 Task: Find connections with filter location Kisvárda with filter topic #socialentrepreneurshipwith filter profile language French with filter current company Expedia Group with filter school Nalanda Open University, Patna with filter industry Personal and Laundry Services with filter service category Search Engine Optimization (SEO) with filter keywords title Area Sales Manager
Action: Mouse moved to (588, 89)
Screenshot: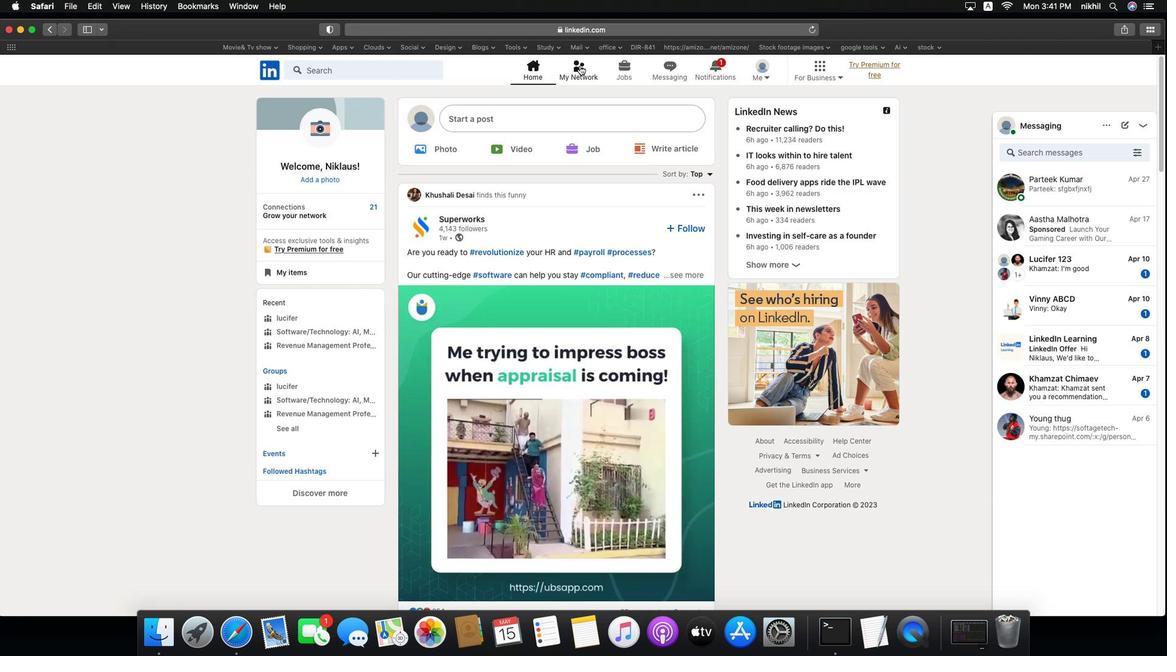 
Action: Mouse pressed left at (588, 89)
Screenshot: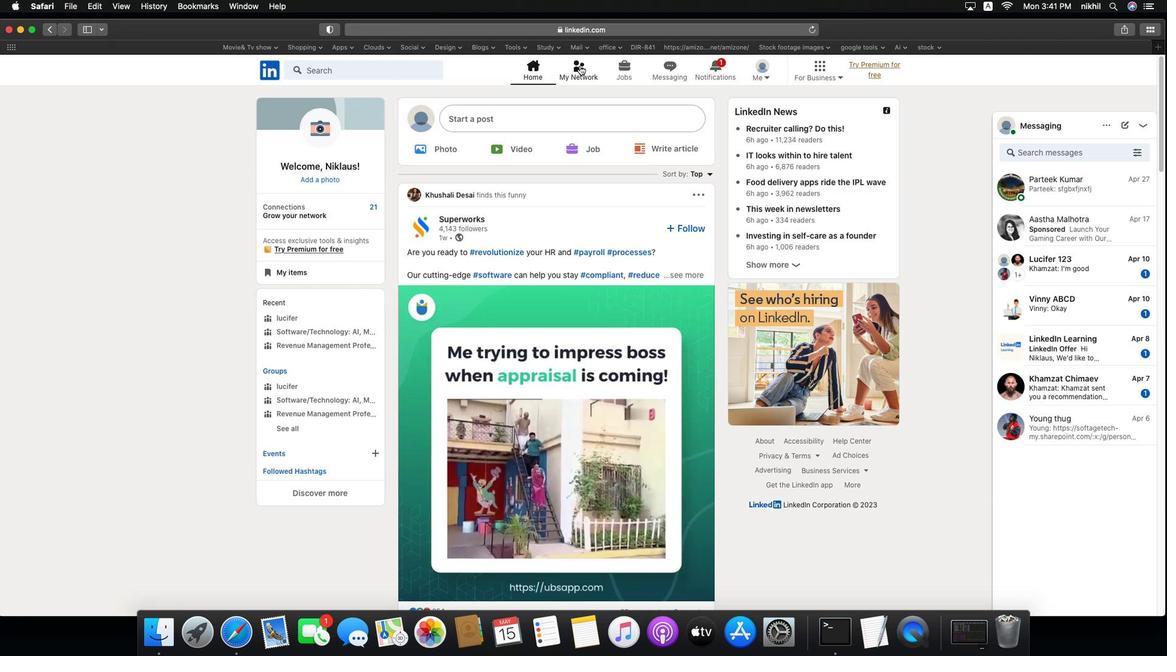 
Action: Mouse moved to (609, 62)
Screenshot: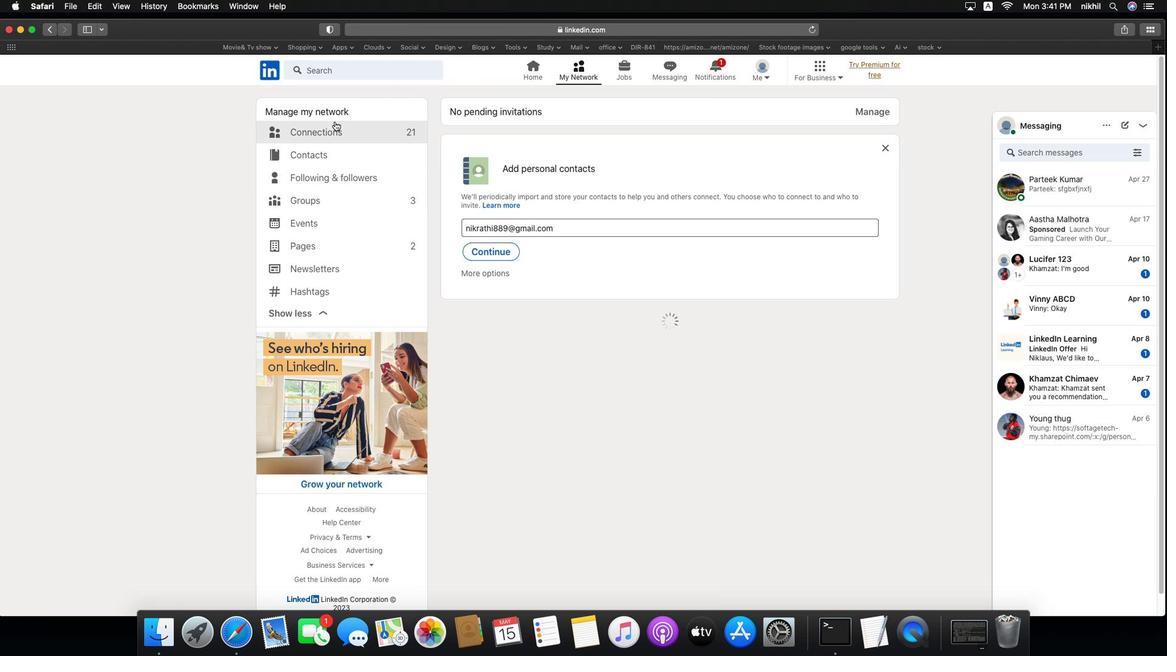 
Action: Mouse pressed left at (609, 62)
Screenshot: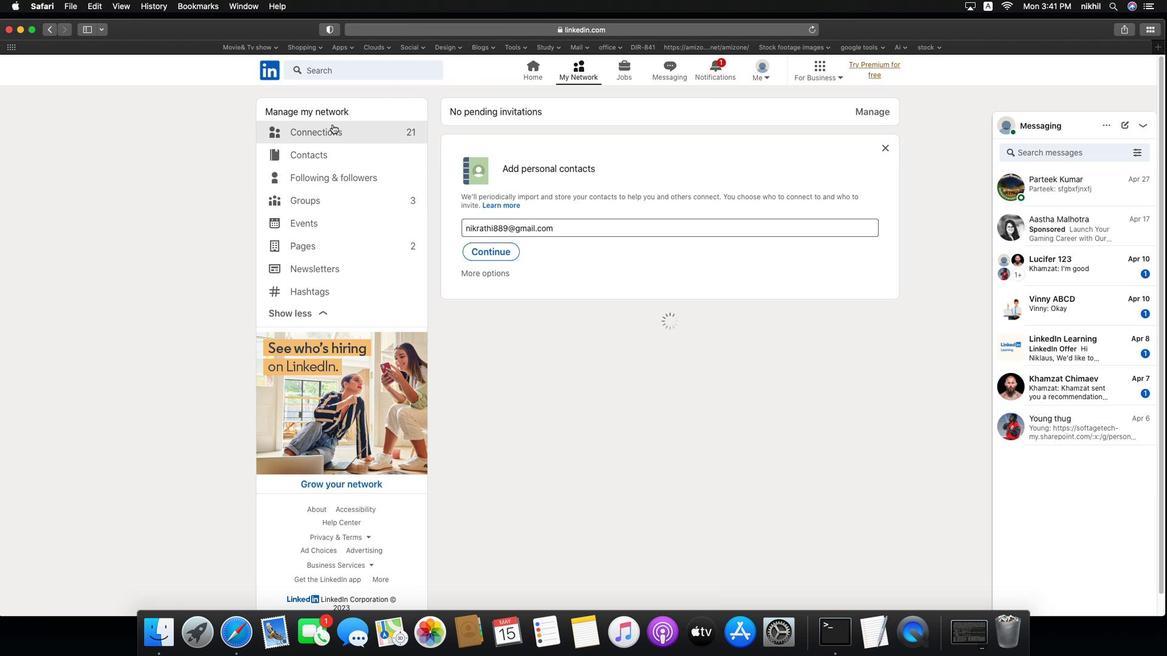 
Action: Mouse moved to (346, 124)
Screenshot: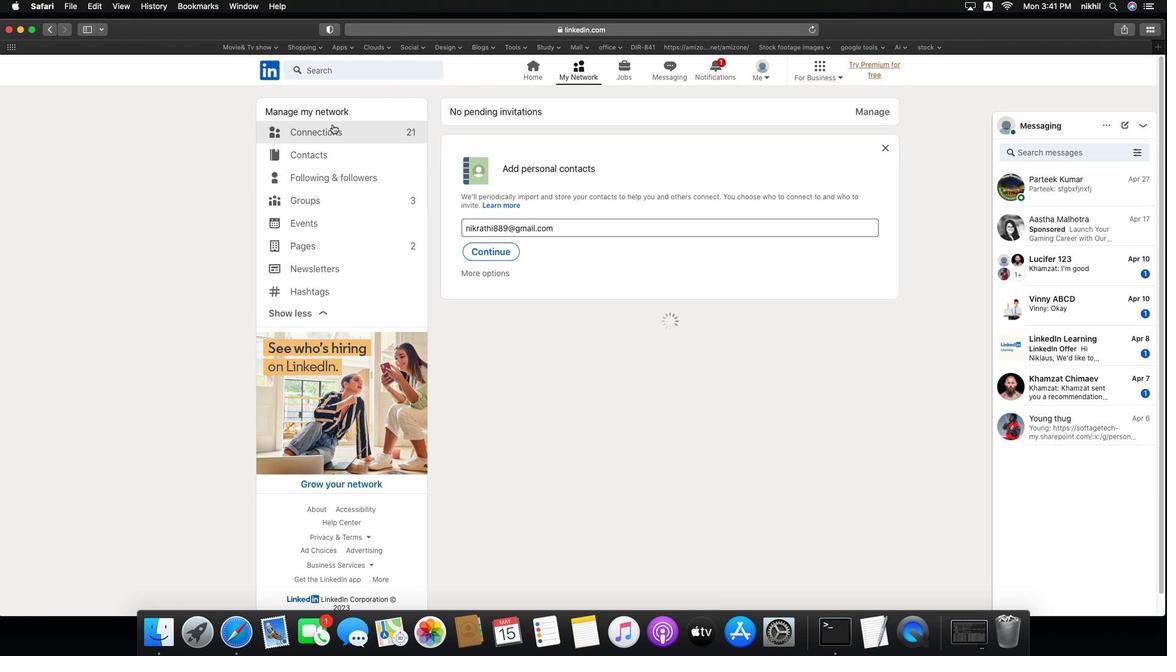 
Action: Mouse pressed left at (346, 124)
Screenshot: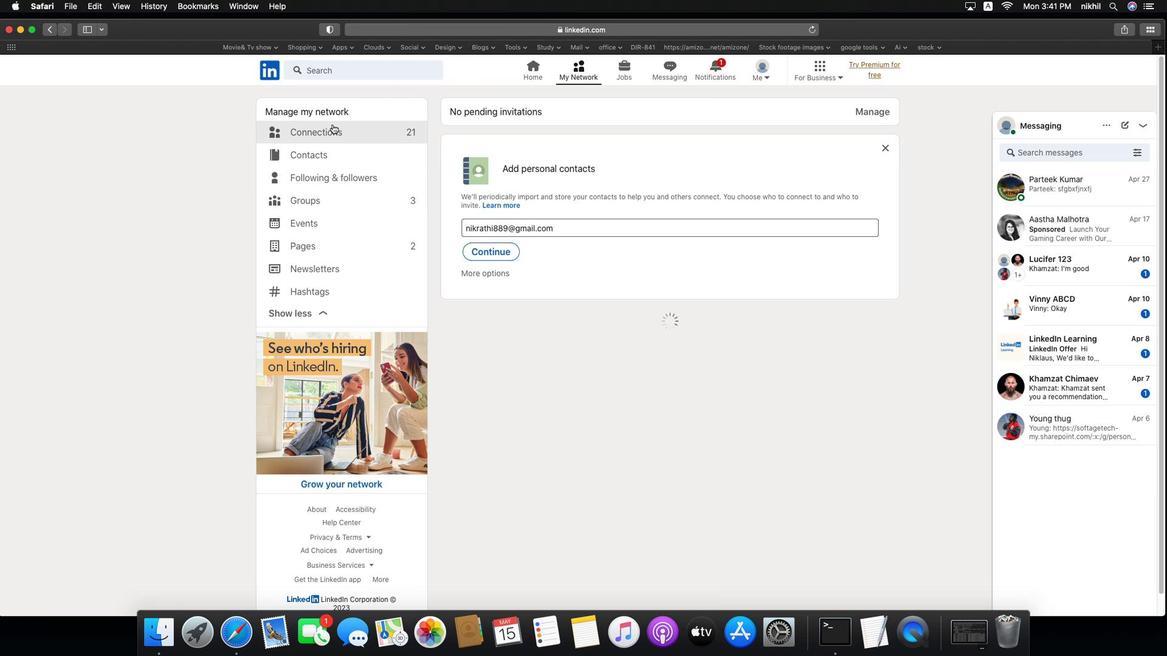 
Action: Mouse pressed left at (346, 124)
Screenshot: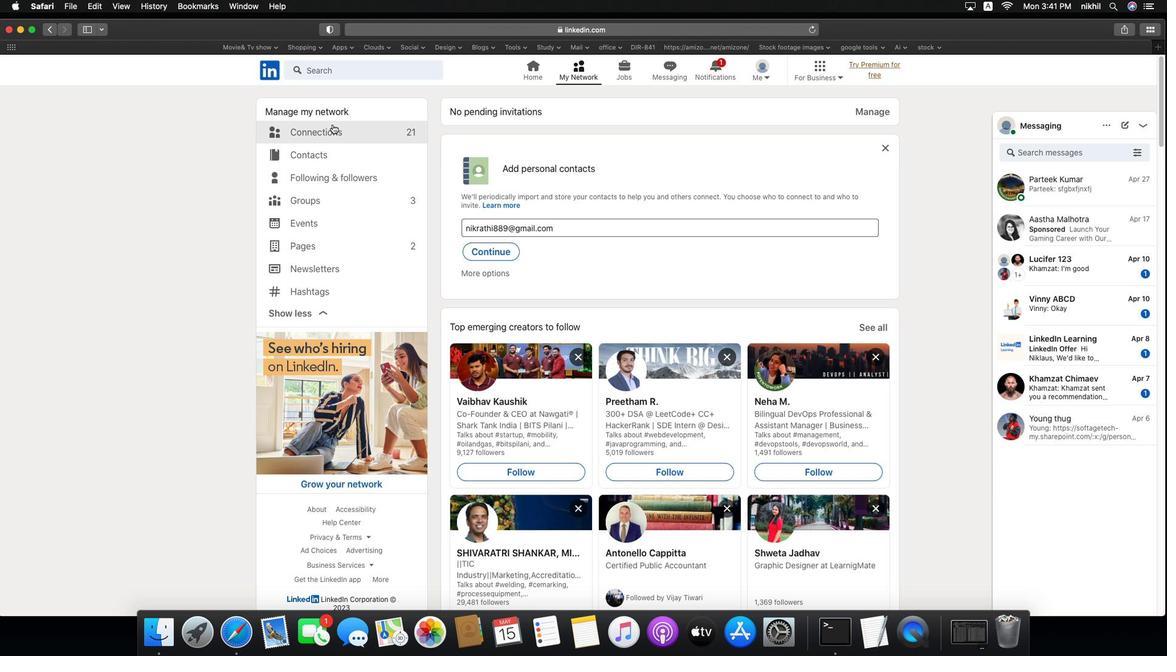
Action: Mouse moved to (336, 128)
Screenshot: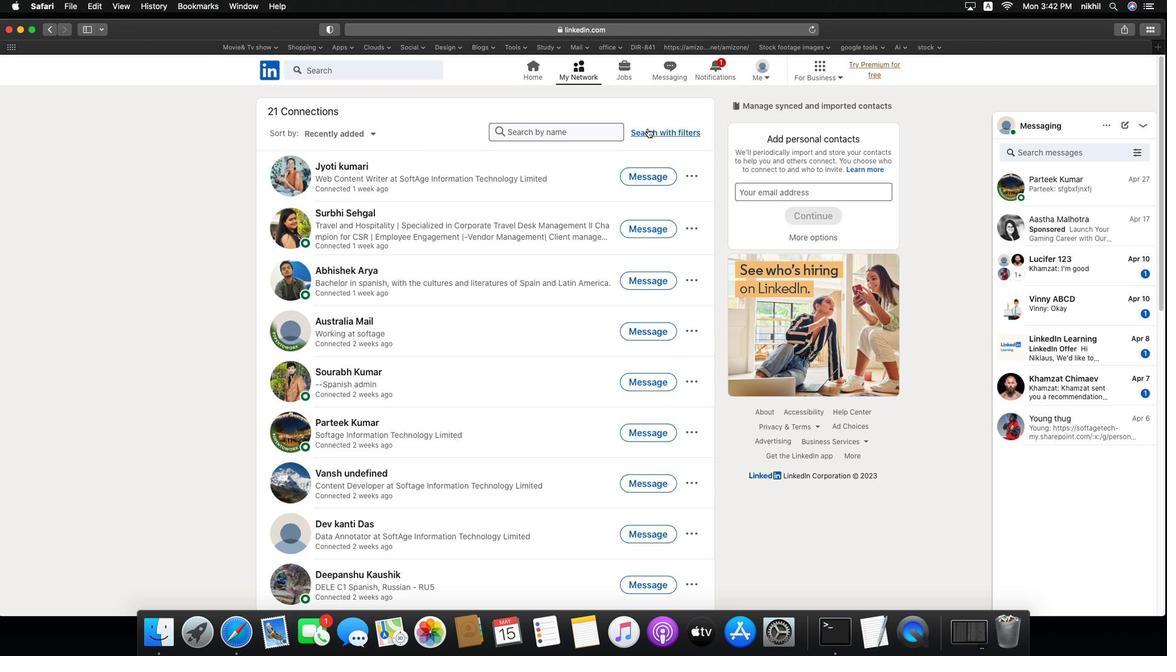 
Action: Mouse pressed left at (336, 128)
Screenshot: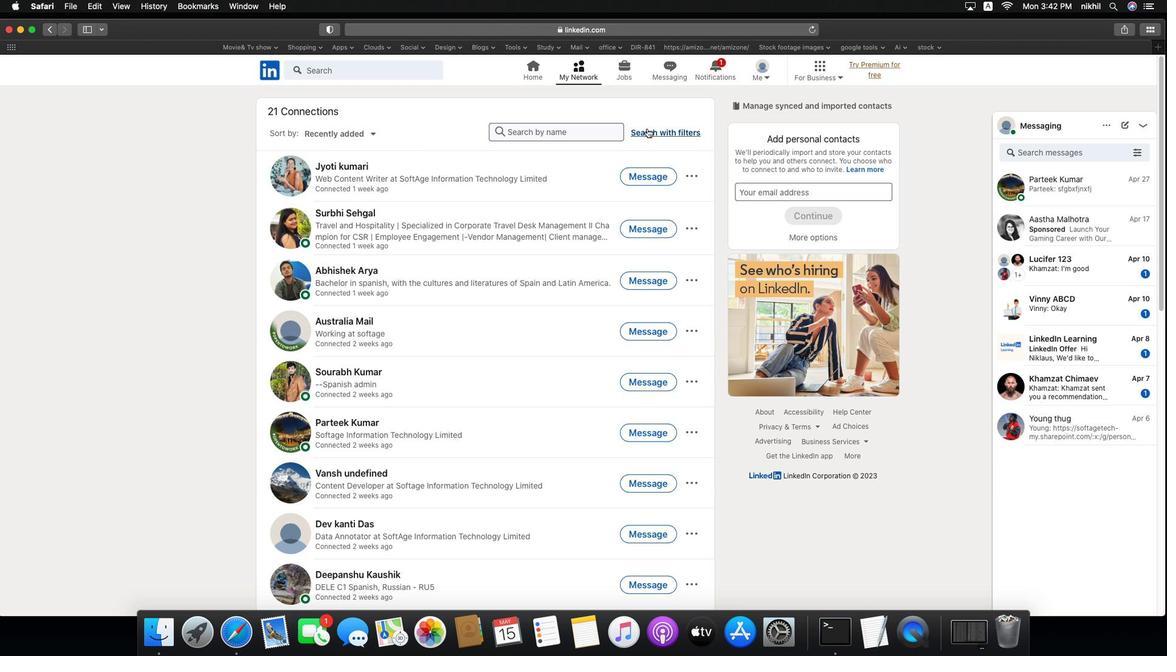 
Action: Mouse moved to (341, 131)
Screenshot: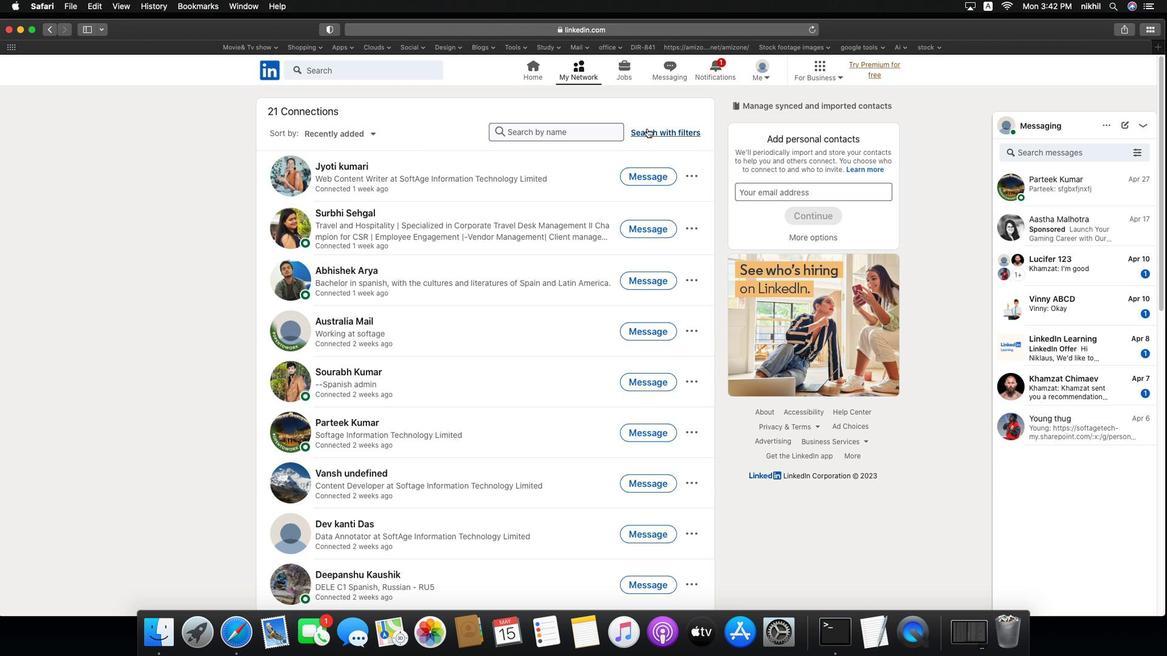 
Action: Mouse scrolled (341, 131) with delta (-7, -7)
Screenshot: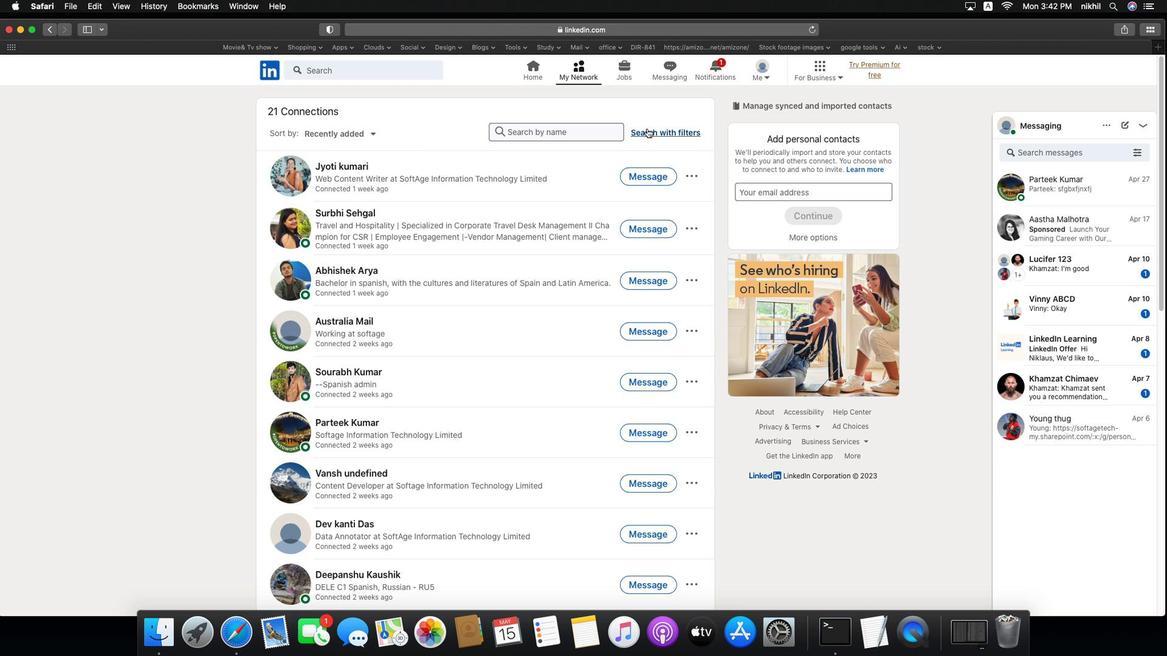 
Action: Mouse moved to (341, 132)
Screenshot: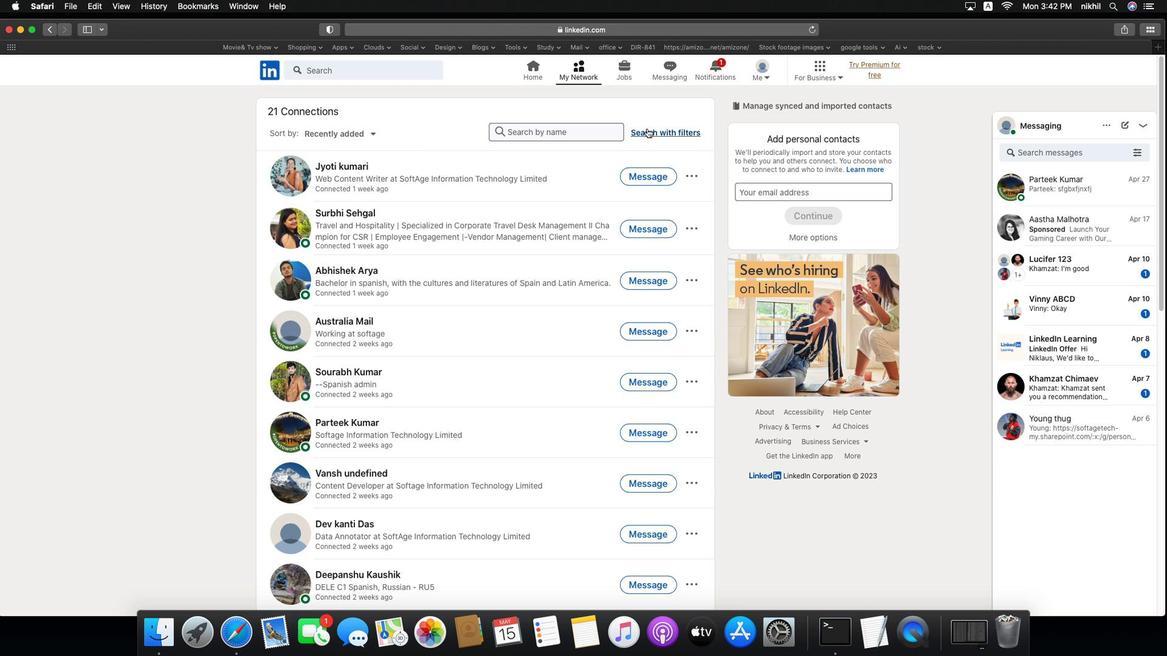 
Action: Mouse scrolled (341, 132) with delta (-7, -7)
Screenshot: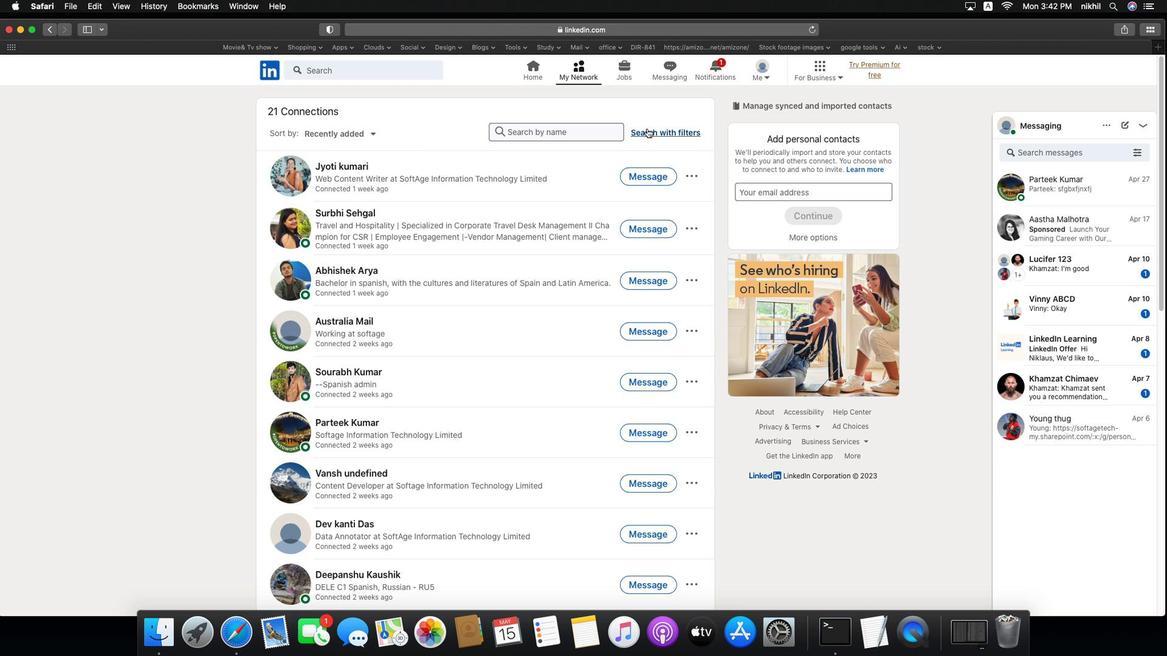 
Action: Mouse scrolled (341, 132) with delta (-7, -6)
Screenshot: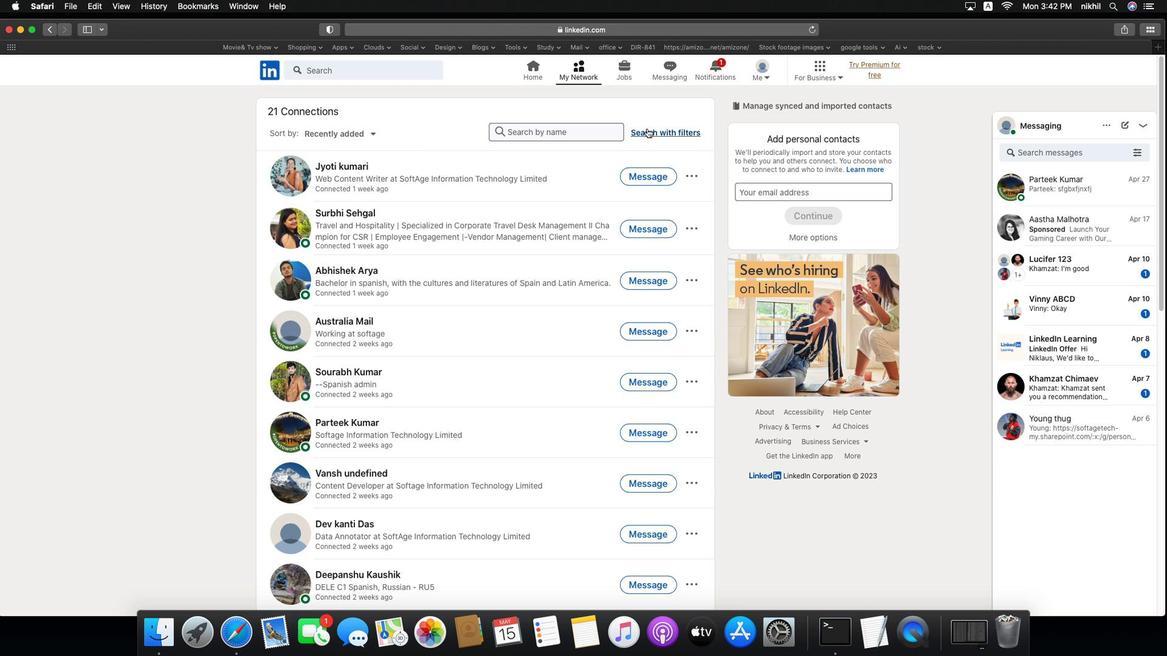 
Action: Mouse moved to (342, 132)
Screenshot: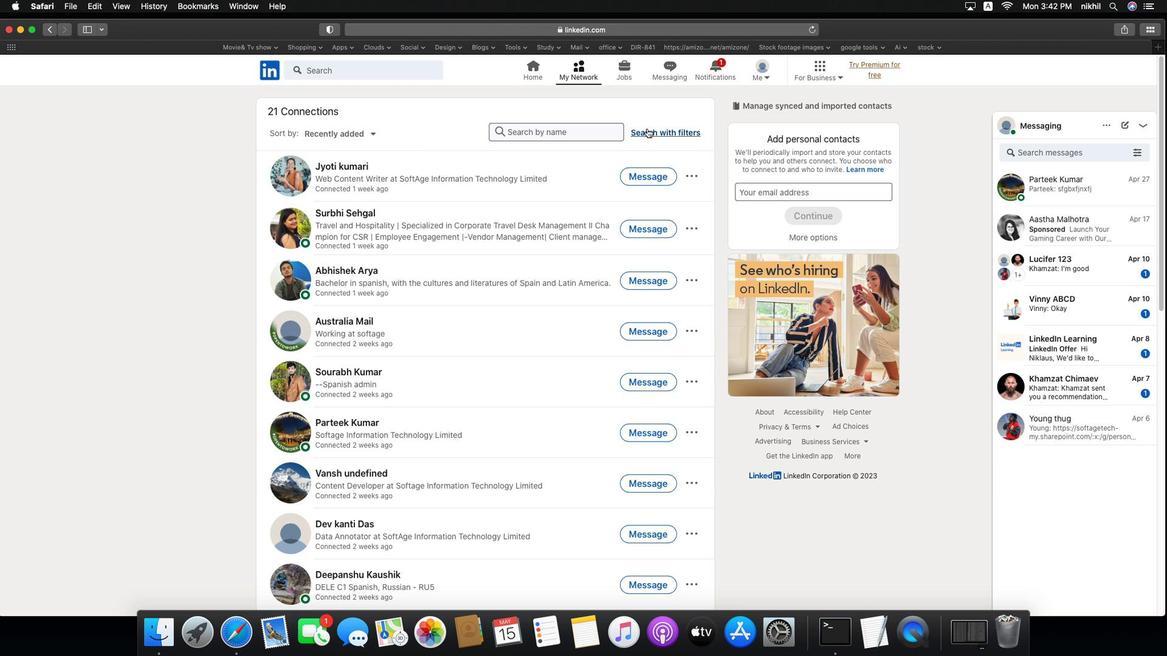 
Action: Mouse scrolled (342, 132) with delta (-7, -5)
Screenshot: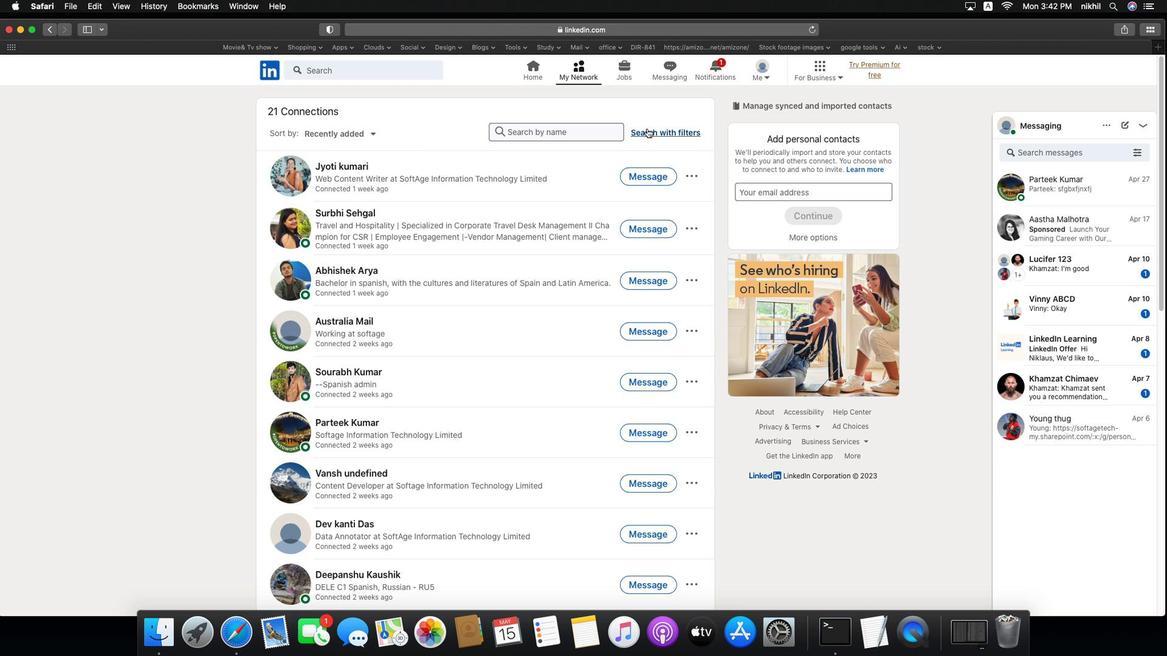 
Action: Mouse moved to (682, 128)
Screenshot: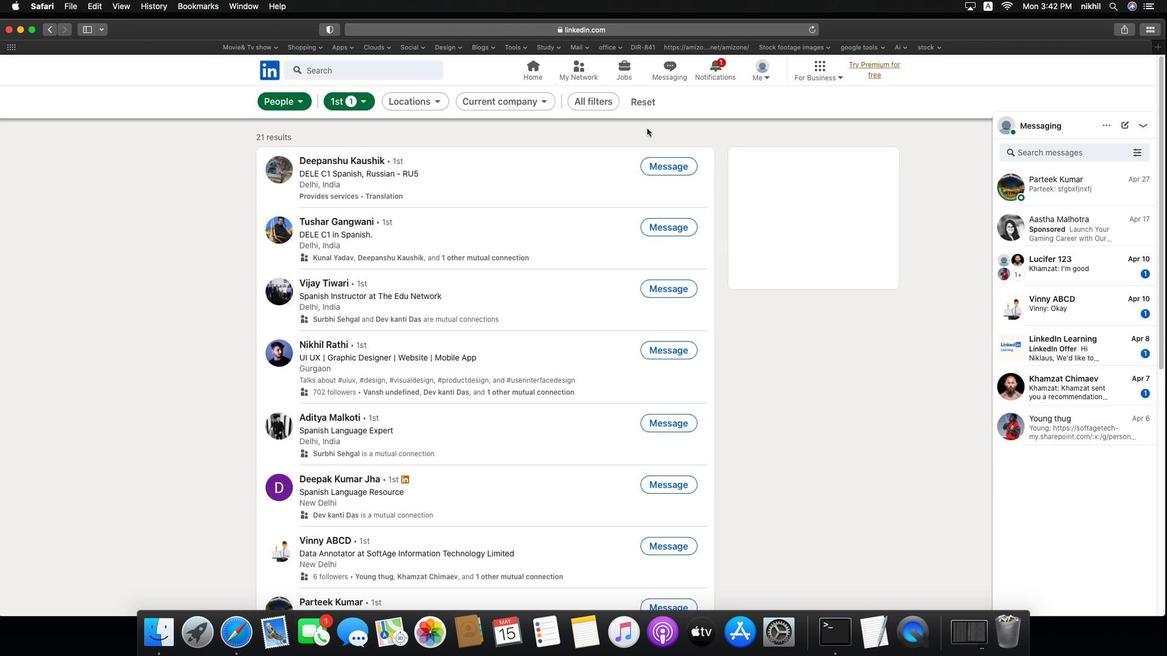 
Action: Mouse pressed left at (682, 128)
Screenshot: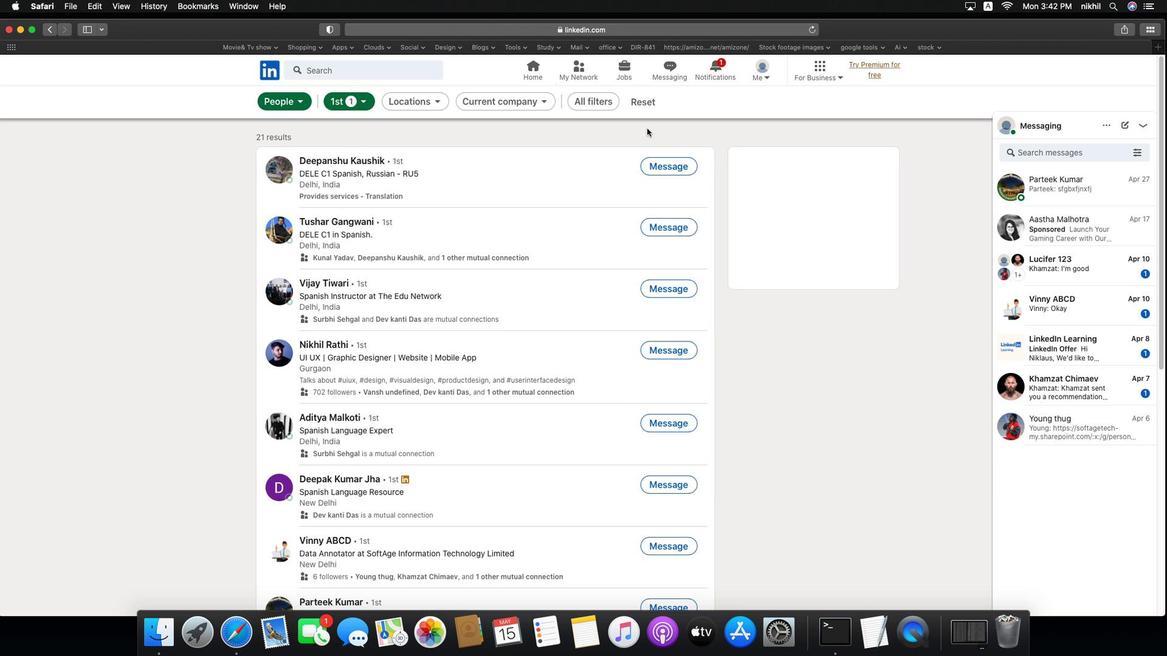 
Action: Mouse moved to (674, 94)
Screenshot: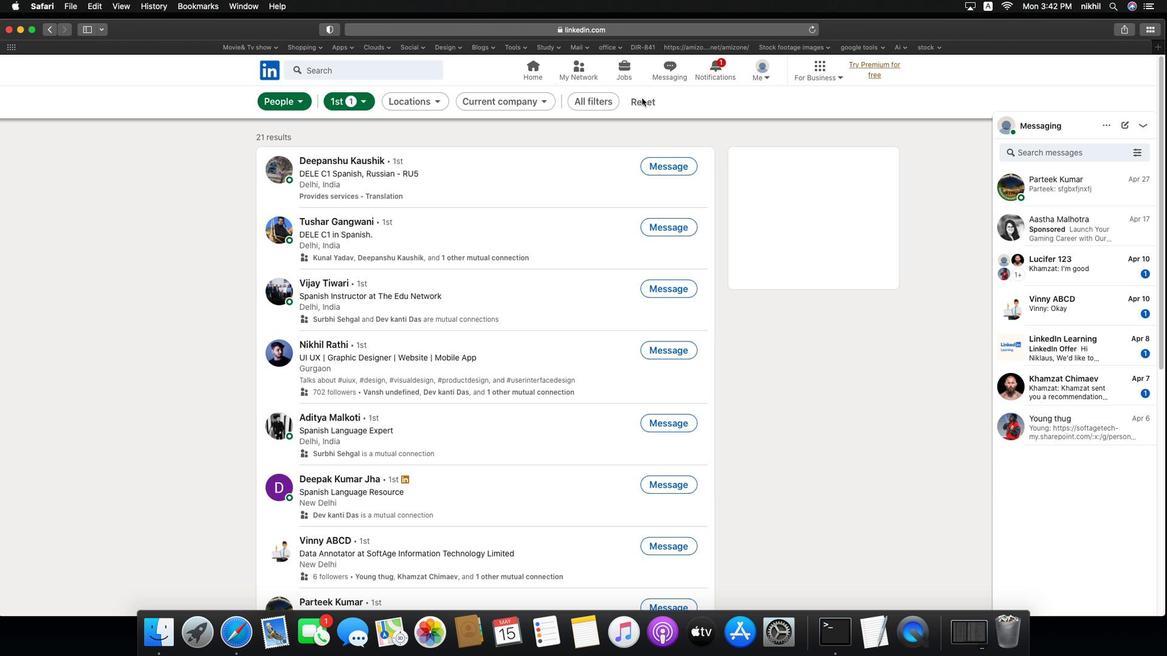 
Action: Mouse pressed left at (674, 94)
Screenshot: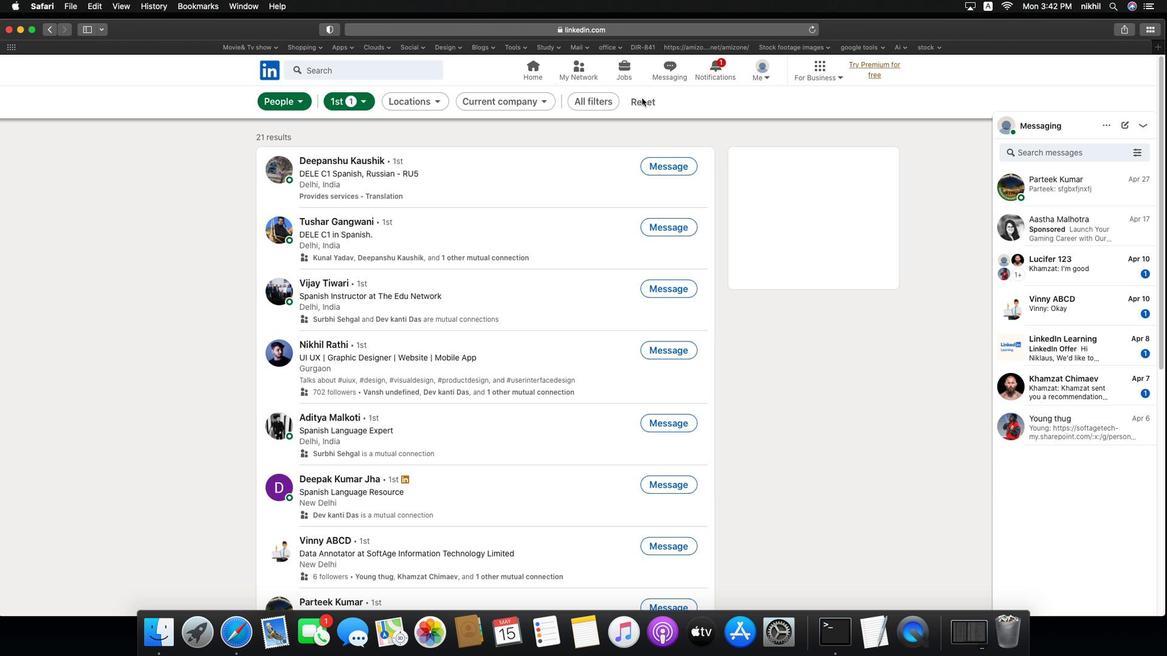 
Action: Mouse moved to (660, 95)
Screenshot: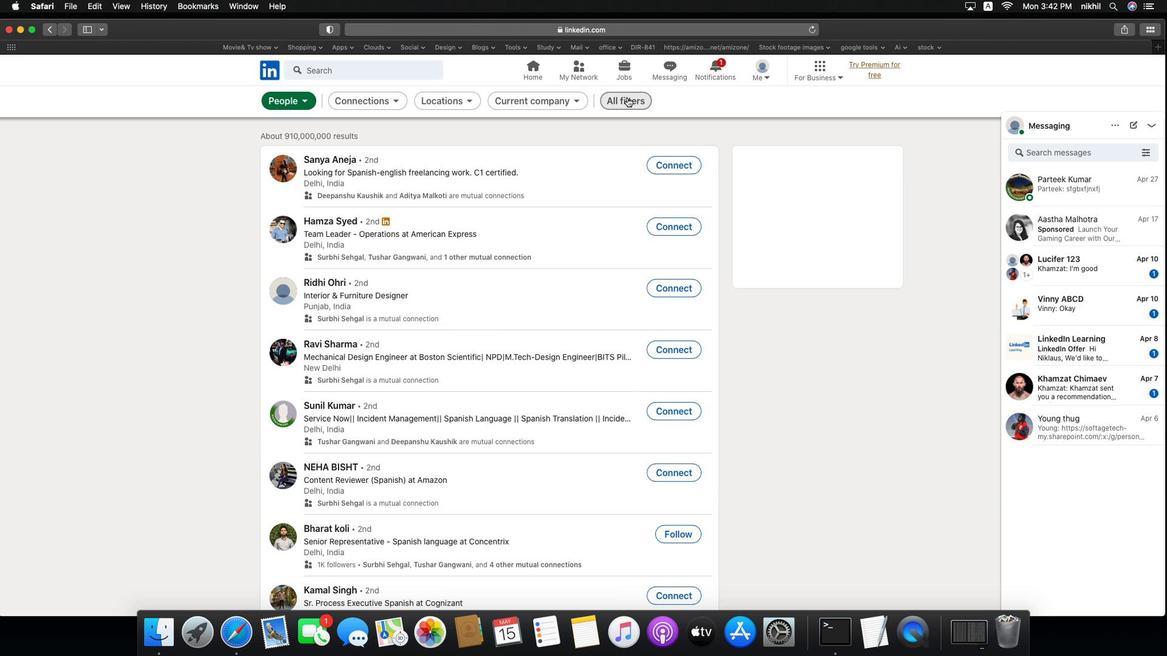 
Action: Mouse pressed left at (660, 95)
Screenshot: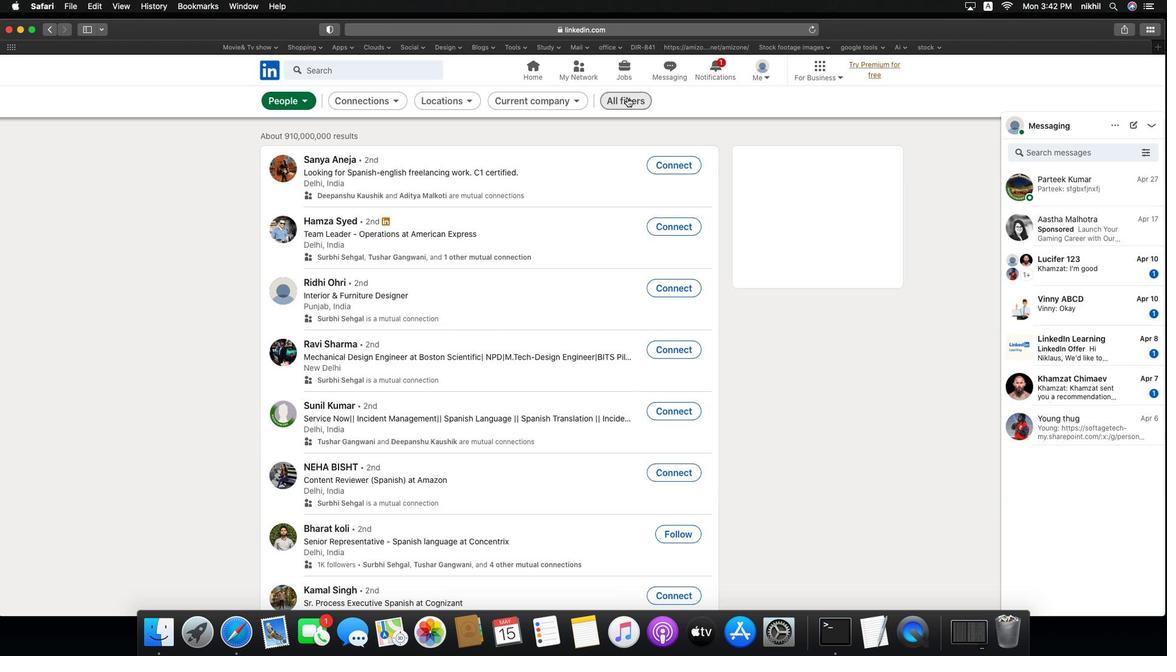 
Action: Mouse moved to (1049, 310)
Screenshot: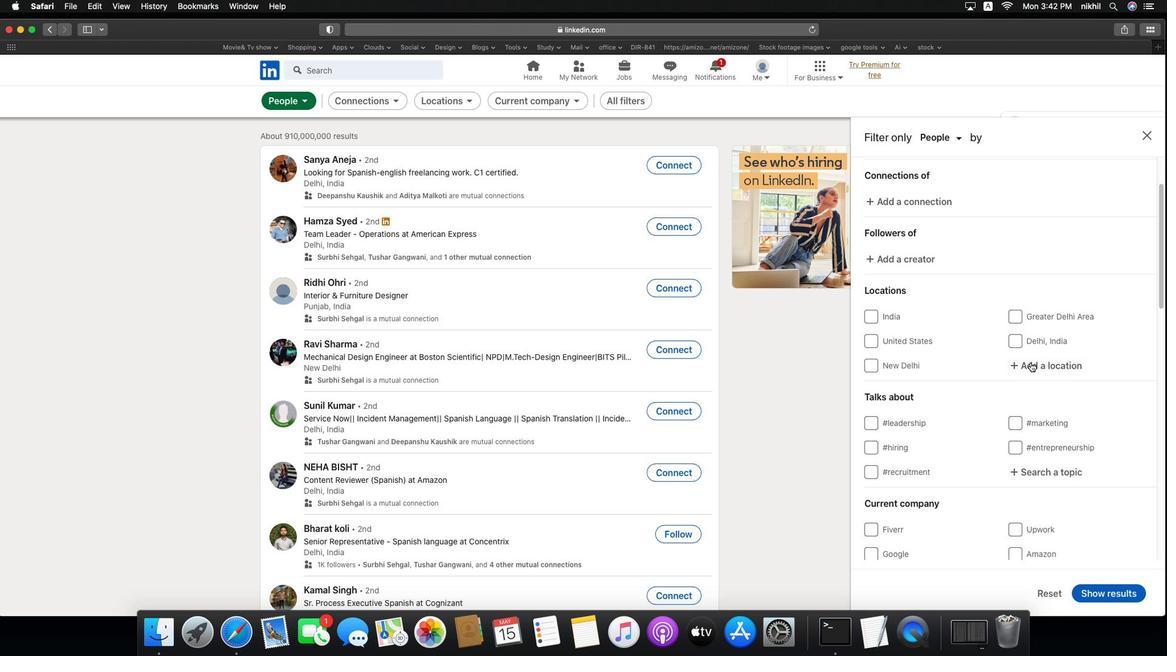 
Action: Mouse scrolled (1049, 310) with delta (-7, -8)
Screenshot: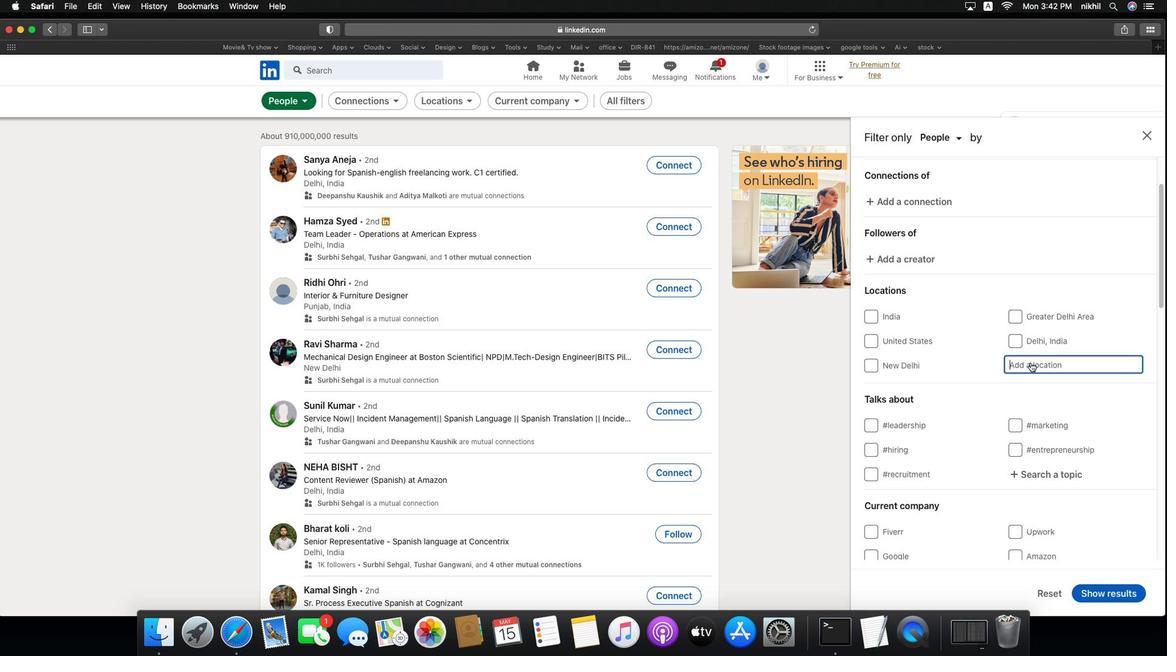 
Action: Mouse scrolled (1049, 310) with delta (-7, -8)
Screenshot: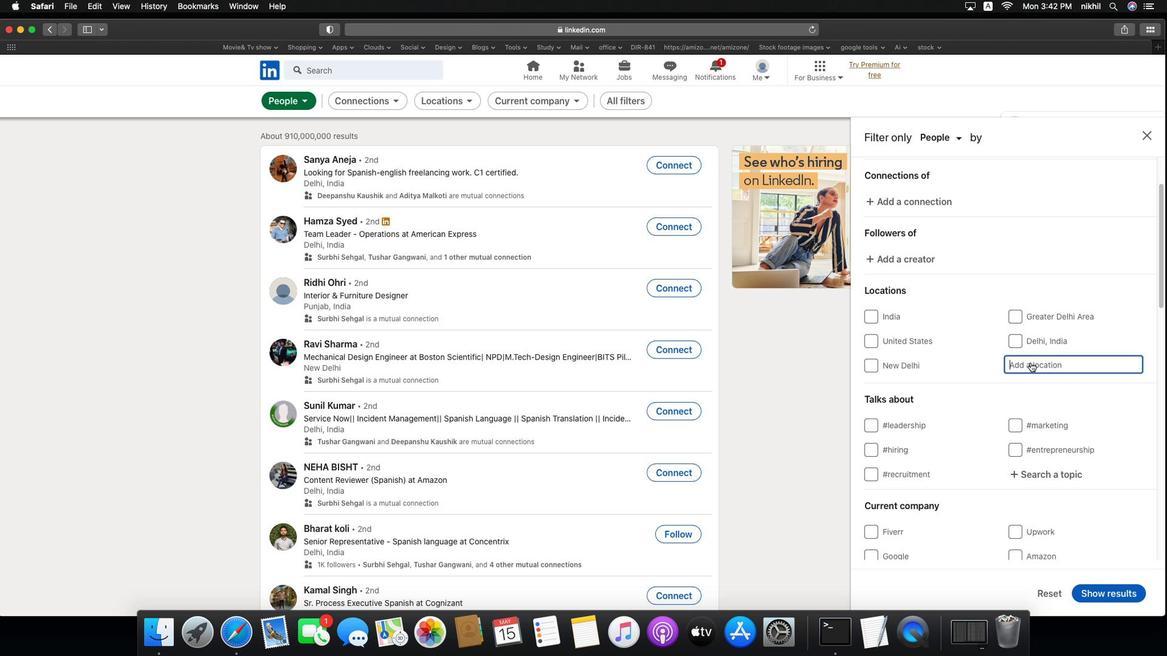 
Action: Mouse scrolled (1049, 310) with delta (-7, -9)
Screenshot: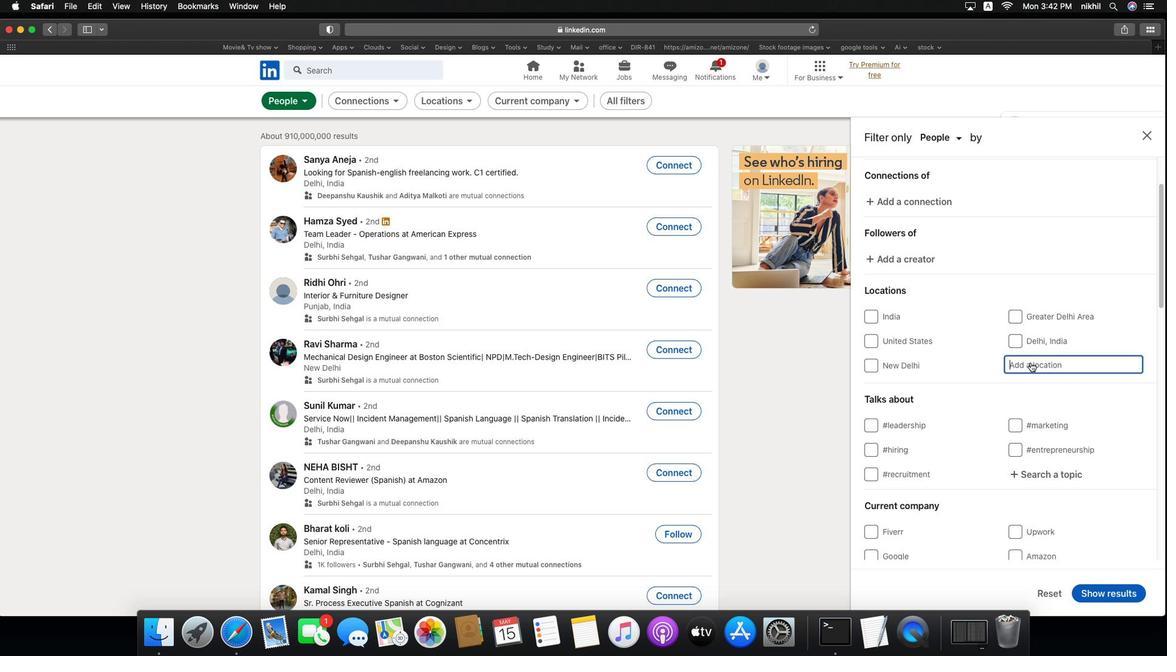 
Action: Mouse moved to (1091, 378)
Screenshot: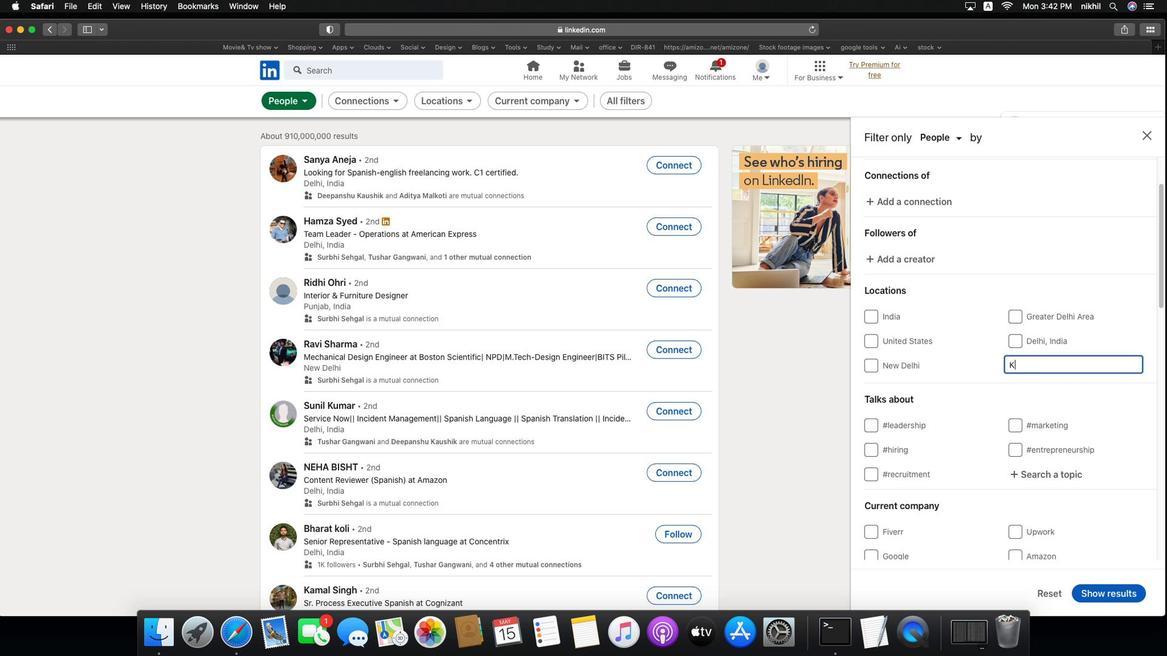 
Action: Mouse pressed left at (1091, 378)
Screenshot: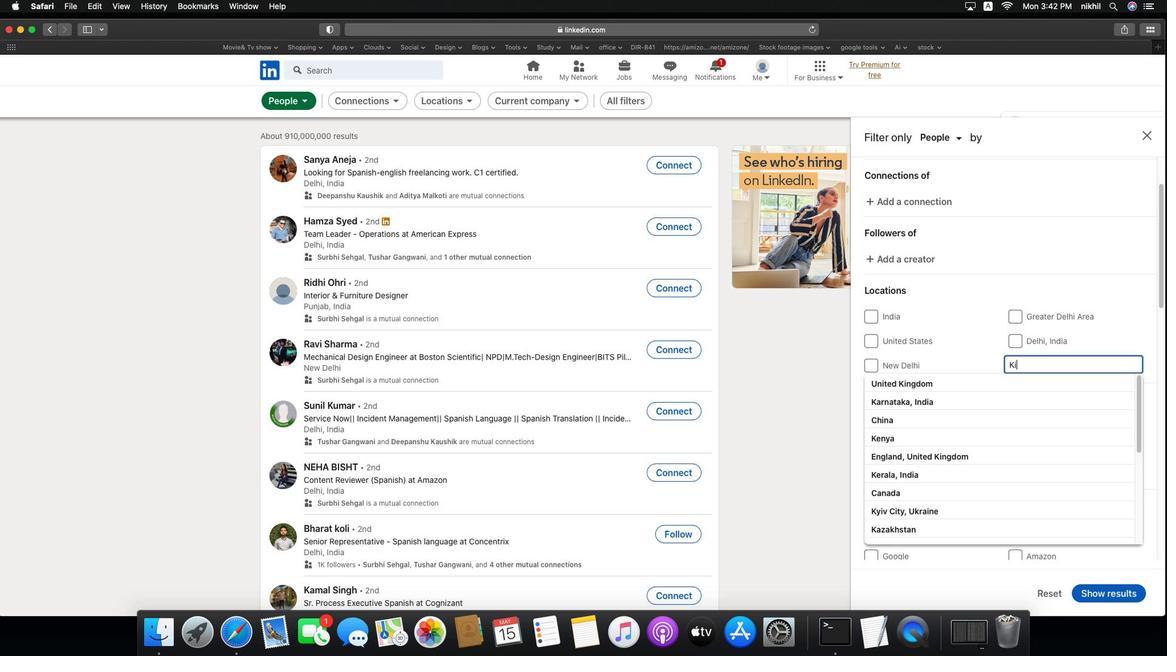 
Action: Key pressed Key.caps_lock'K'Key.caps_lock'i''v''a''r''d''a'Key.enter
Screenshot: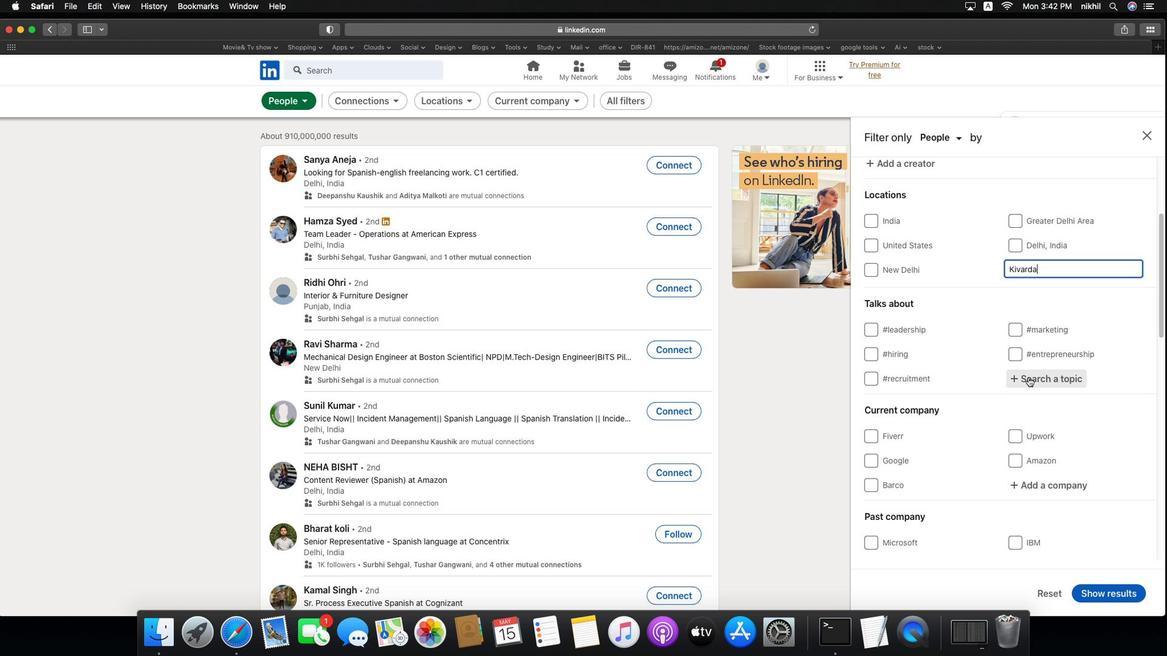 
Action: Mouse scrolled (1091, 378) with delta (-7, -8)
Screenshot: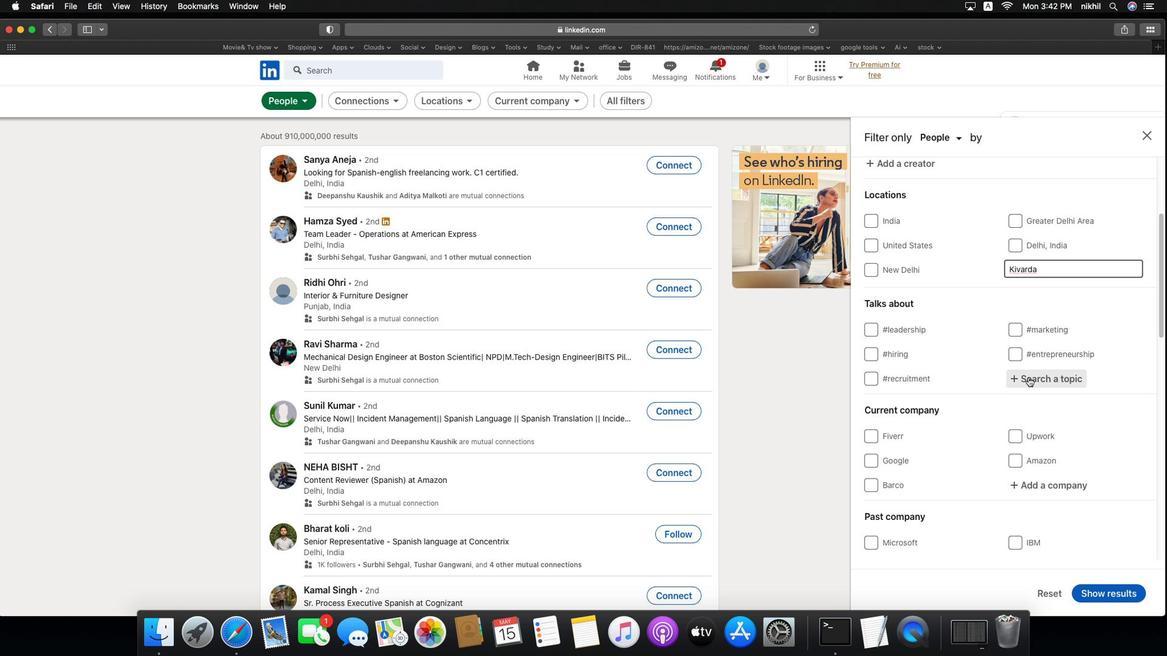 
Action: Mouse scrolled (1091, 378) with delta (-7, -8)
Screenshot: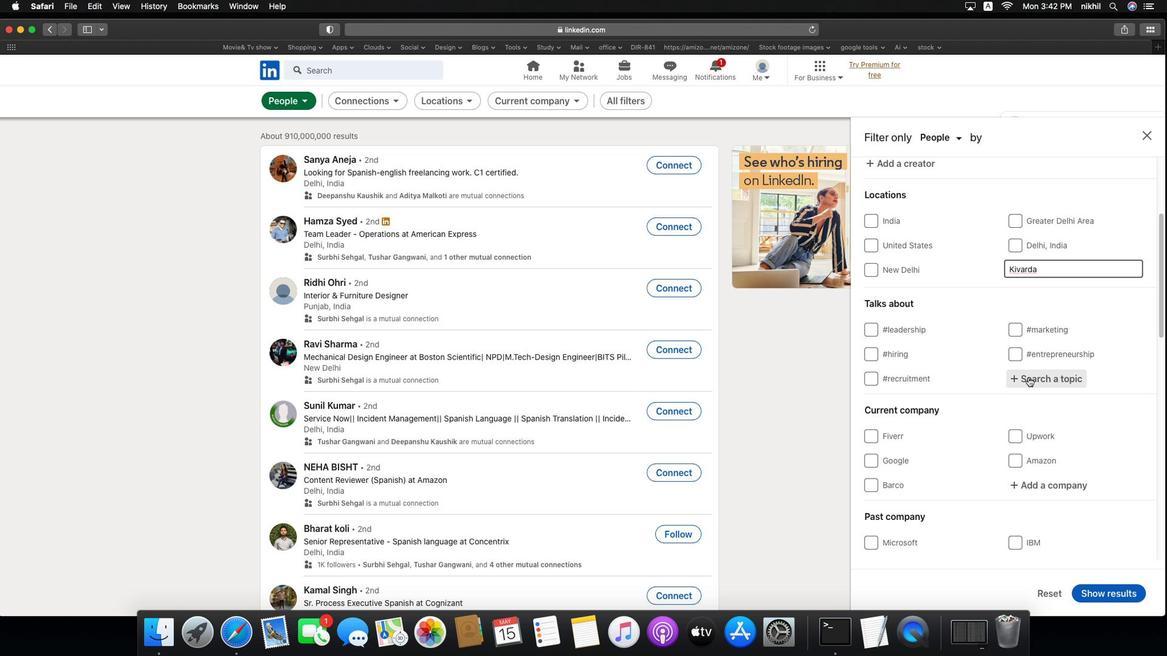 
Action: Mouse scrolled (1091, 378) with delta (-7, -8)
Screenshot: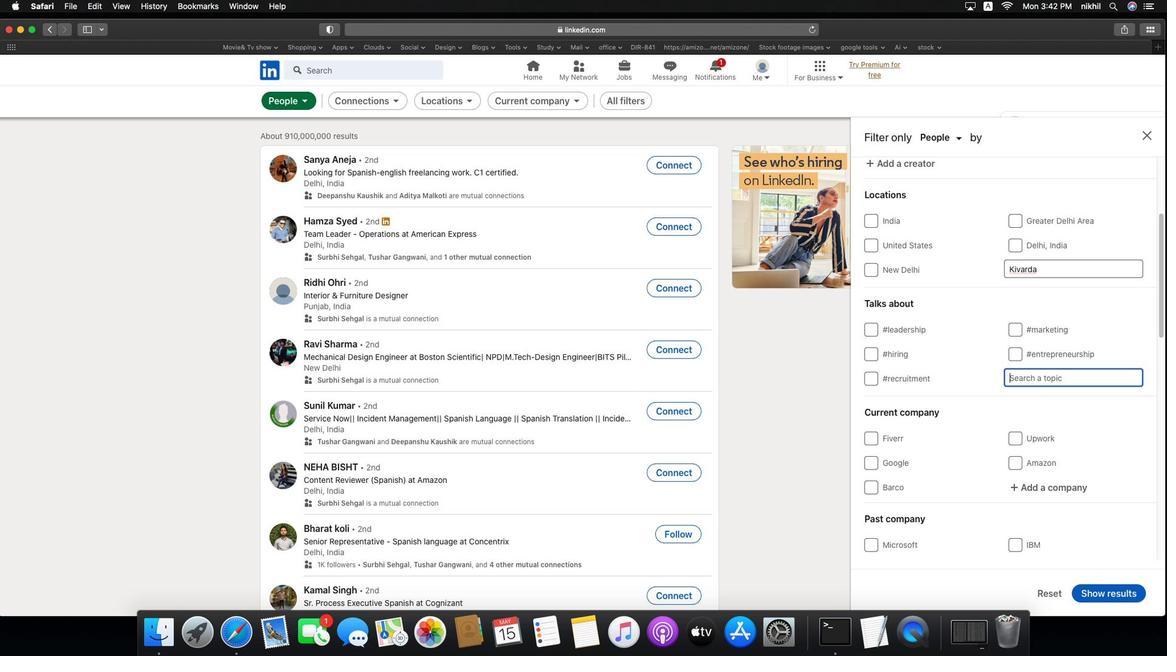 
Action: Mouse scrolled (1091, 378) with delta (-7, -8)
Screenshot: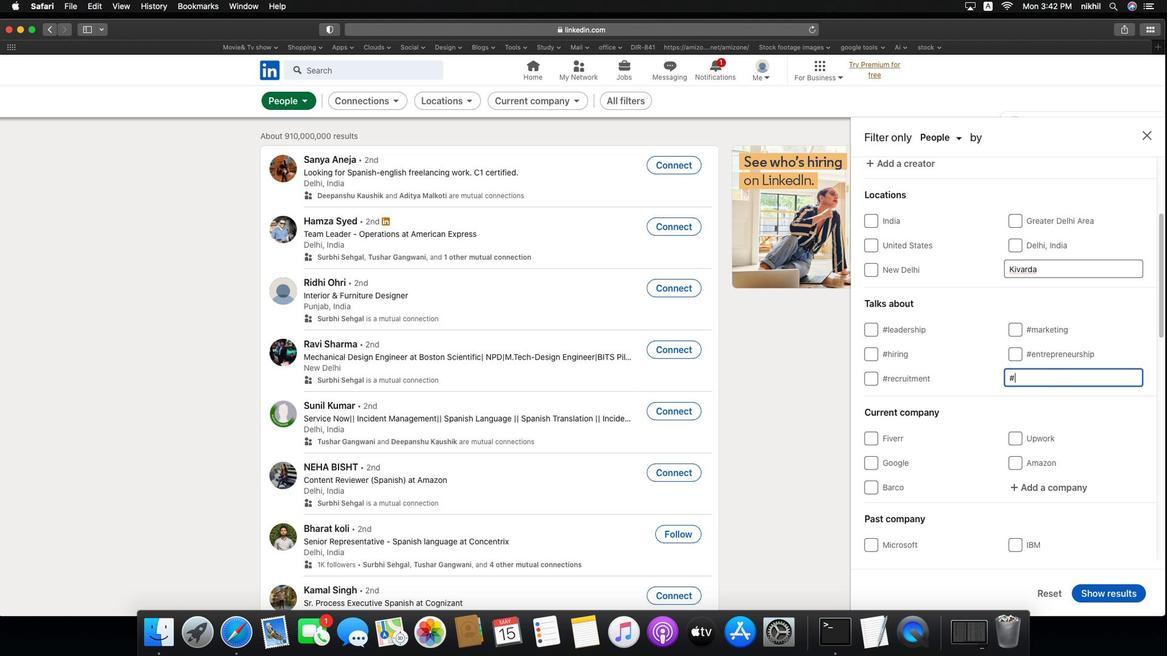 
Action: Mouse scrolled (1091, 378) with delta (-7, -9)
Screenshot: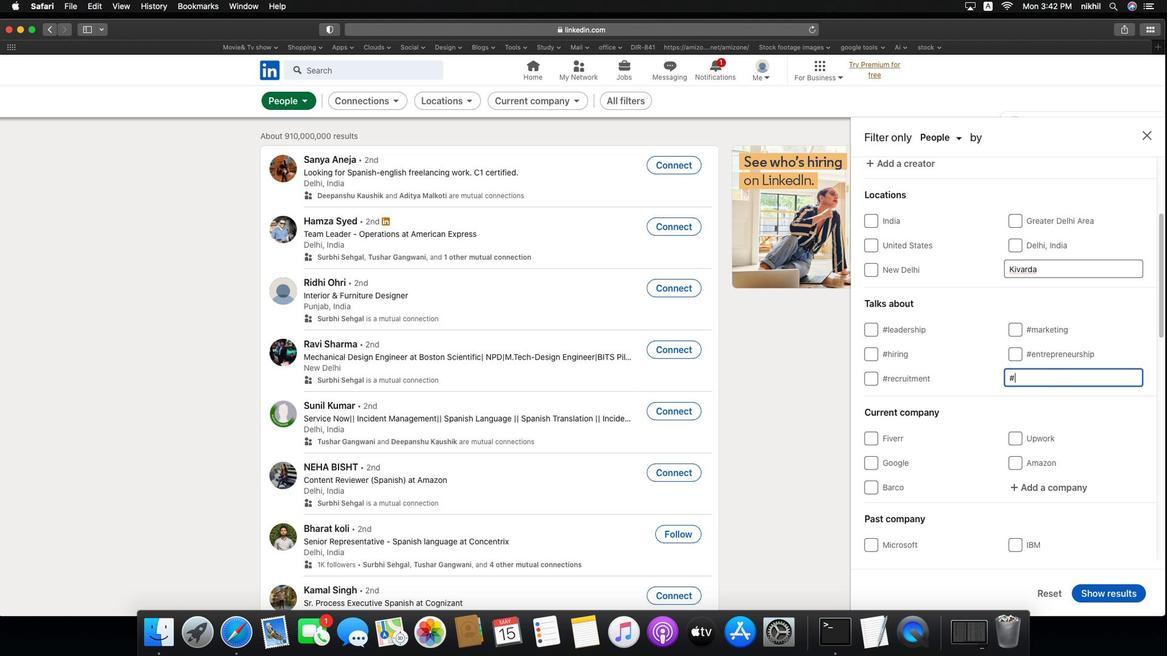 
Action: Mouse moved to (1088, 394)
Screenshot: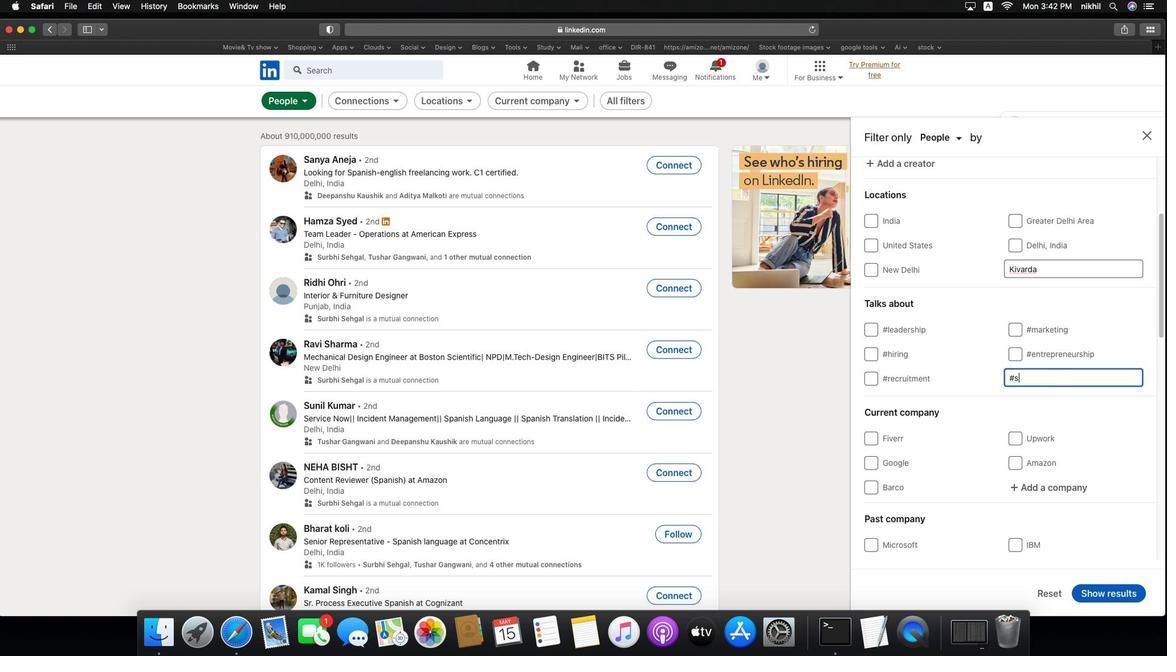 
Action: Mouse pressed left at (1088, 394)
Screenshot: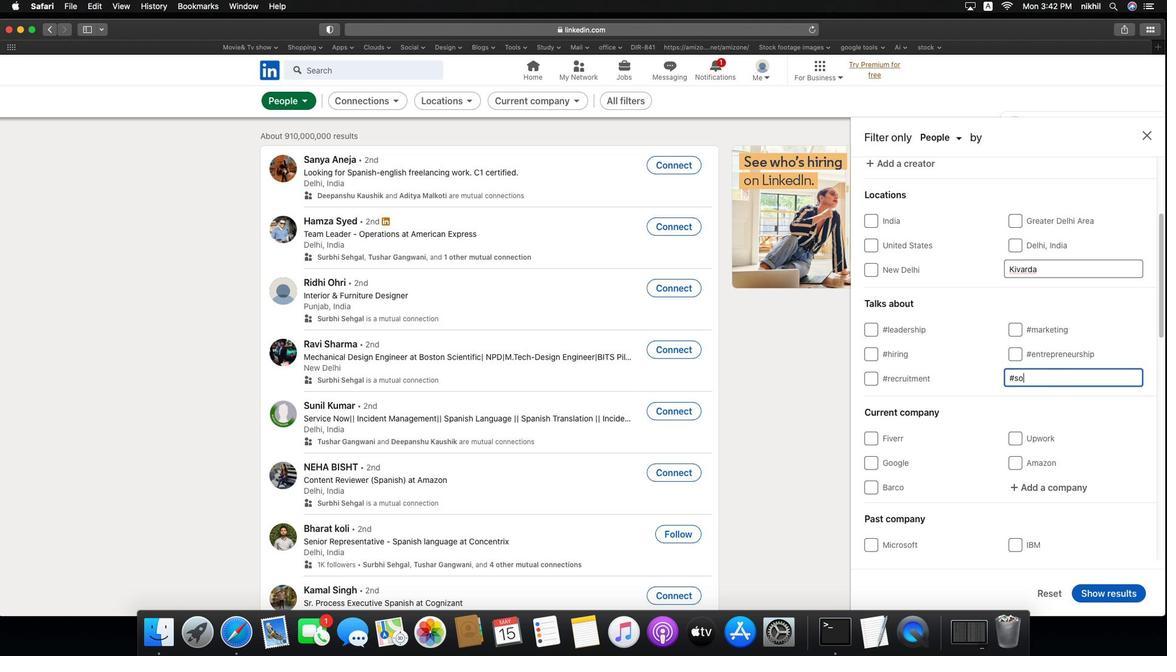 
Action: Key pressed Key.shift'#''s''o''c''i''a''l''e''n''t''e''r''p''e''r''u''r''e''s''h''i''p'Key.enter
Screenshot: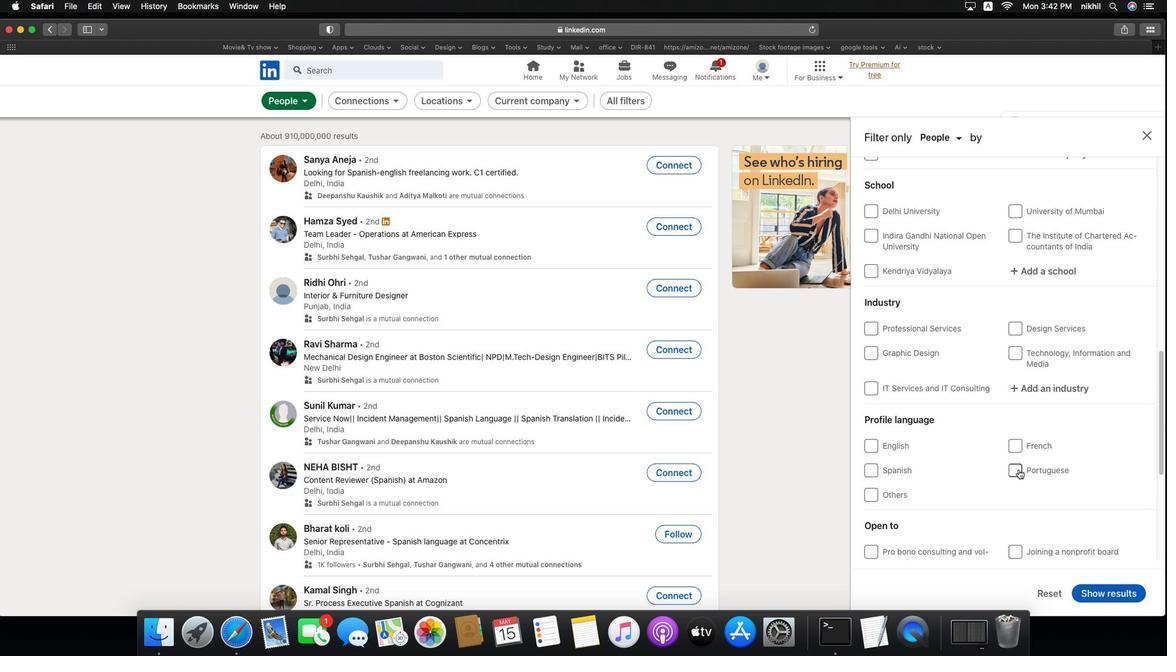 
Action: Mouse scrolled (1088, 394) with delta (-7, -8)
Screenshot: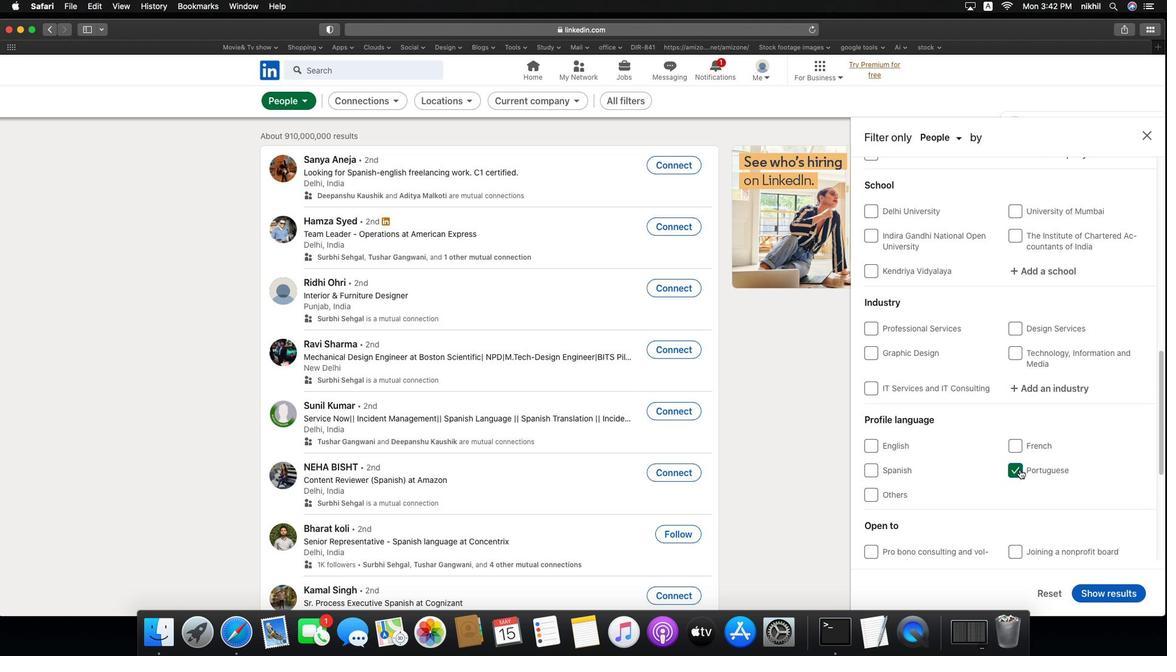 
Action: Mouse scrolled (1088, 394) with delta (-7, -8)
Screenshot: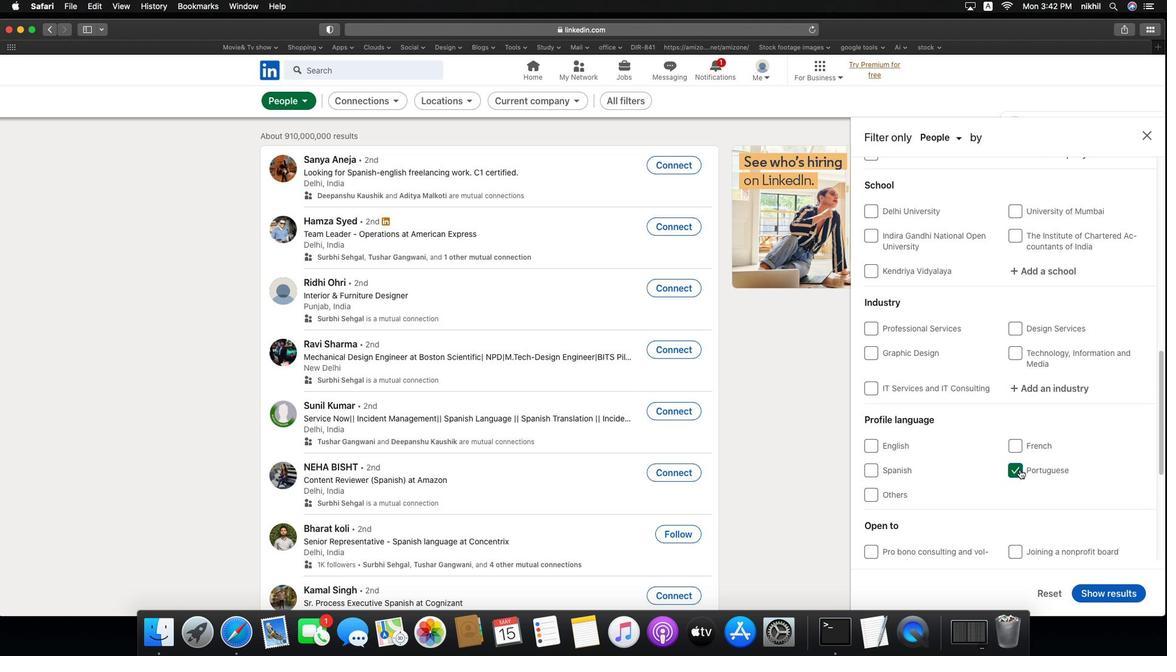 
Action: Mouse scrolled (1088, 394) with delta (-7, -8)
Screenshot: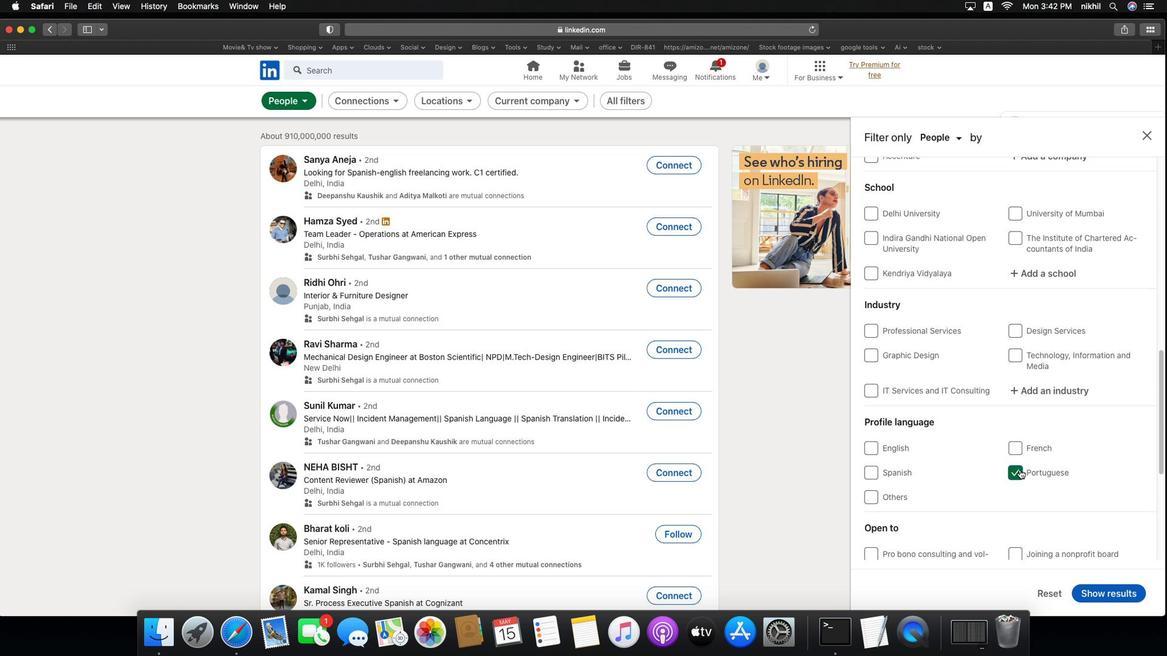 
Action: Mouse scrolled (1088, 394) with delta (-7, -8)
Screenshot: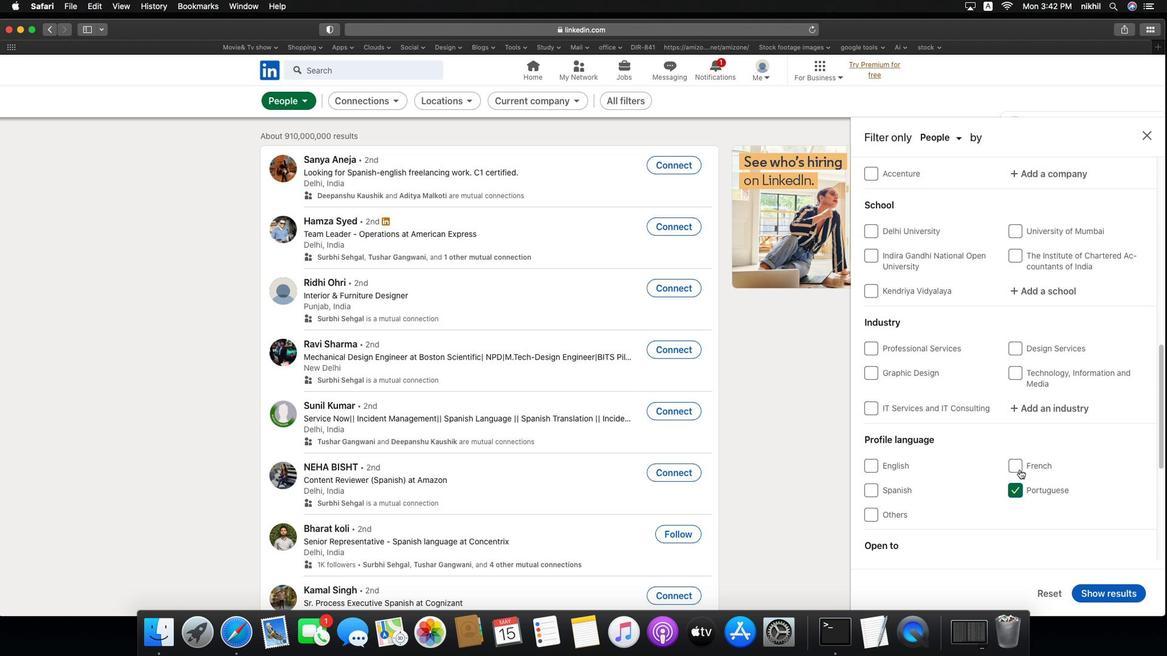 
Action: Mouse scrolled (1088, 394) with delta (-7, -9)
Screenshot: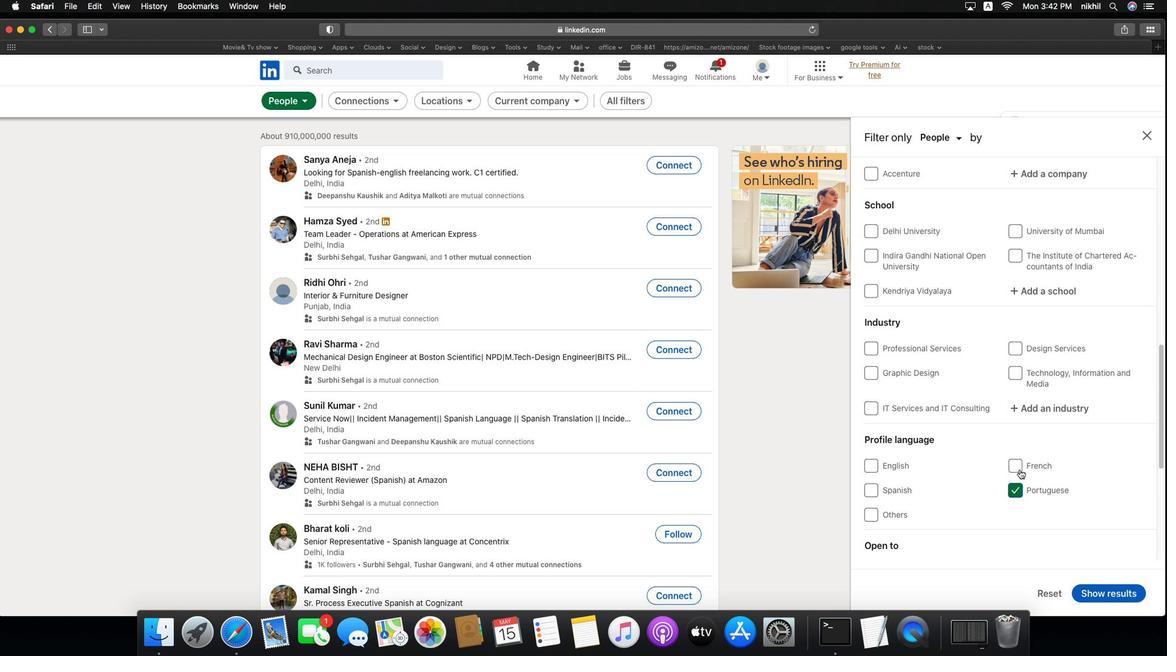 
Action: Mouse scrolled (1088, 394) with delta (-7, -10)
Screenshot: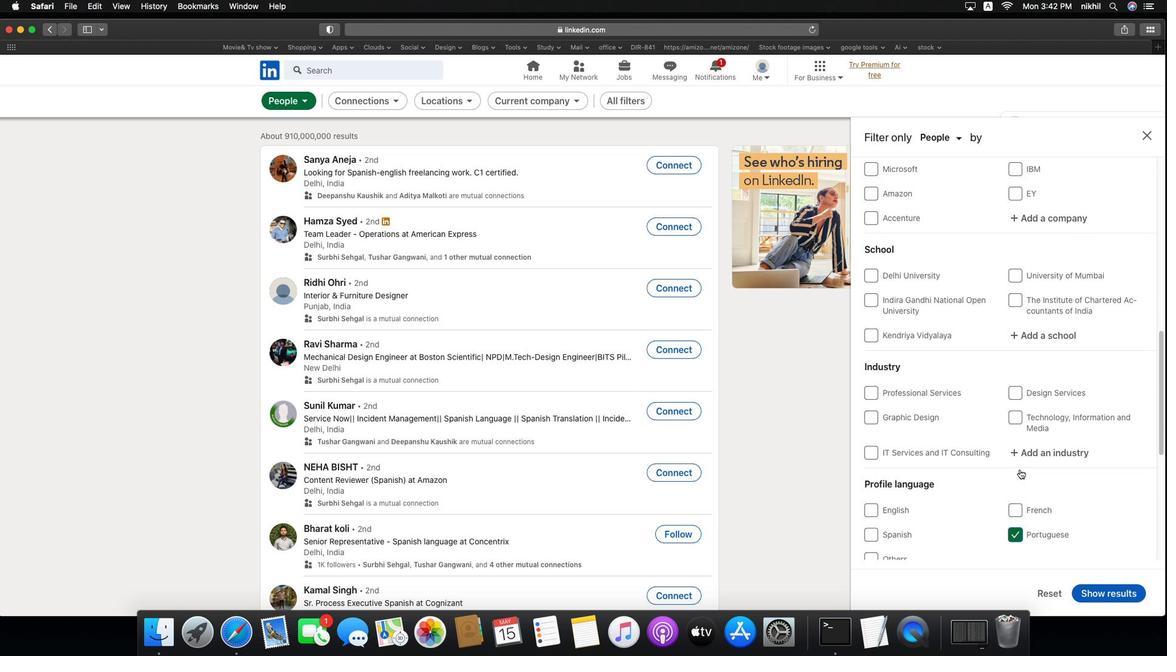 
Action: Mouse scrolled (1088, 394) with delta (-7, -8)
Screenshot: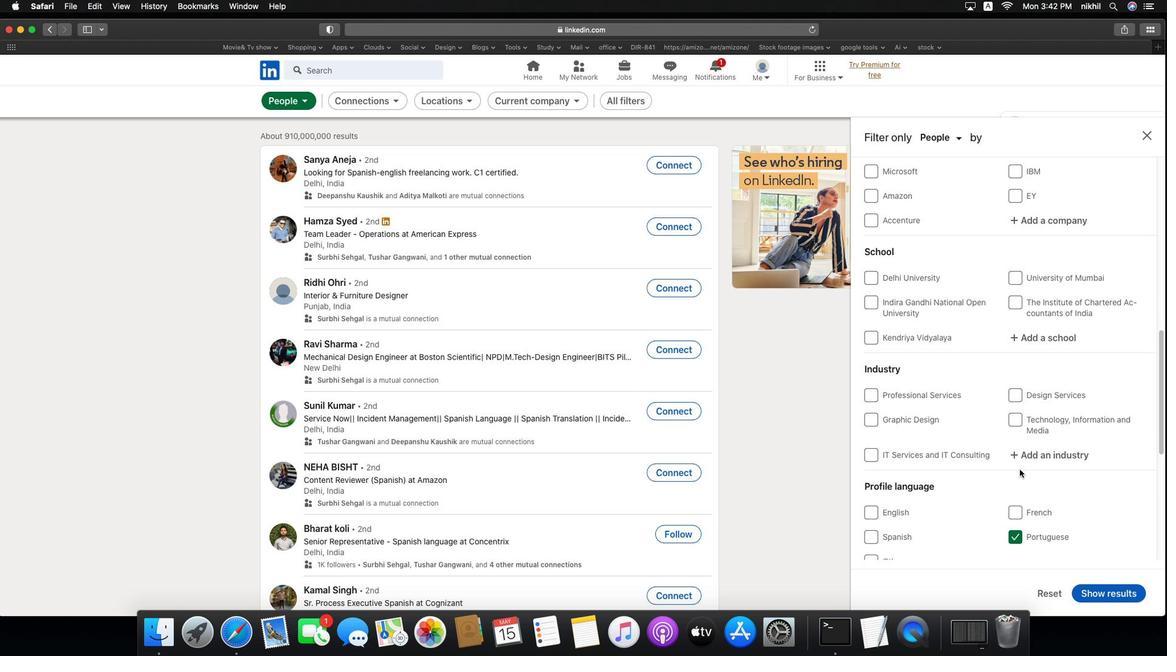 
Action: Mouse scrolled (1088, 394) with delta (-7, -8)
Screenshot: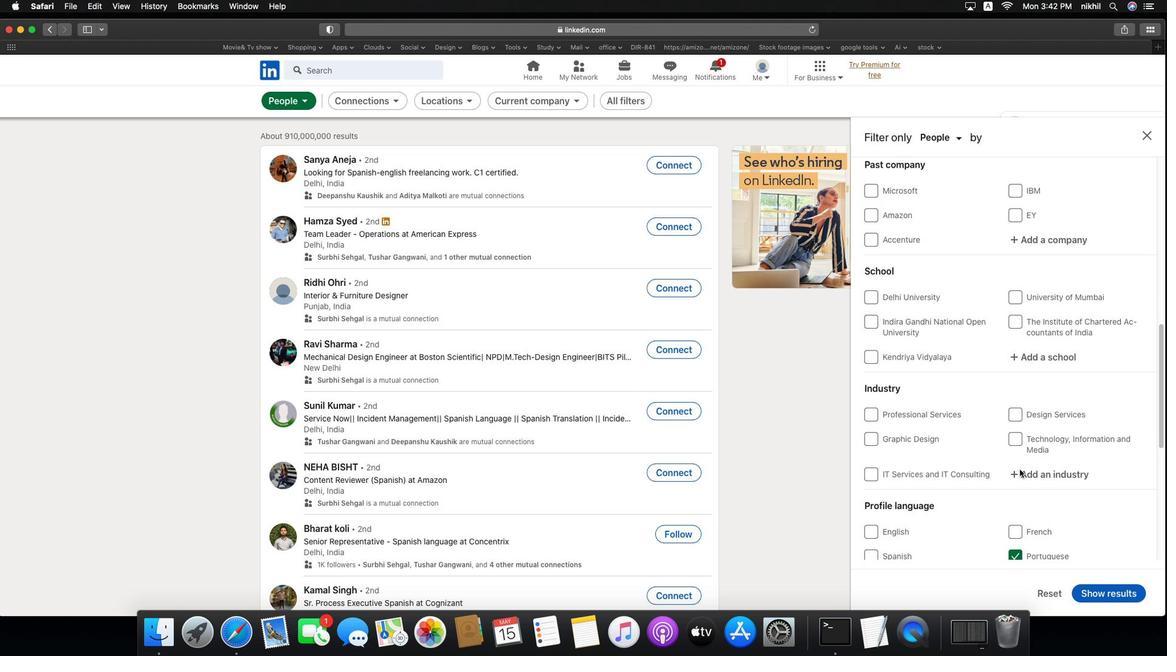 
Action: Mouse scrolled (1088, 394) with delta (-7, -8)
Screenshot: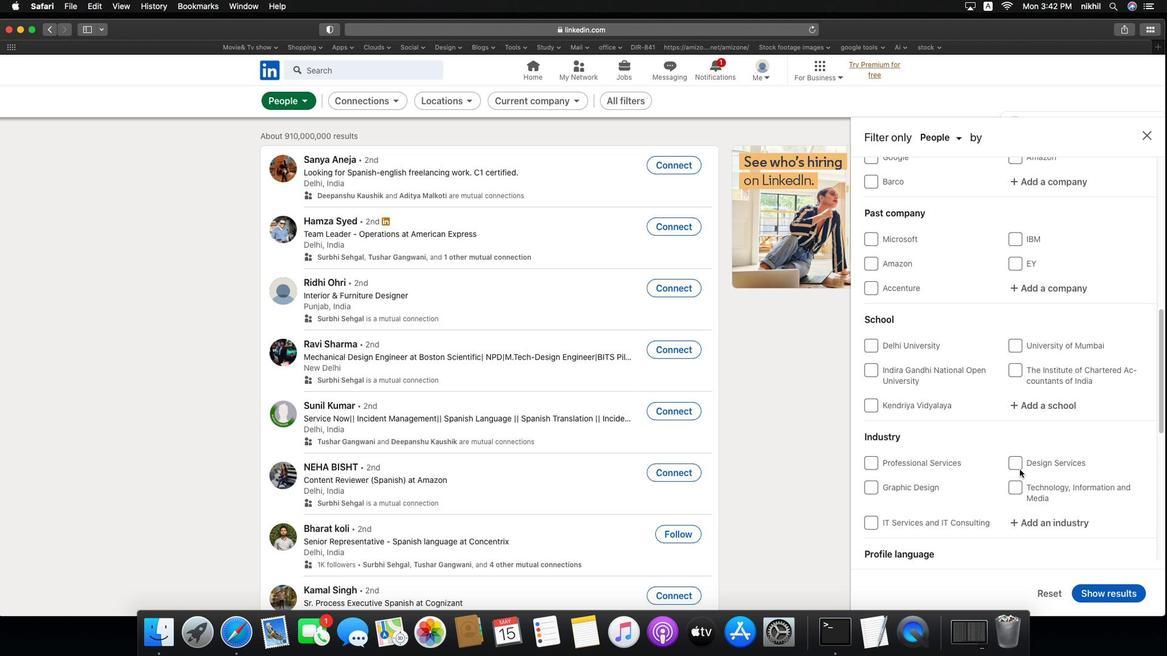 
Action: Mouse moved to (1088, 394)
Screenshot: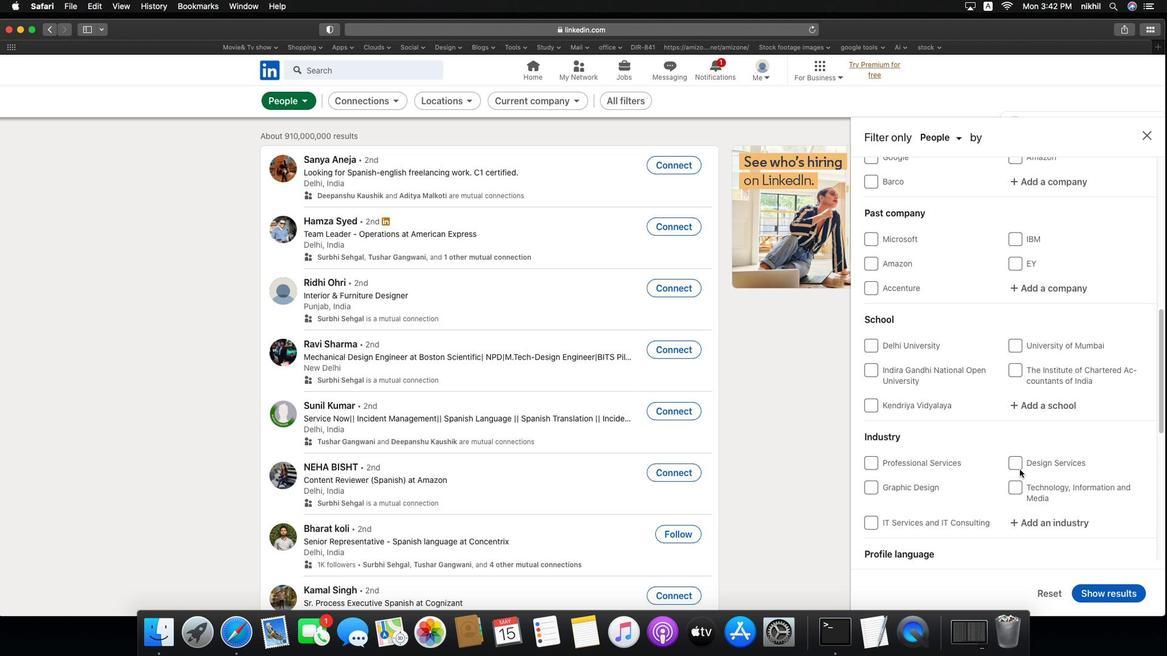 
Action: Mouse scrolled (1088, 394) with delta (-7, -8)
Screenshot: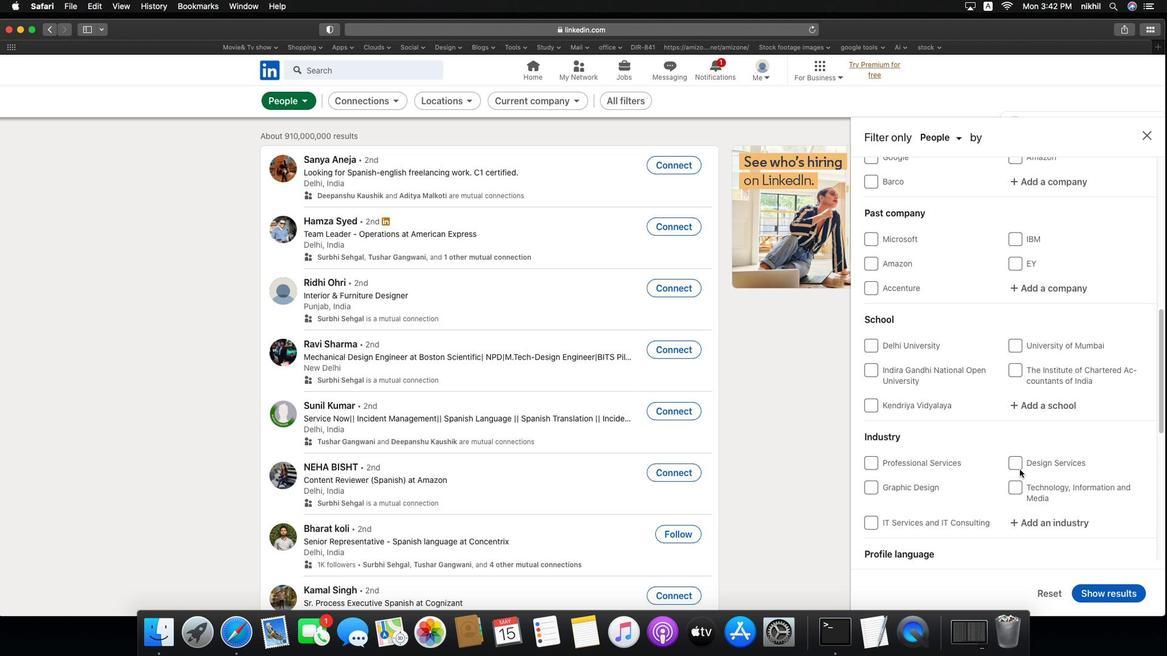 
Action: Mouse scrolled (1088, 394) with delta (-7, -9)
Screenshot: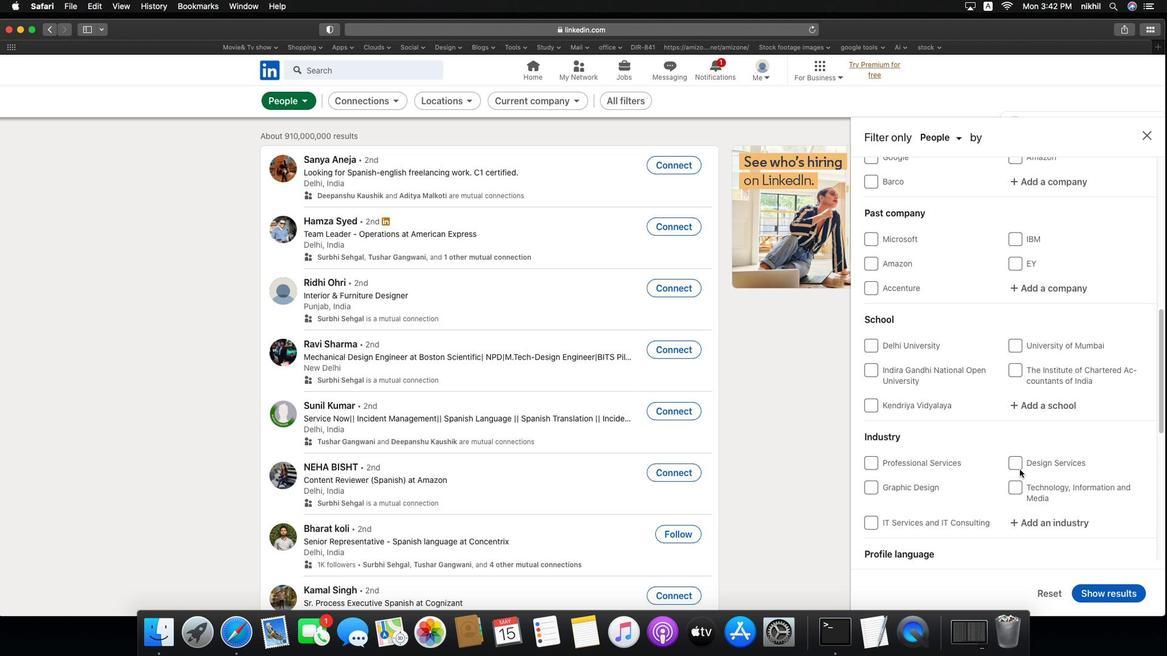 
Action: Mouse scrolled (1088, 394) with delta (-7, -10)
Screenshot: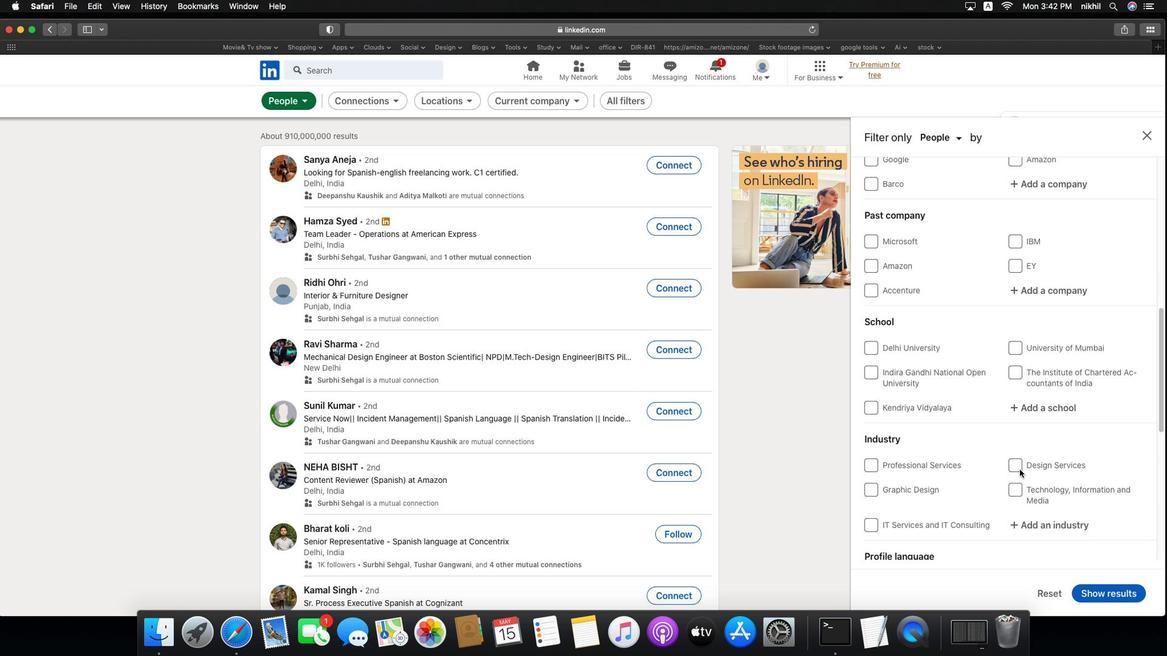 
Action: Mouse moved to (1078, 493)
Screenshot: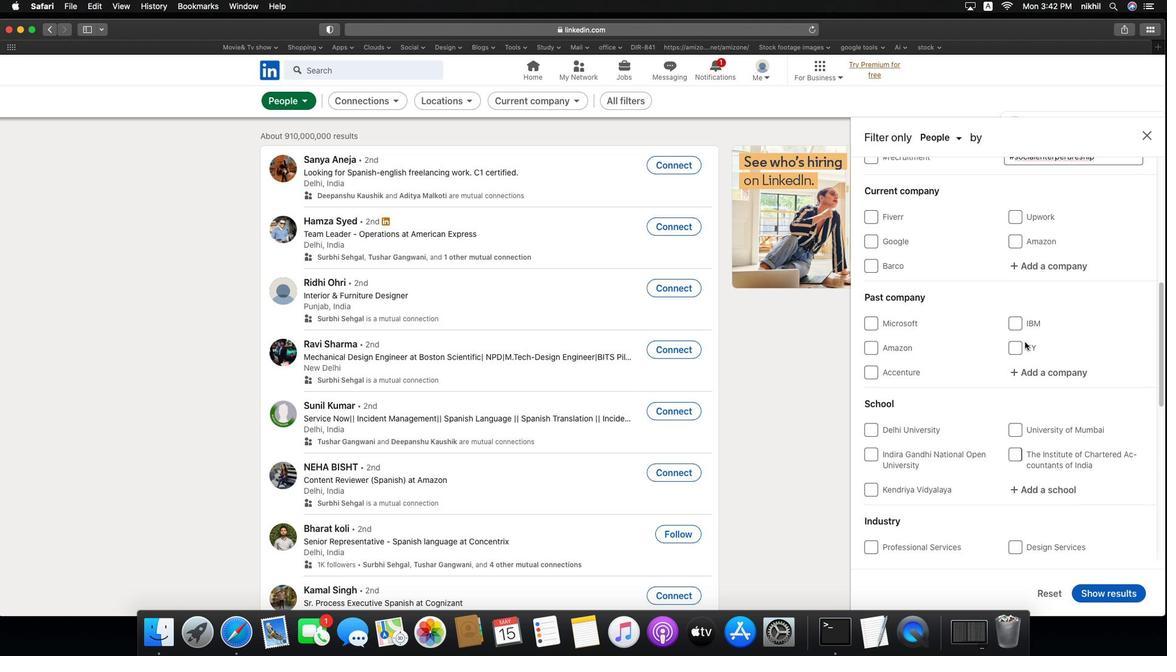 
Action: Mouse pressed left at (1078, 493)
Screenshot: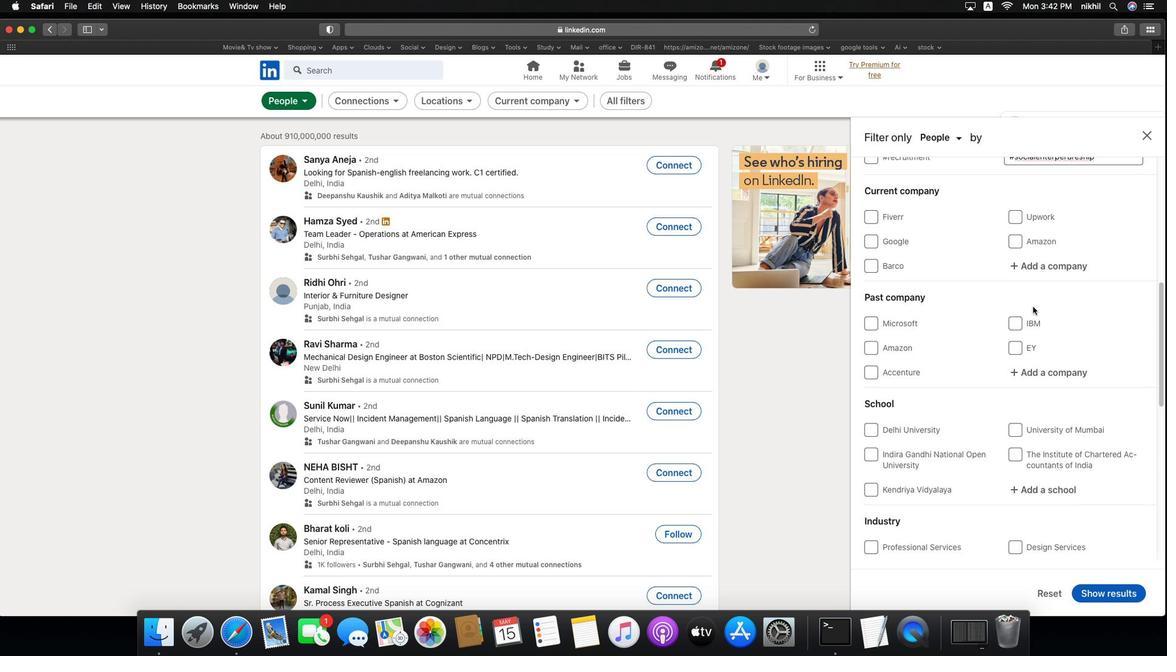 
Action: Mouse moved to (1079, 493)
Screenshot: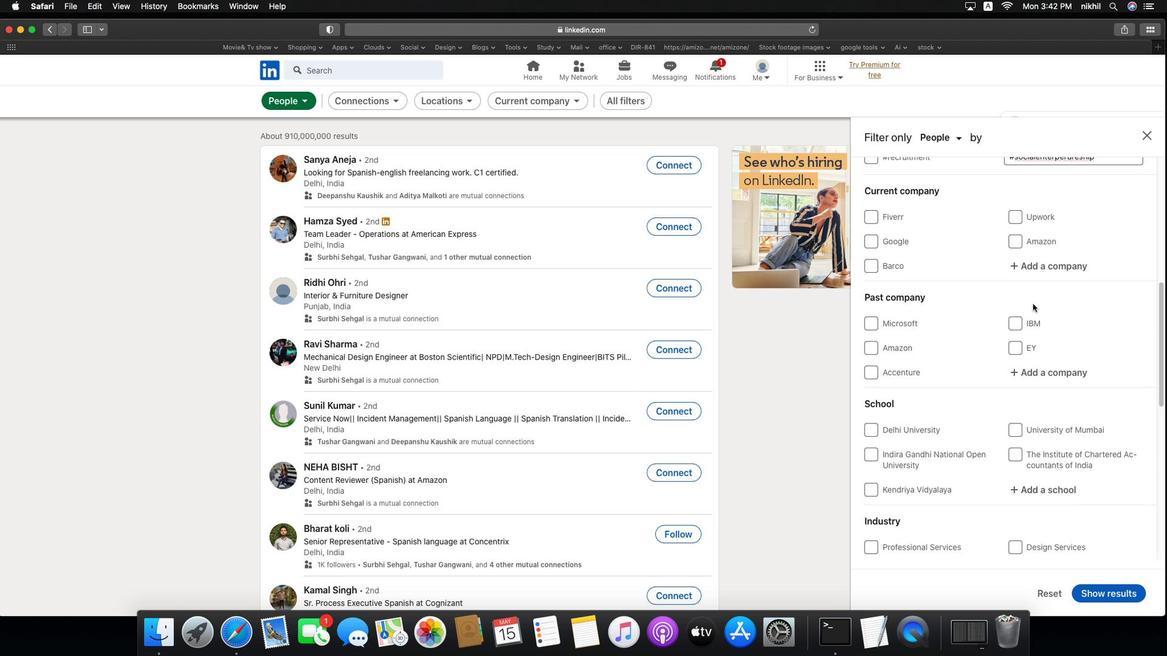 
Action: Mouse scrolled (1079, 493) with delta (-7, -7)
Screenshot: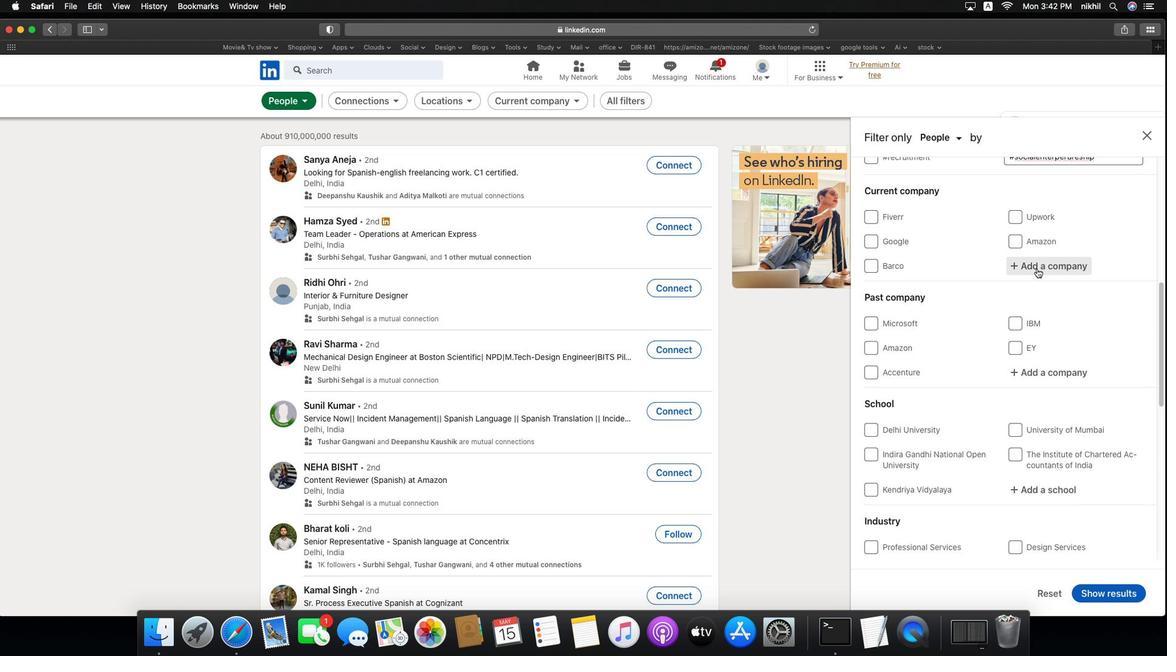 
Action: Mouse scrolled (1079, 493) with delta (-7, -7)
Screenshot: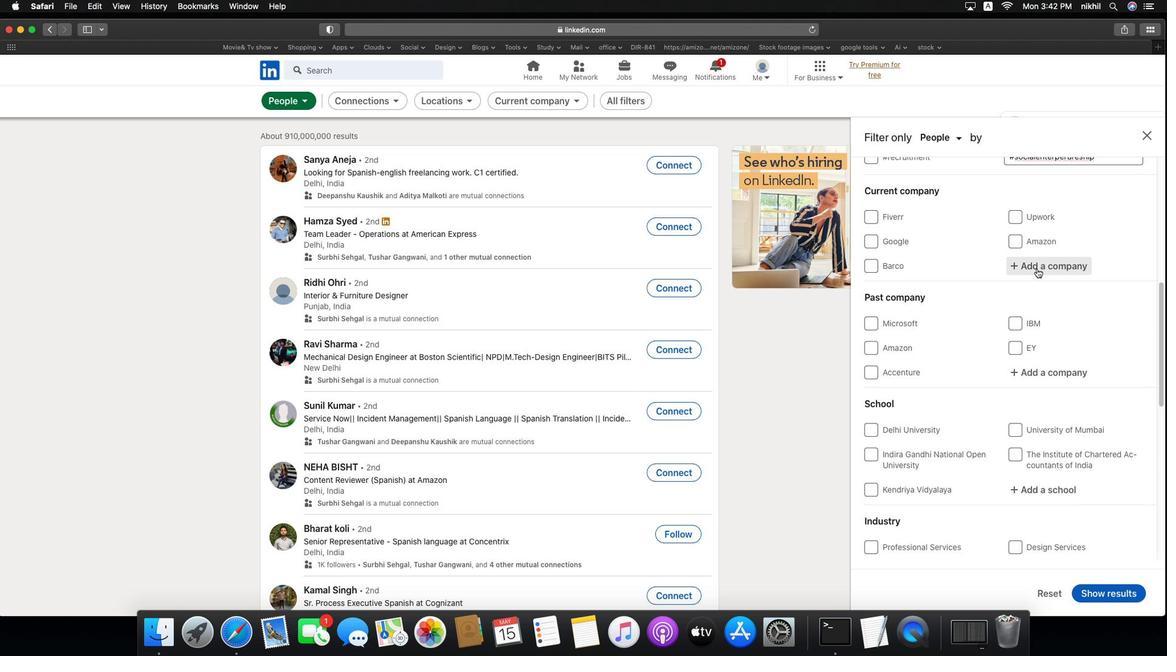 
Action: Mouse scrolled (1079, 493) with delta (-7, -7)
Screenshot: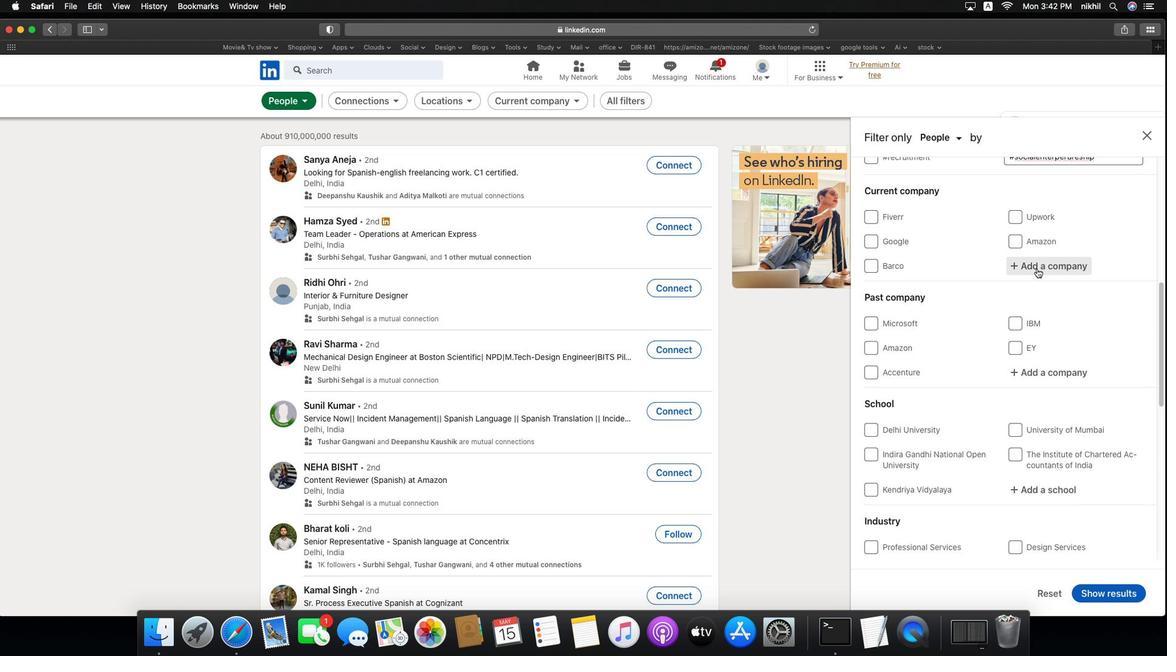 
Action: Mouse scrolled (1079, 493) with delta (-7, -7)
Screenshot: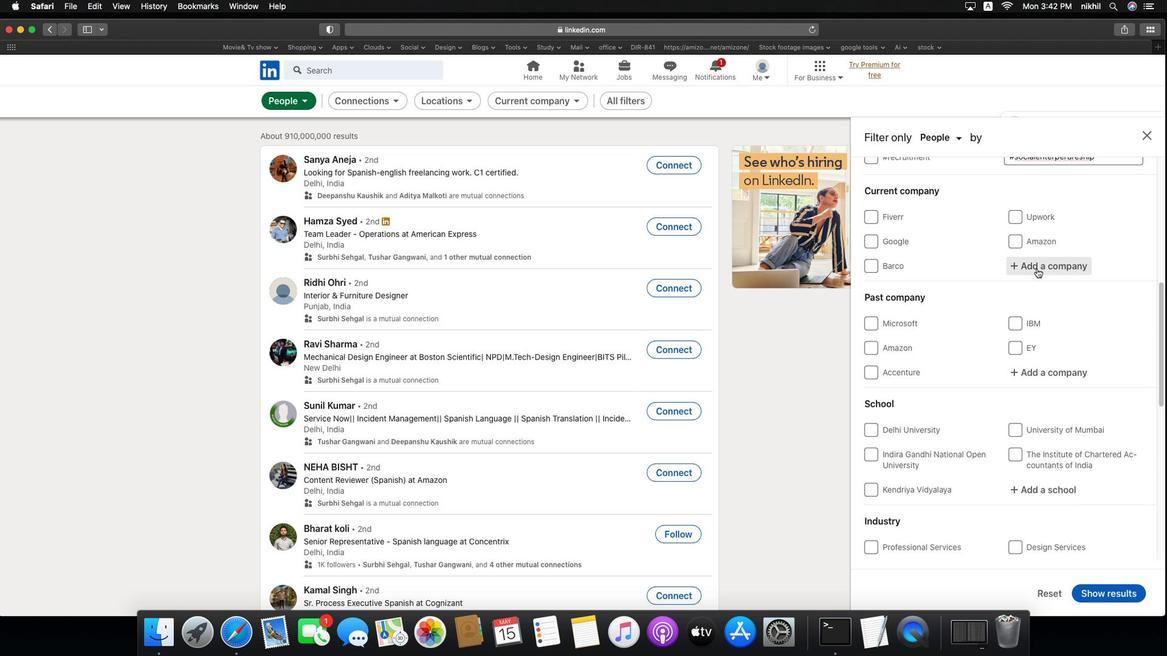 
Action: Mouse scrolled (1079, 493) with delta (-7, -7)
Screenshot: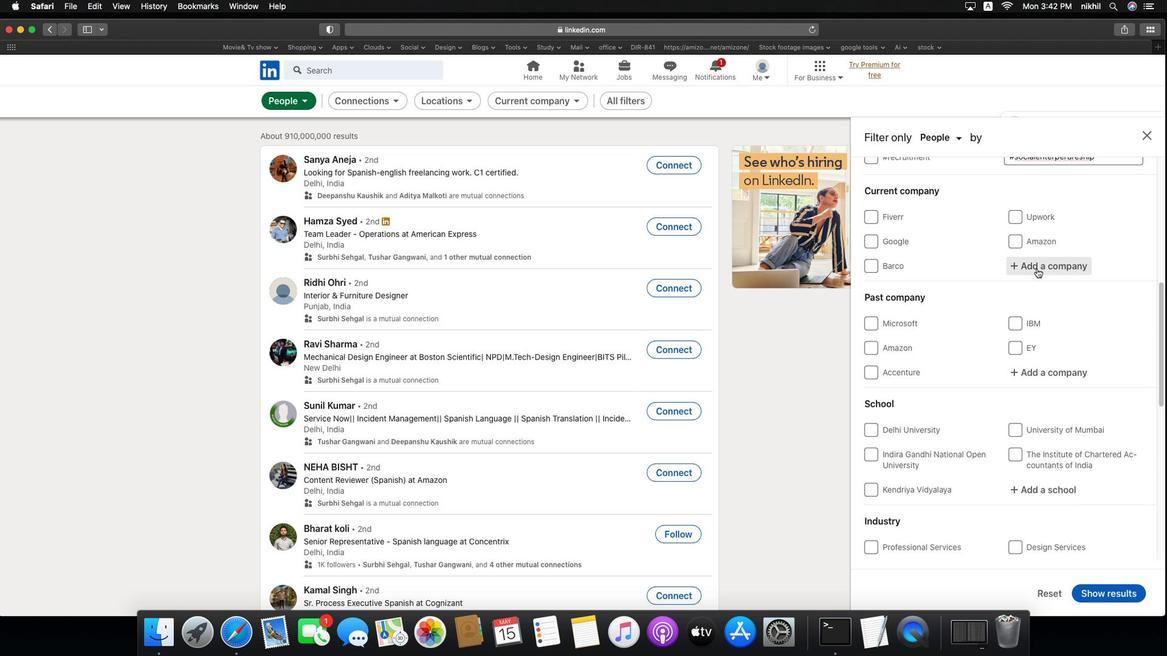
Action: Mouse scrolled (1079, 493) with delta (-7, -6)
Screenshot: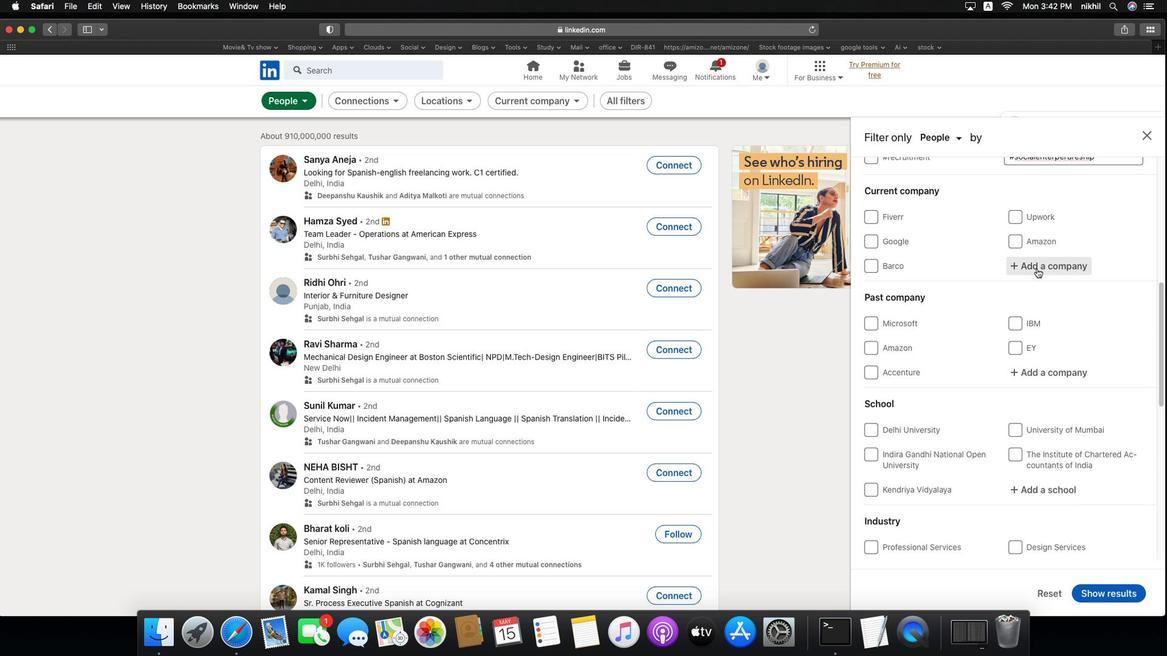
Action: Mouse scrolled (1079, 493) with delta (-7, -7)
Screenshot: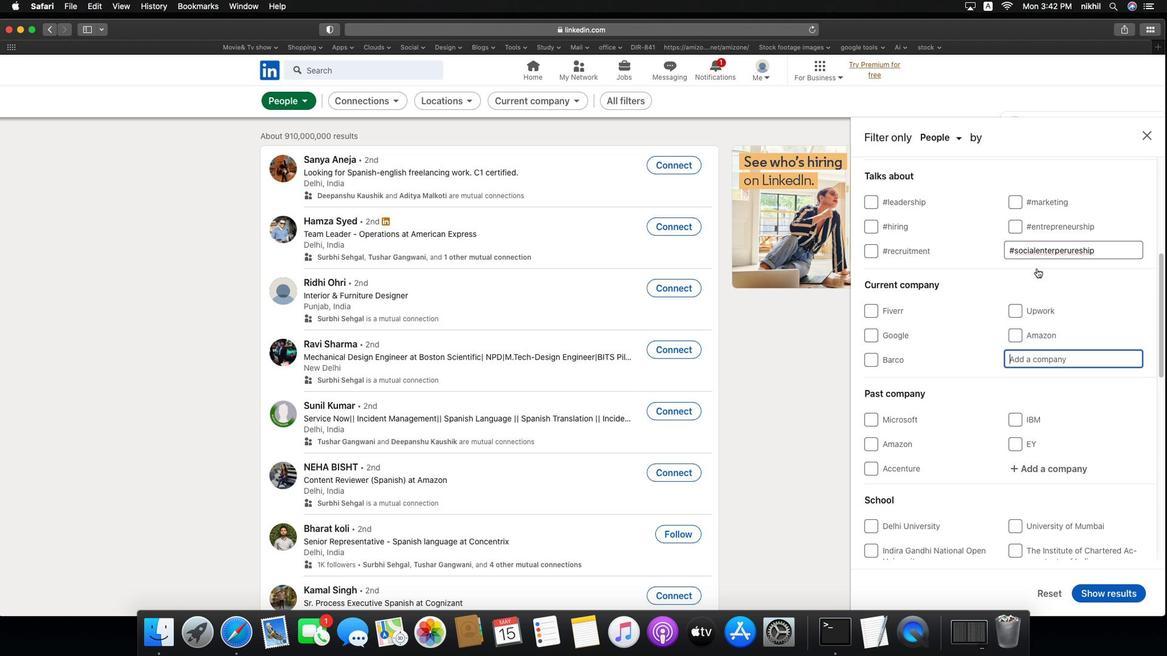 
Action: Mouse scrolled (1079, 493) with delta (-7, -7)
Screenshot: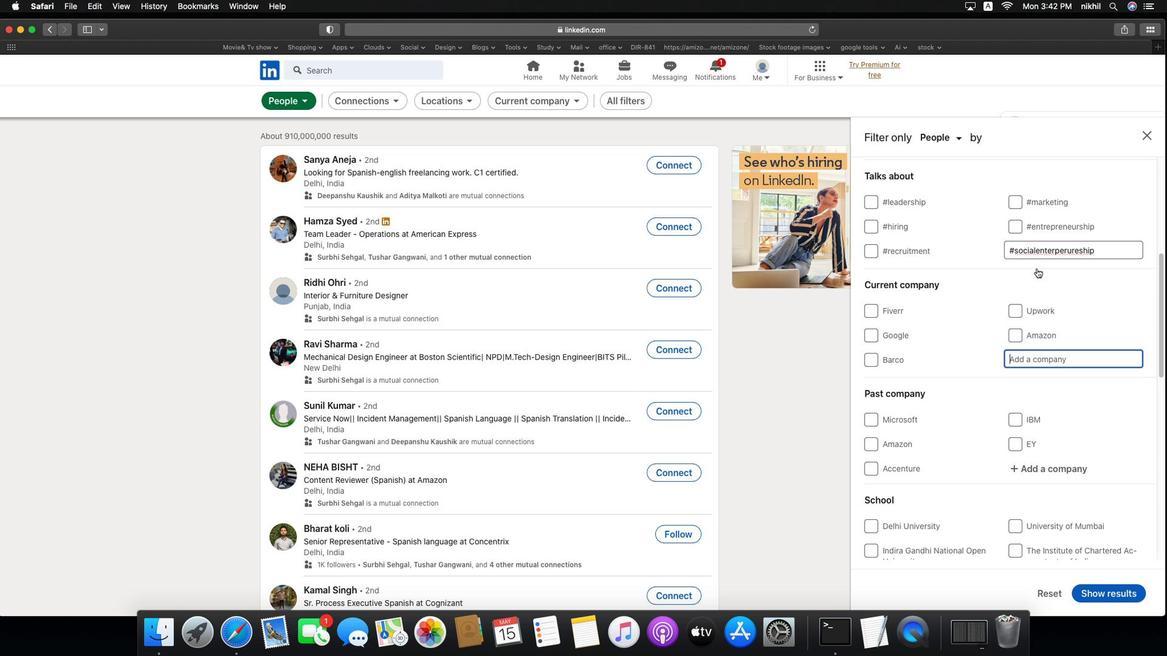 
Action: Mouse scrolled (1079, 493) with delta (-7, -7)
Screenshot: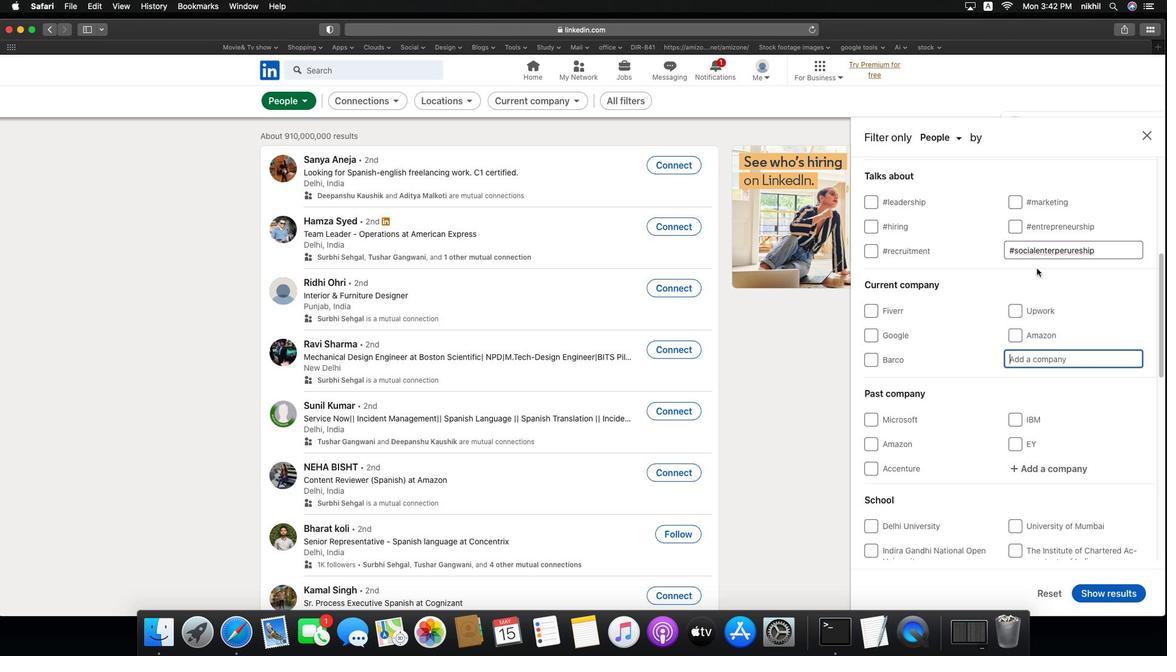 
Action: Mouse scrolled (1079, 493) with delta (-7, -7)
Screenshot: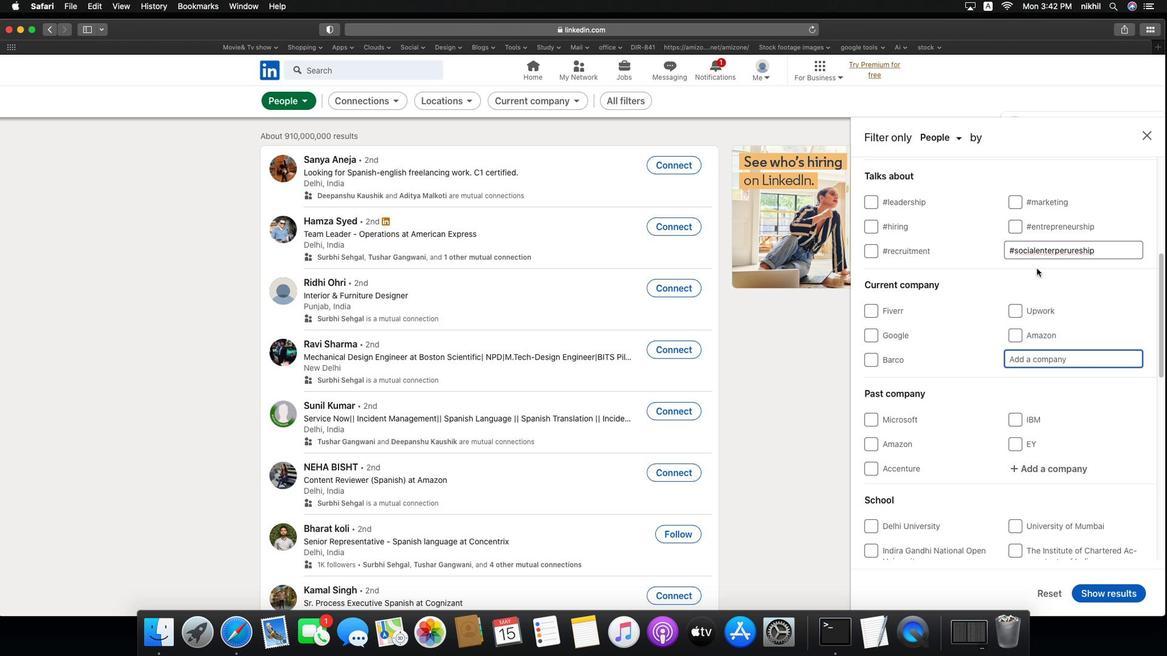 
Action: Mouse scrolled (1079, 493) with delta (-7, -7)
Screenshot: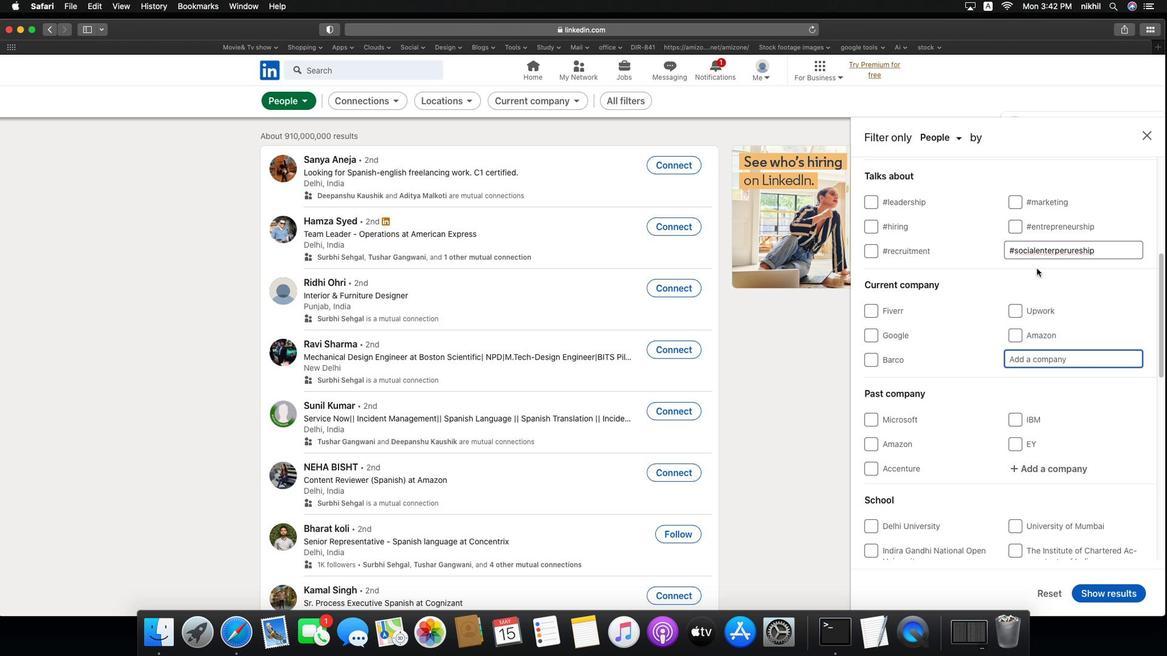 
Action: Mouse moved to (1098, 278)
Screenshot: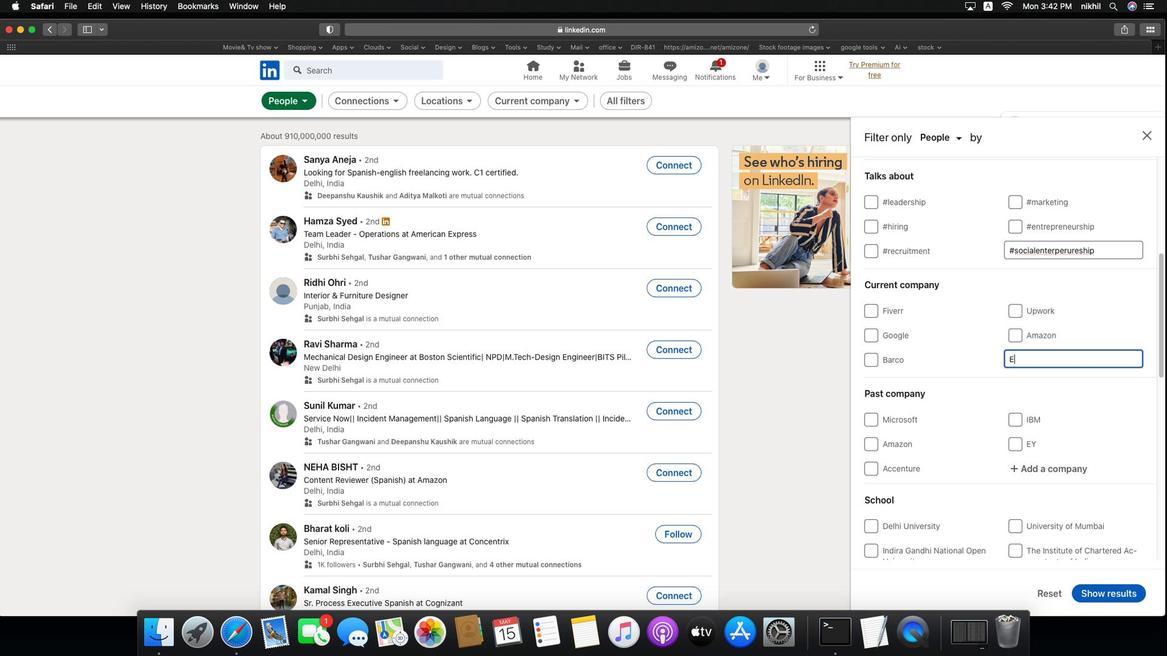 
Action: Mouse pressed left at (1098, 278)
Screenshot: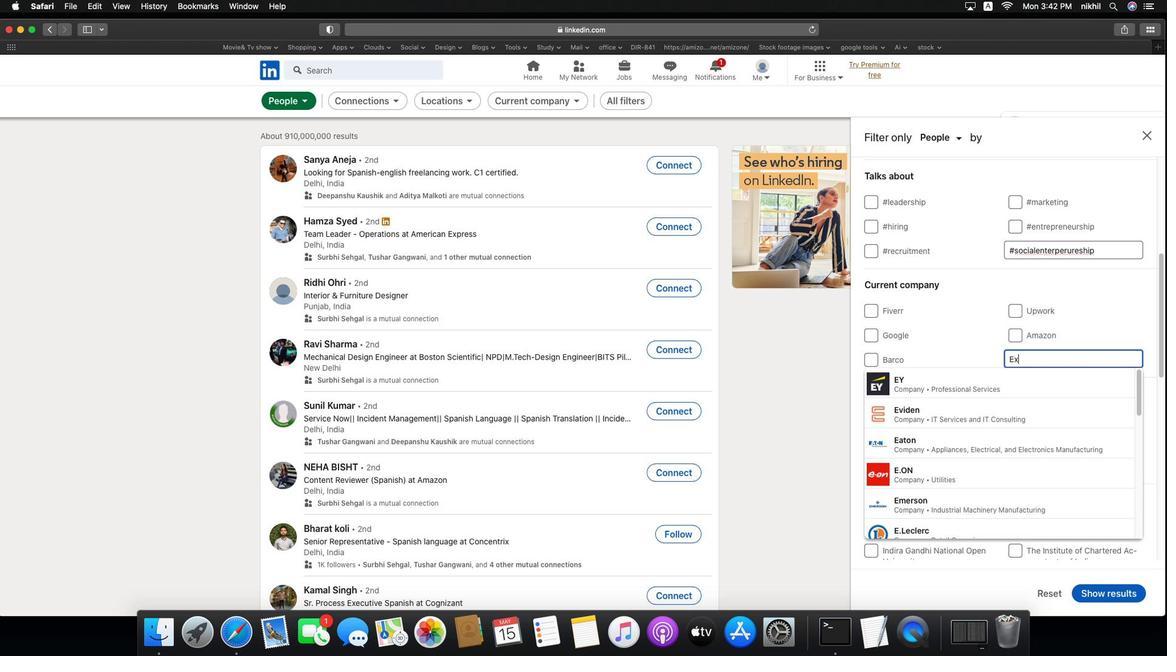 
Action: Key pressed Key.caps_lock'E'Key.caps_lock'x''p''e''d''i''a'Key.spaceKey.caps_lock'G'Key.caps_lock'r''o''u''p''s'
Screenshot: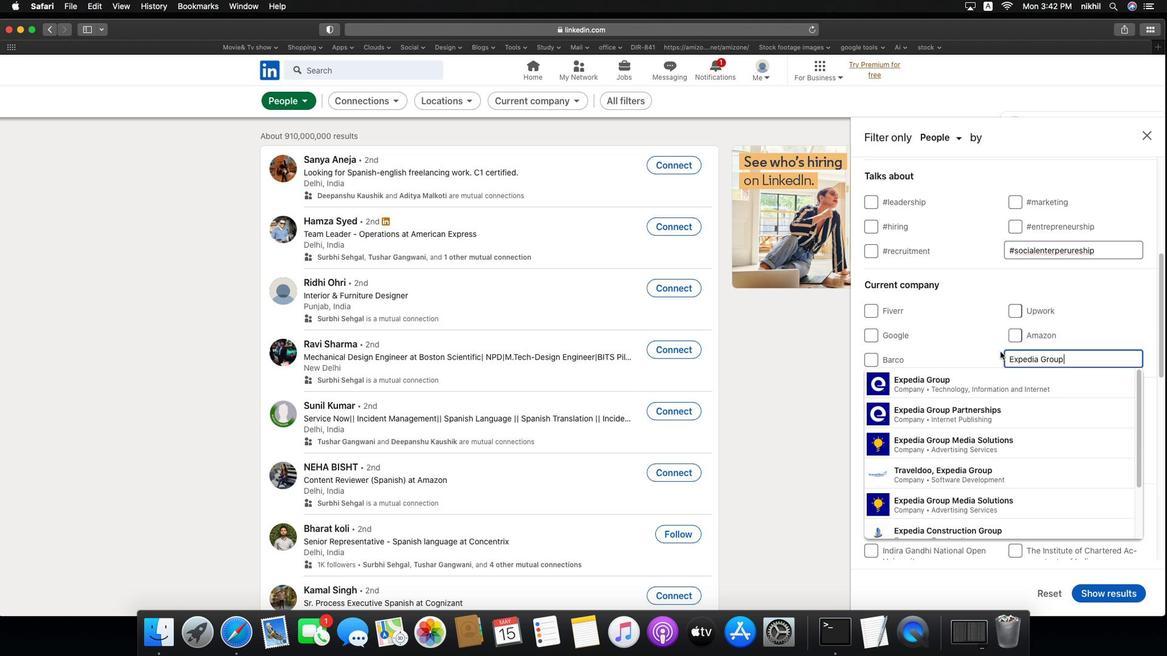
Action: Mouse moved to (1092, 281)
Screenshot: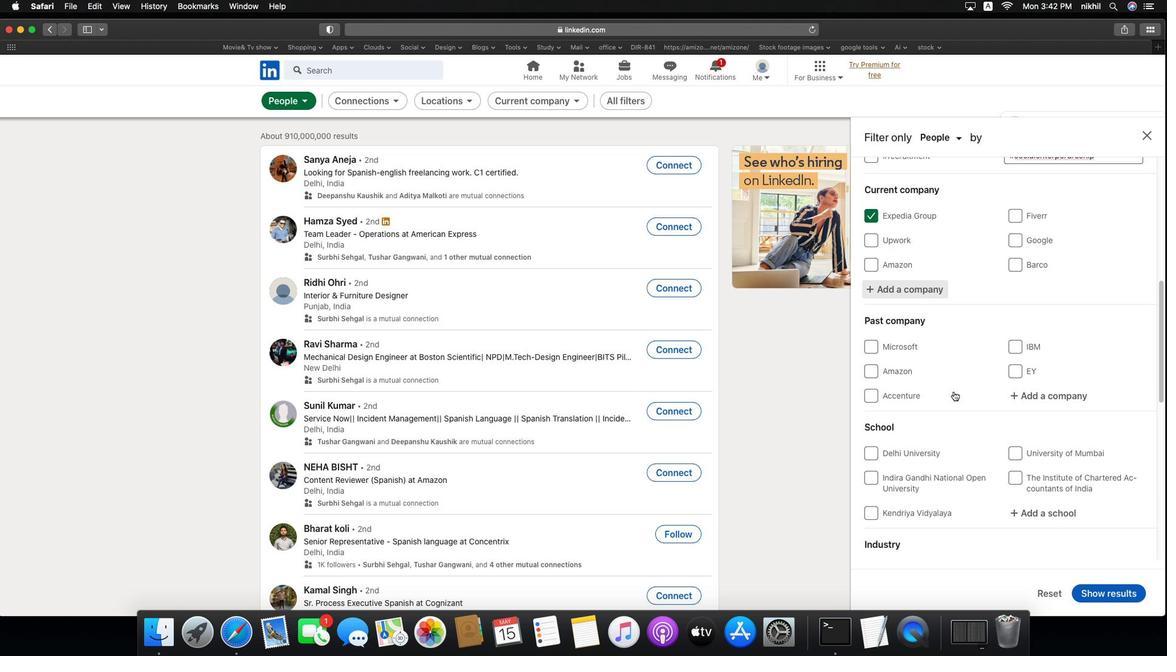 
Action: Key pressed Key.backspace
Screenshot: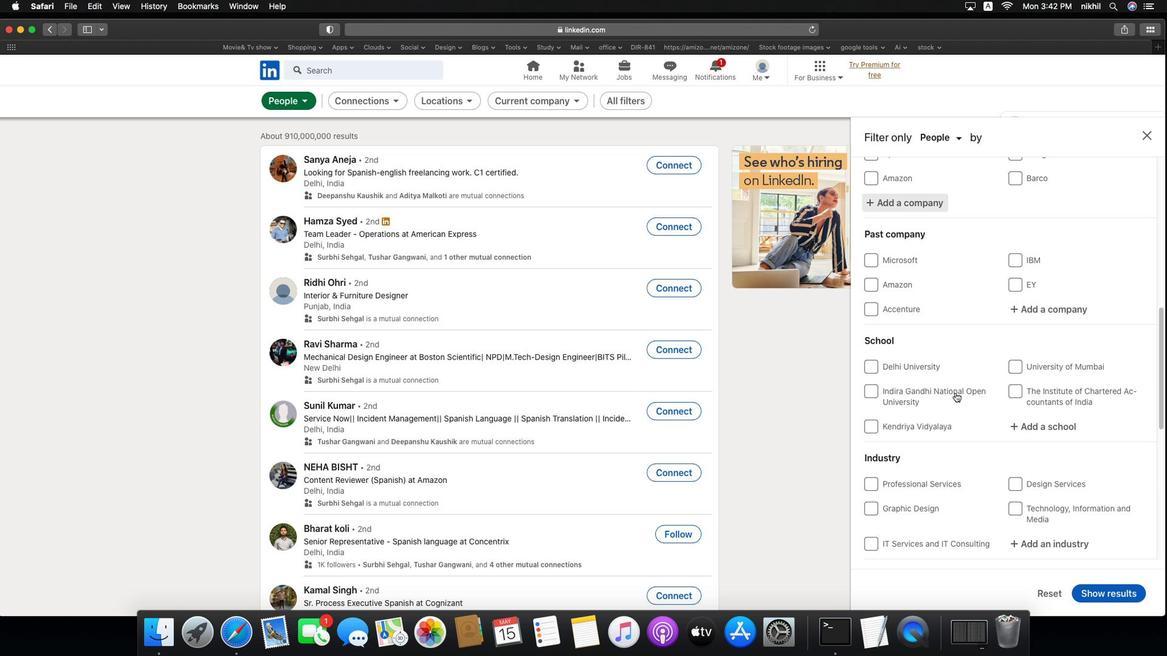 
Action: Mouse moved to (1009, 409)
Screenshot: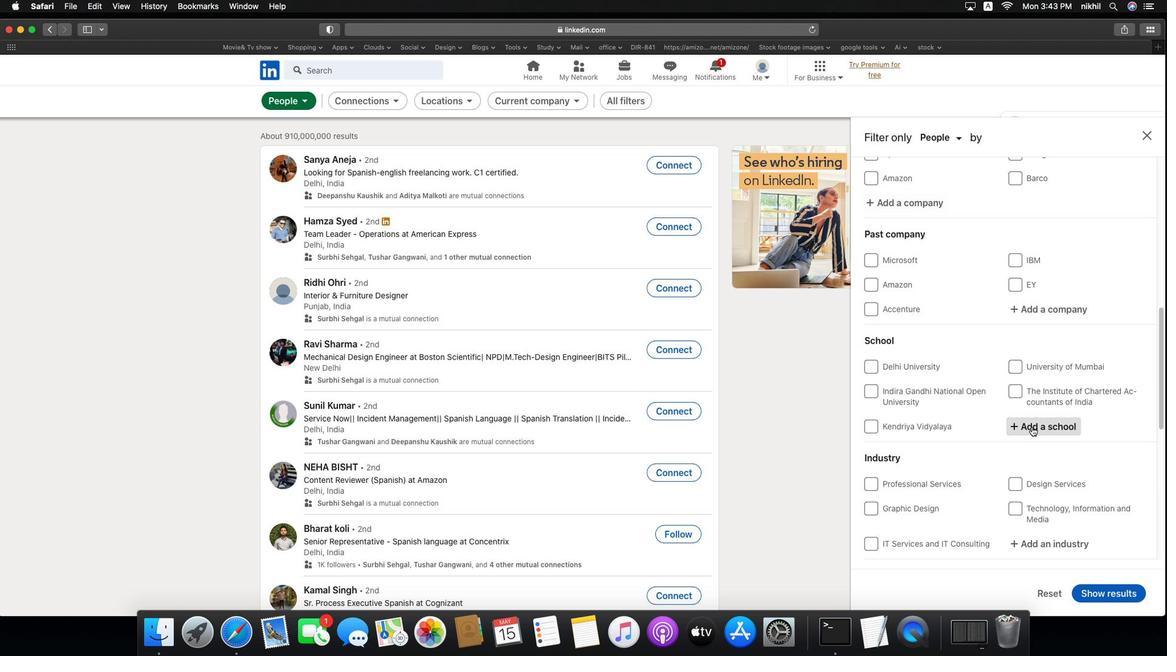 
Action: Mouse pressed left at (1009, 409)
Screenshot: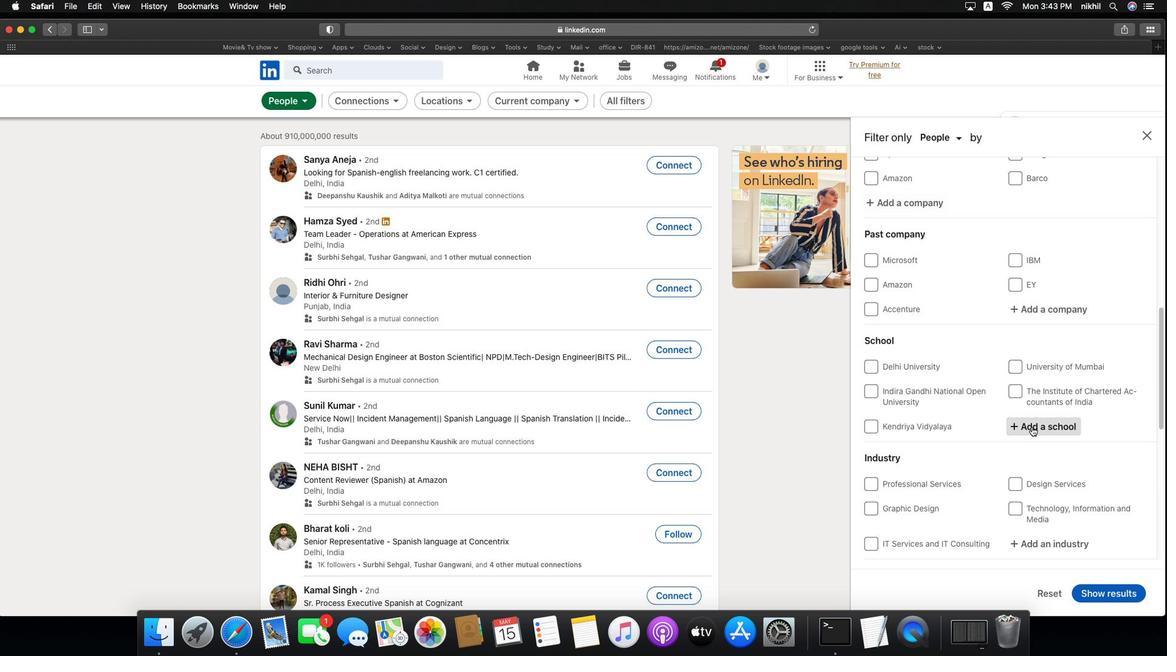 
Action: Mouse scrolled (1009, 409) with delta (-7, -8)
Screenshot: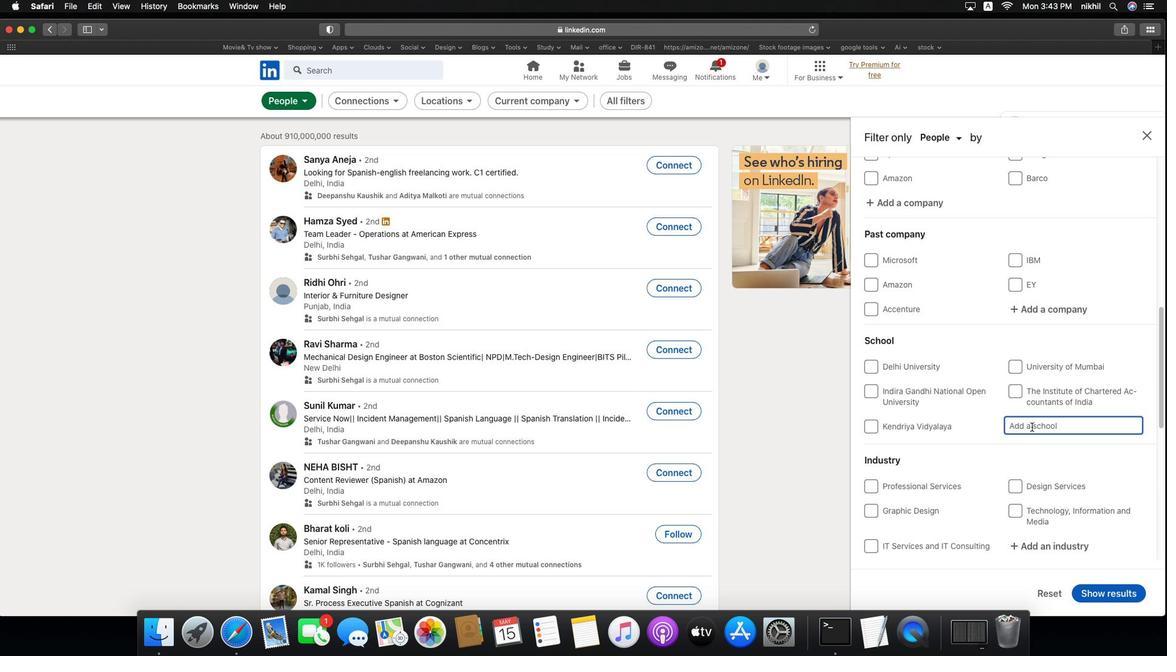 
Action: Mouse scrolled (1009, 409) with delta (-7, -8)
Screenshot: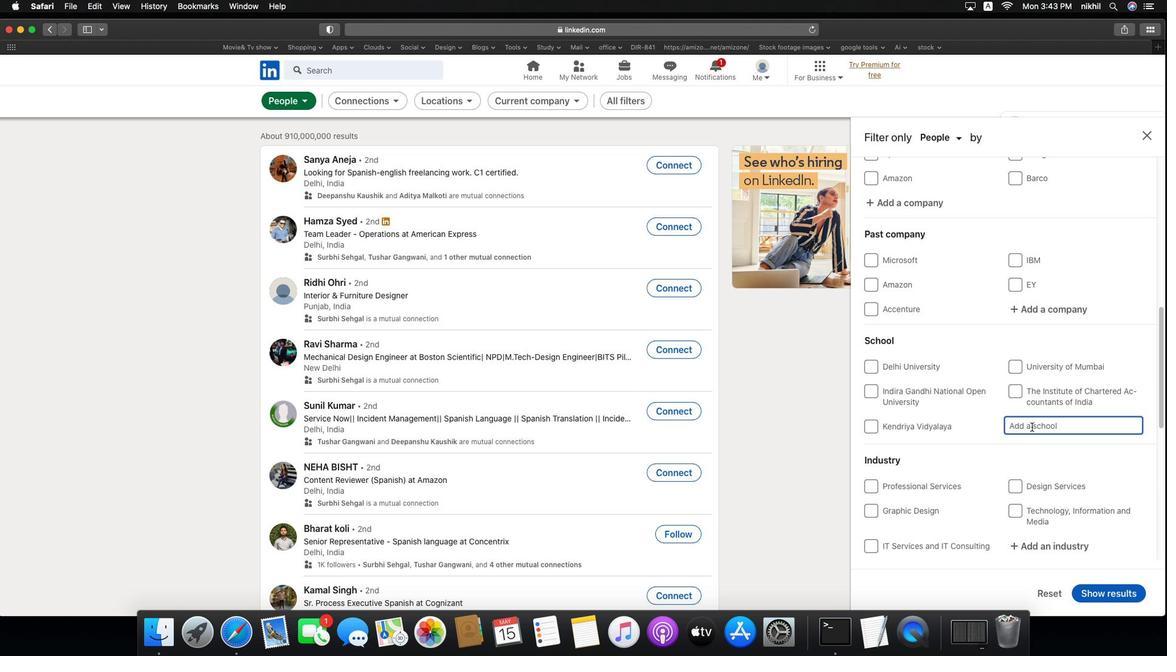 
Action: Mouse scrolled (1009, 409) with delta (-7, -9)
Screenshot: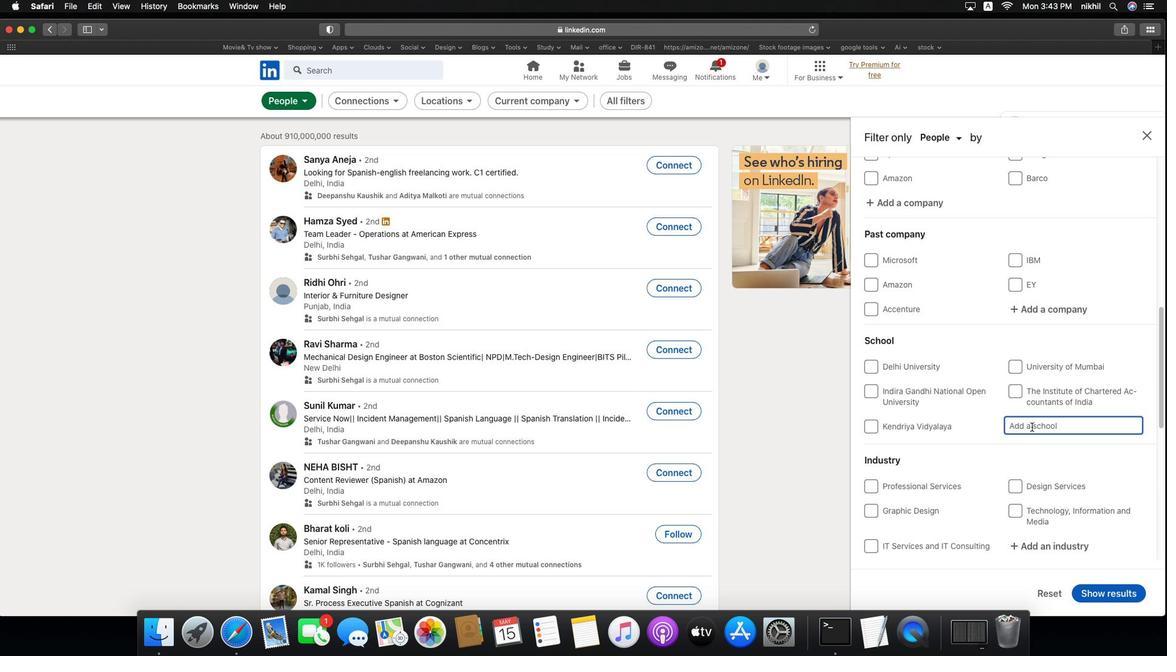 
Action: Mouse scrolled (1009, 409) with delta (-7, -8)
Screenshot: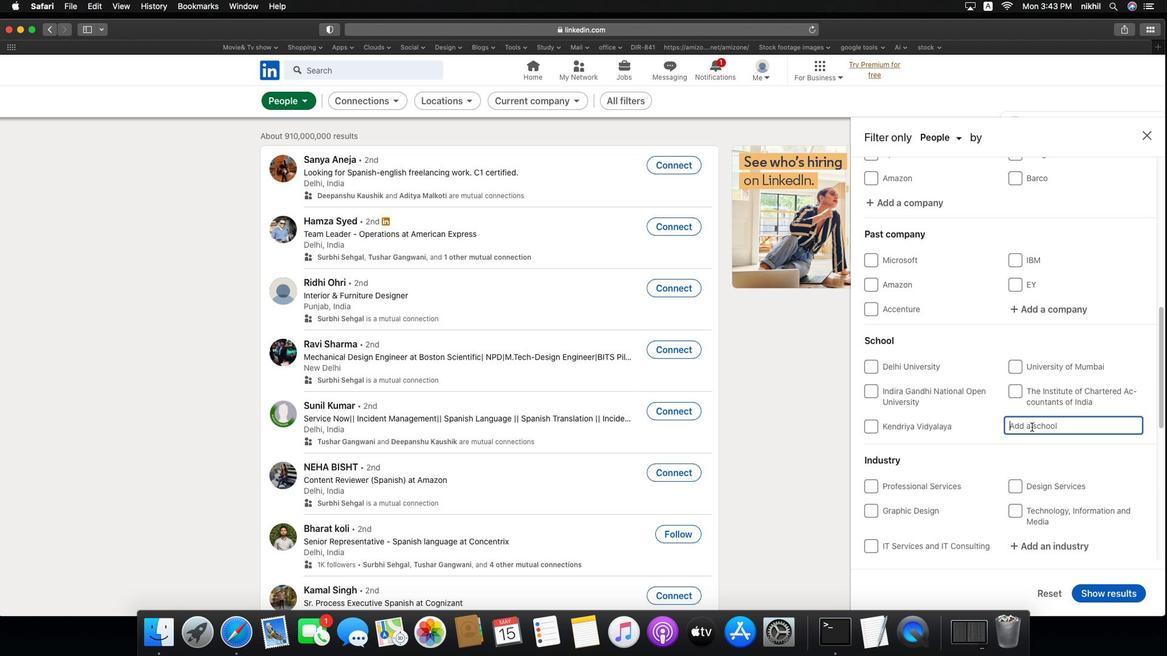 
Action: Mouse scrolled (1009, 409) with delta (-7, -8)
Screenshot: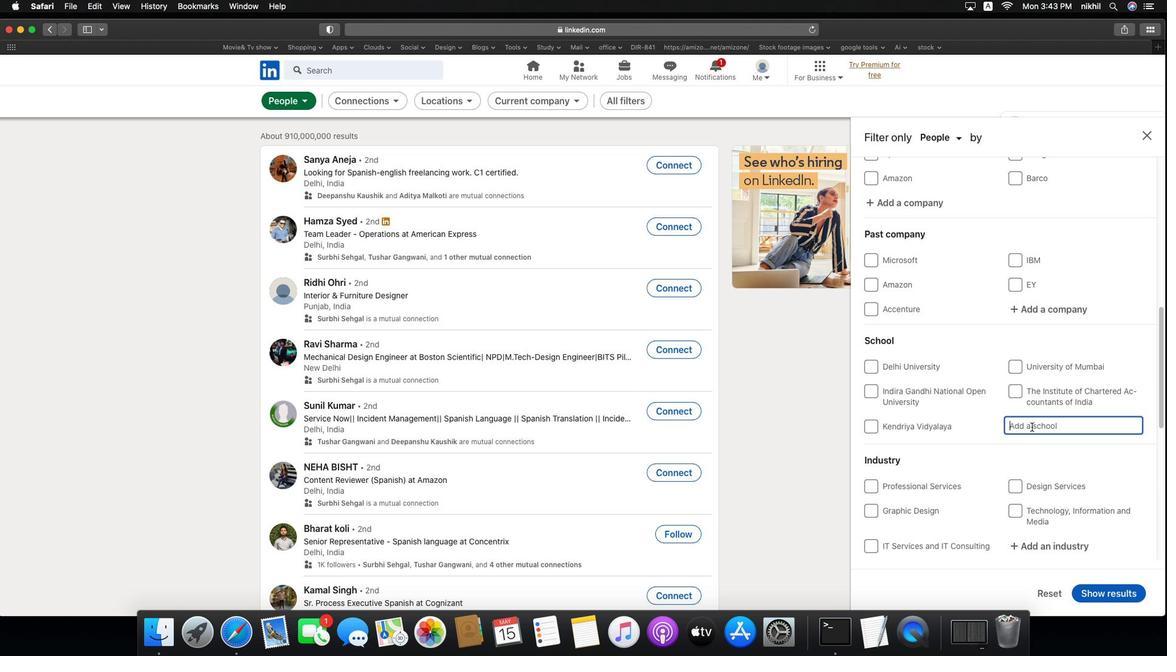
Action: Mouse scrolled (1009, 409) with delta (-7, -9)
Screenshot: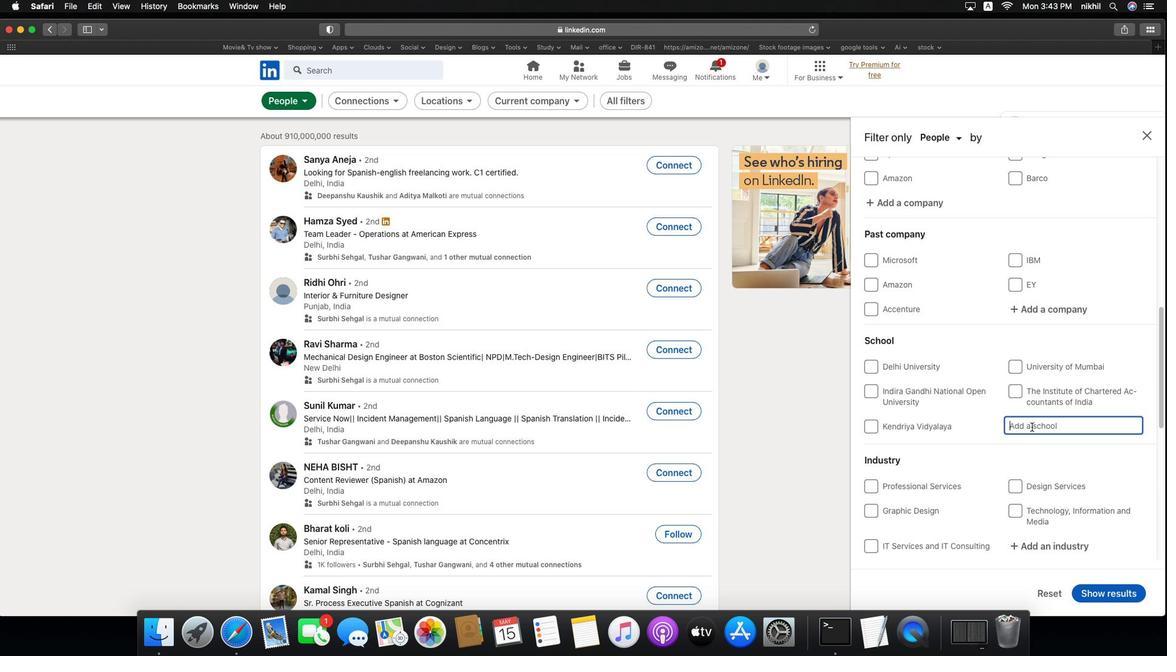 
Action: Mouse moved to (1092, 447)
Screenshot: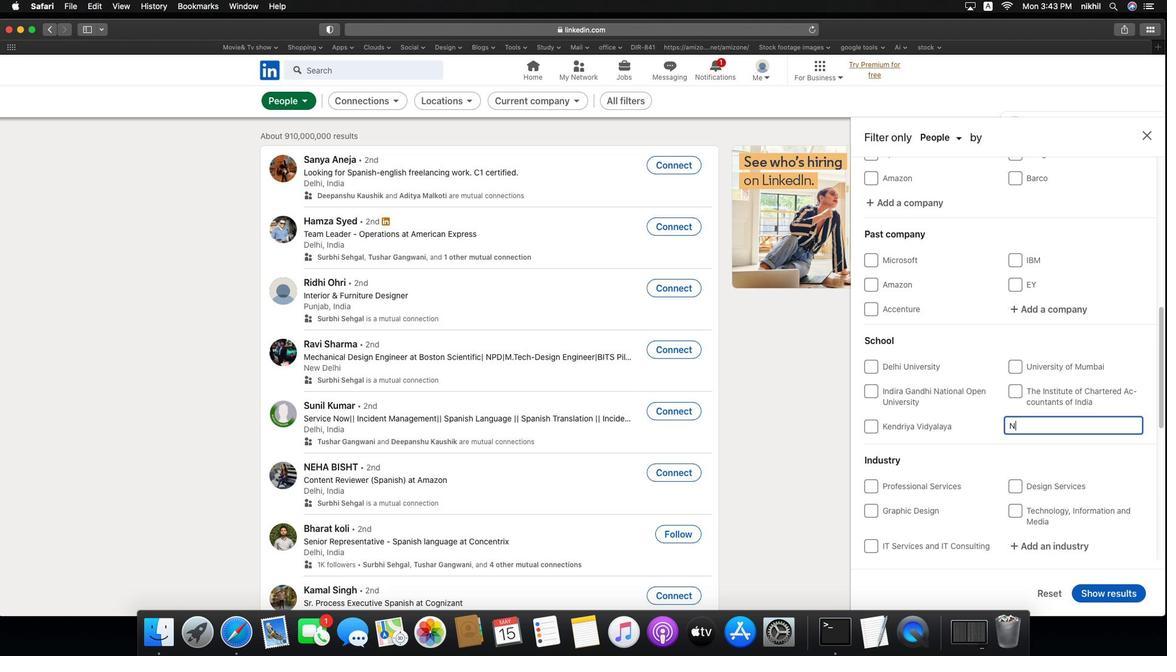 
Action: Mouse pressed left at (1092, 447)
Screenshot: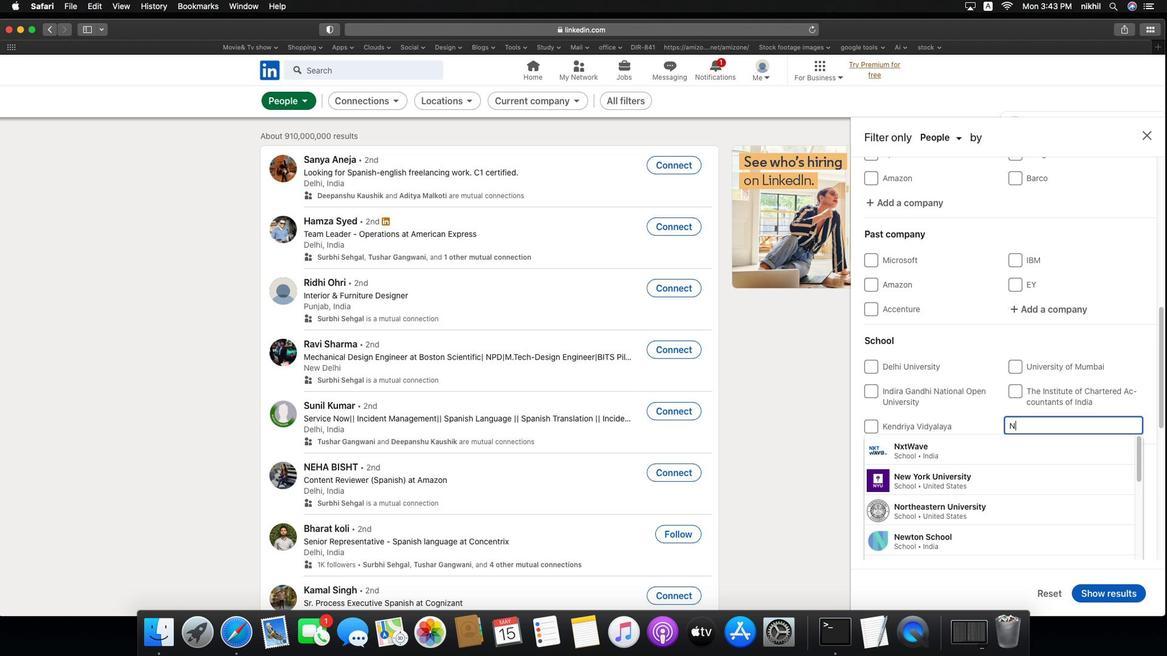 
Action: Key pressed Key.caps_lock'N'Key.caps_lock'a''l''a''n''d''a''s'Key.spaceKey.backspaceKey.backspaceKey.space
Screenshot: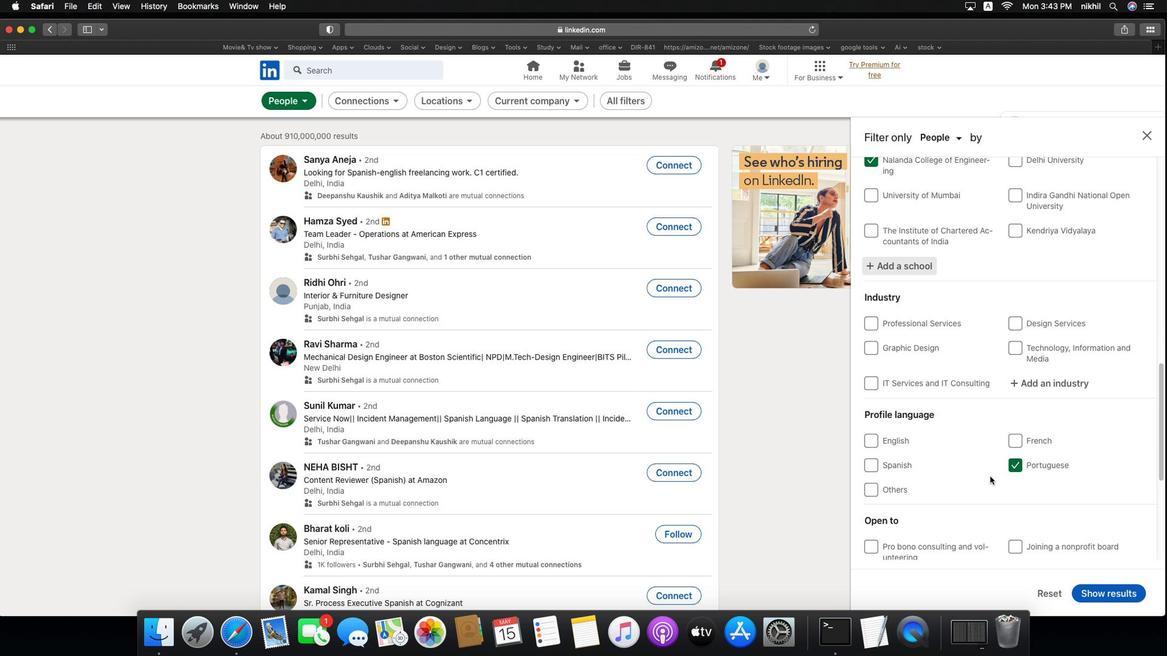 
Action: Mouse moved to (1047, 500)
Screenshot: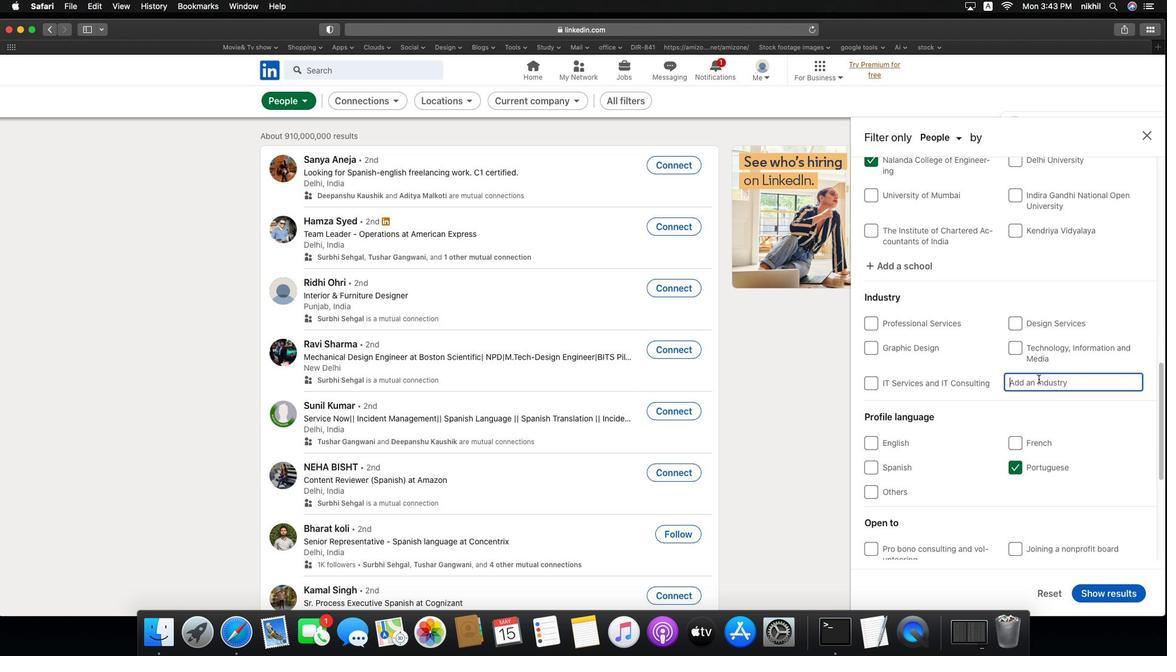 
Action: Mouse pressed left at (1047, 500)
Screenshot: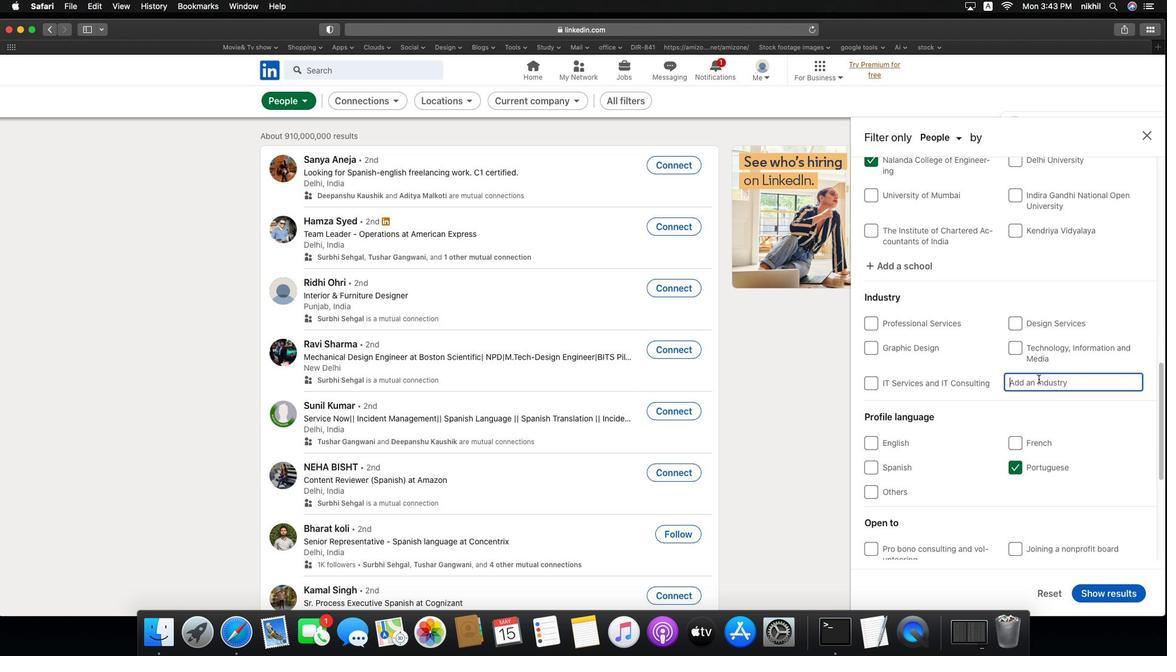 
Action: Mouse scrolled (1047, 500) with delta (-7, -8)
Screenshot: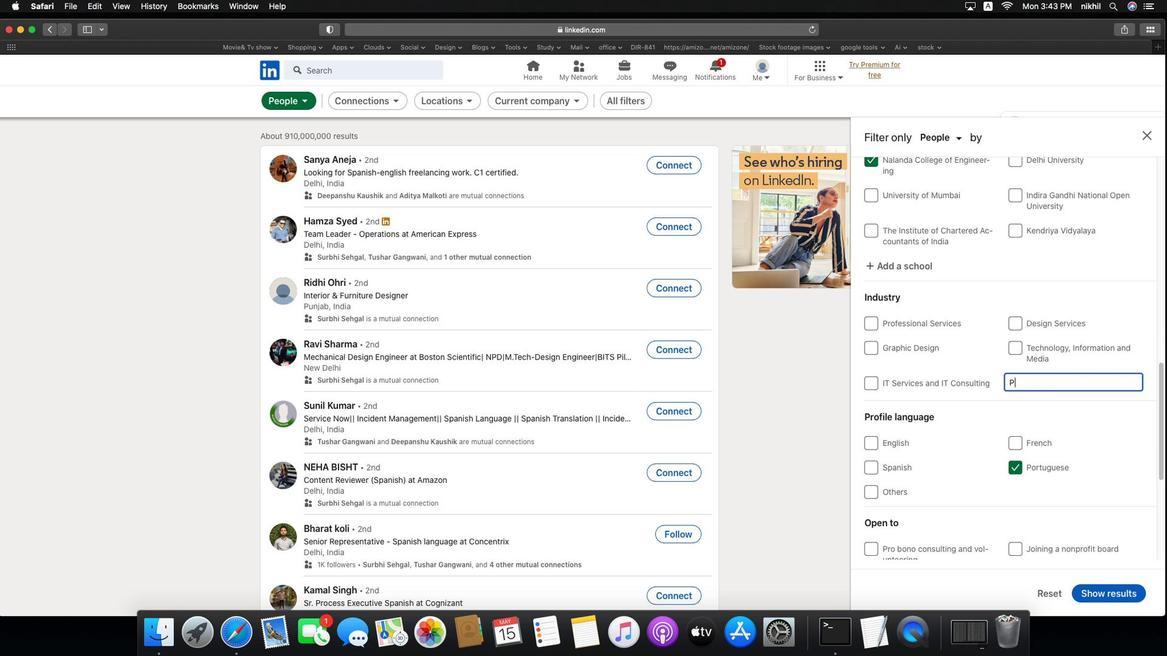 
Action: Mouse scrolled (1047, 500) with delta (-7, -8)
Screenshot: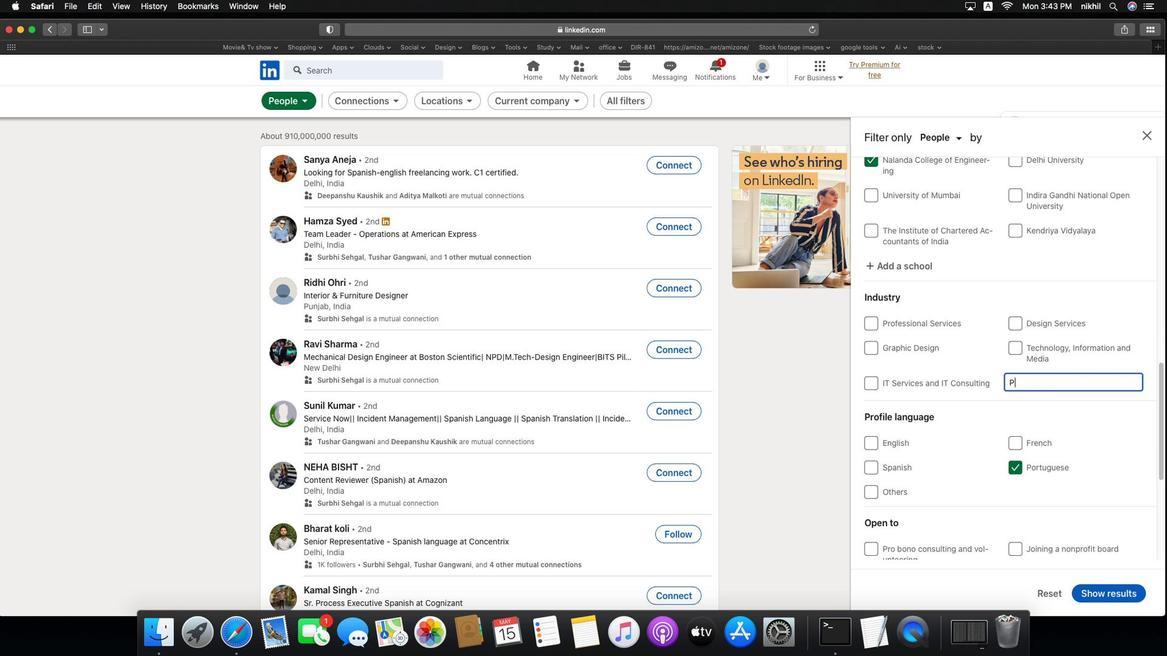 
Action: Mouse scrolled (1047, 500) with delta (-7, -9)
Screenshot: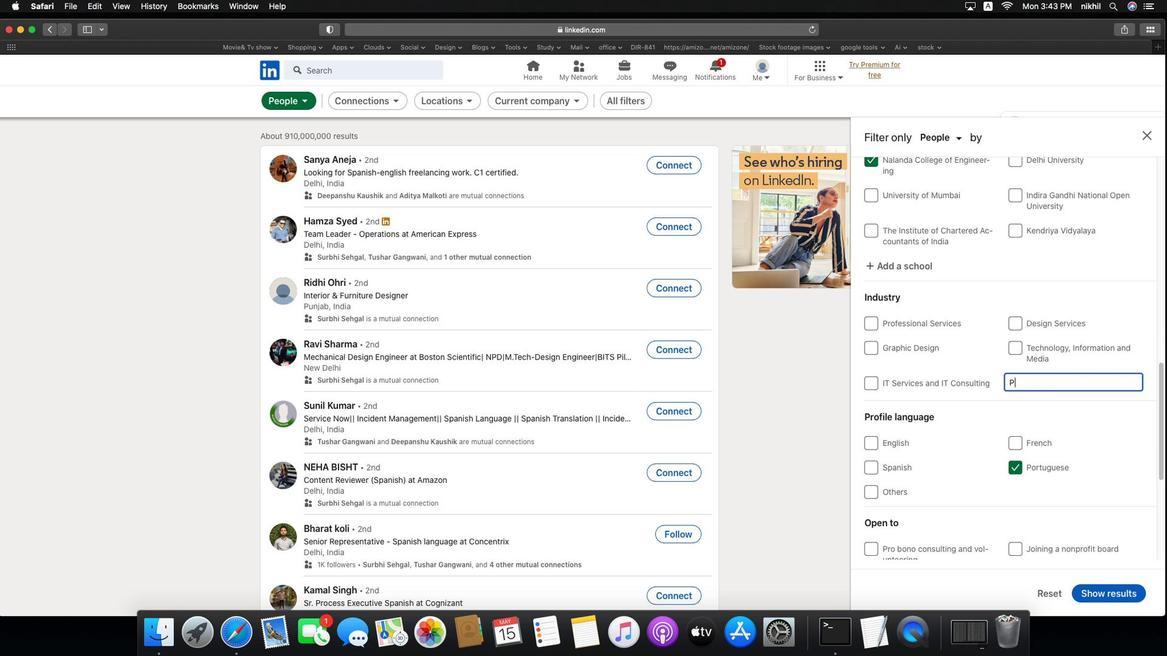 
Action: Mouse scrolled (1047, 500) with delta (-7, -10)
Screenshot: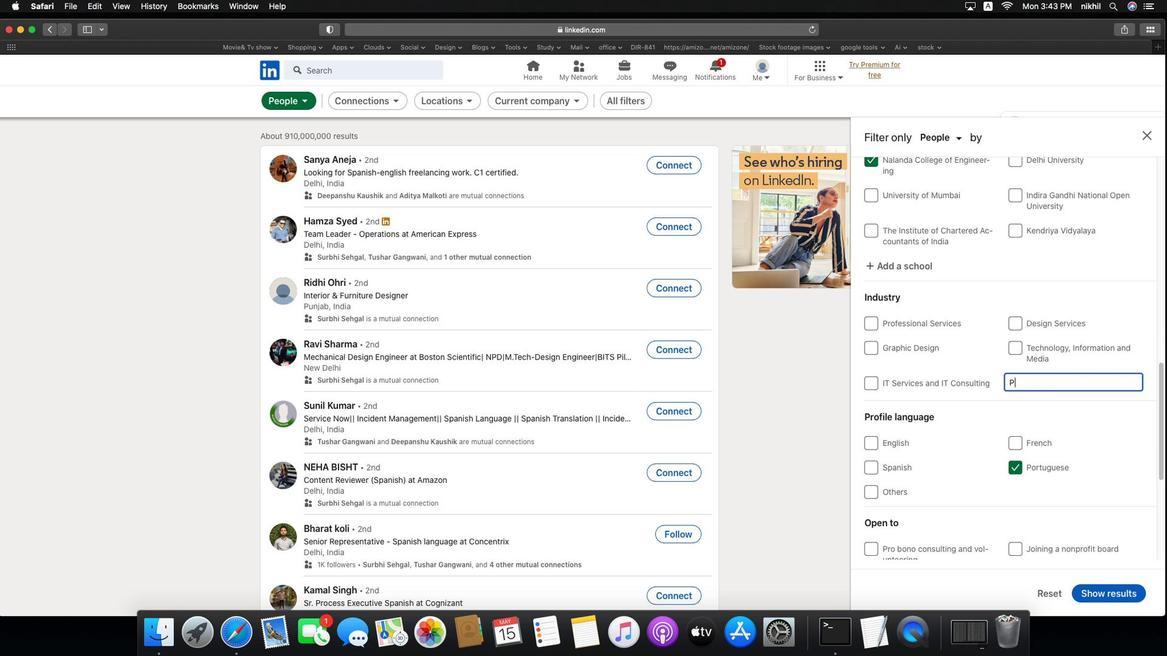 
Action: Mouse moved to (1100, 395)
Screenshot: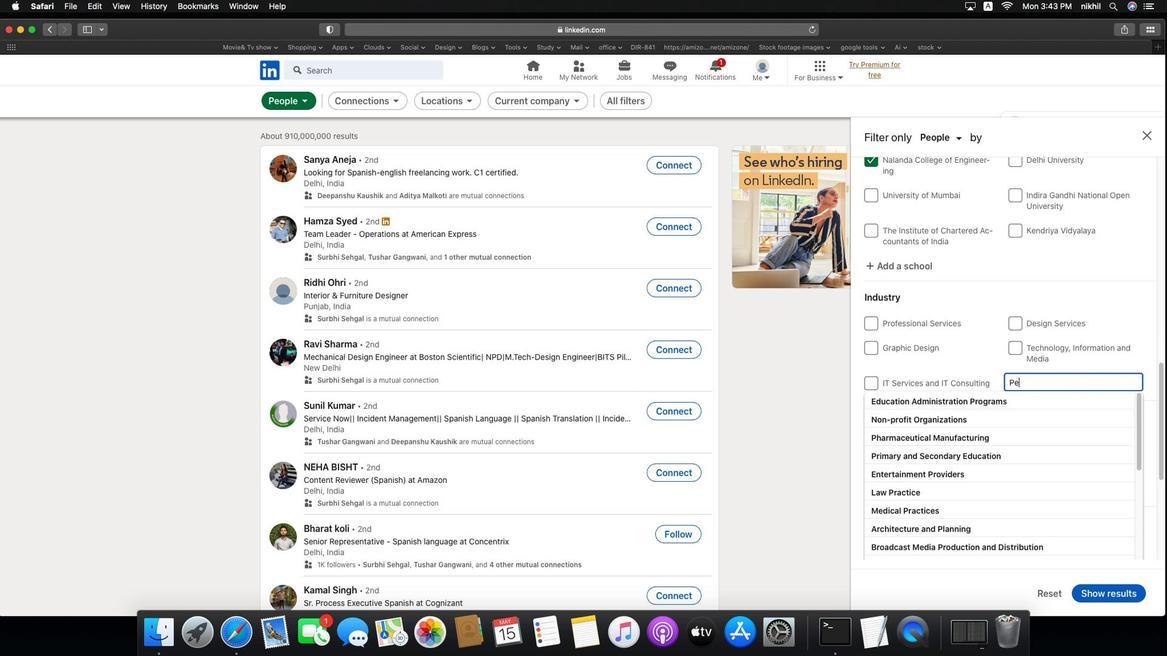 
Action: Mouse pressed left at (1100, 395)
Screenshot: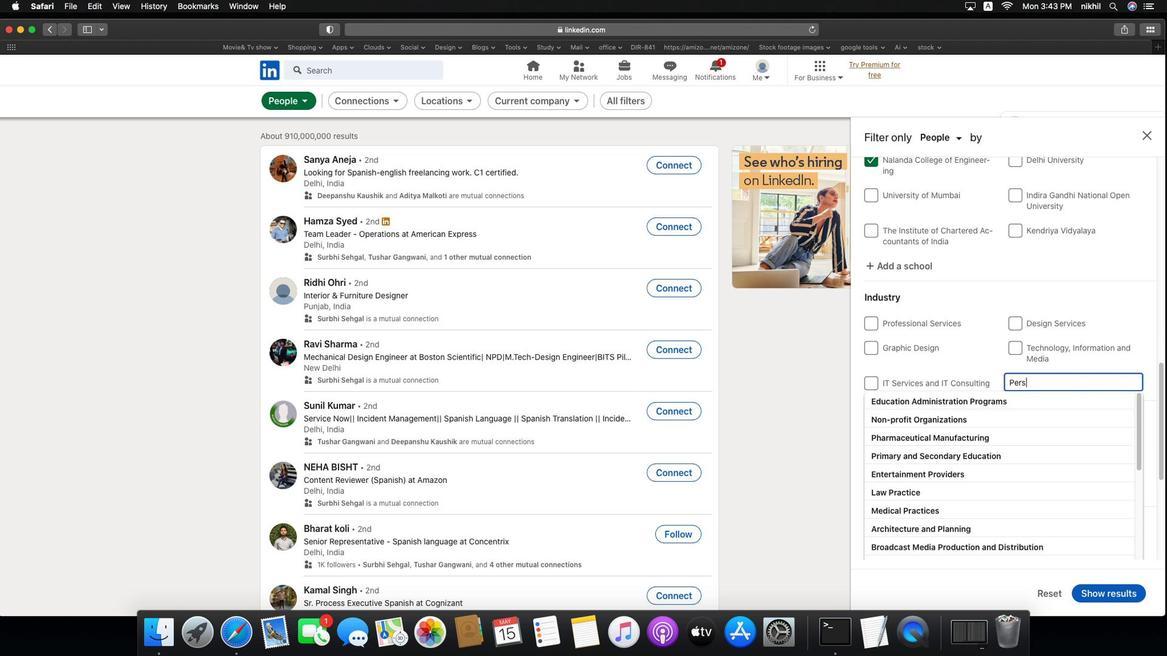 
Action: Key pressed Key.caps_lock'P'Key.caps_lock'e''r''s''o''n''a''l'
Screenshot: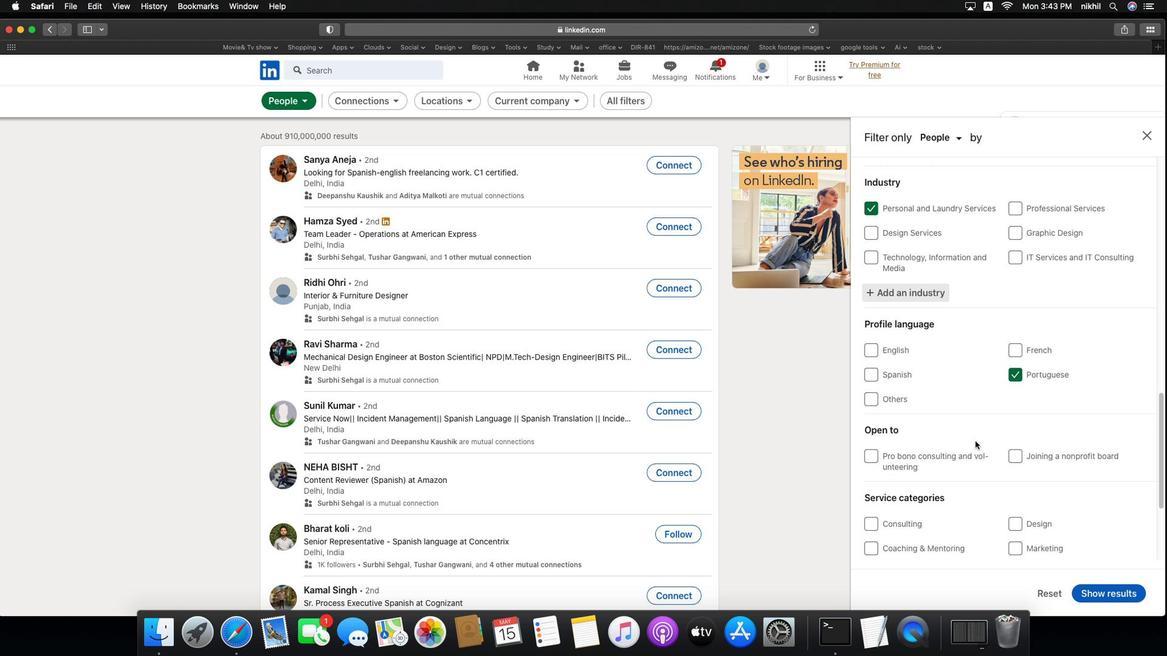 
Action: Mouse moved to (1032, 462)
Screenshot: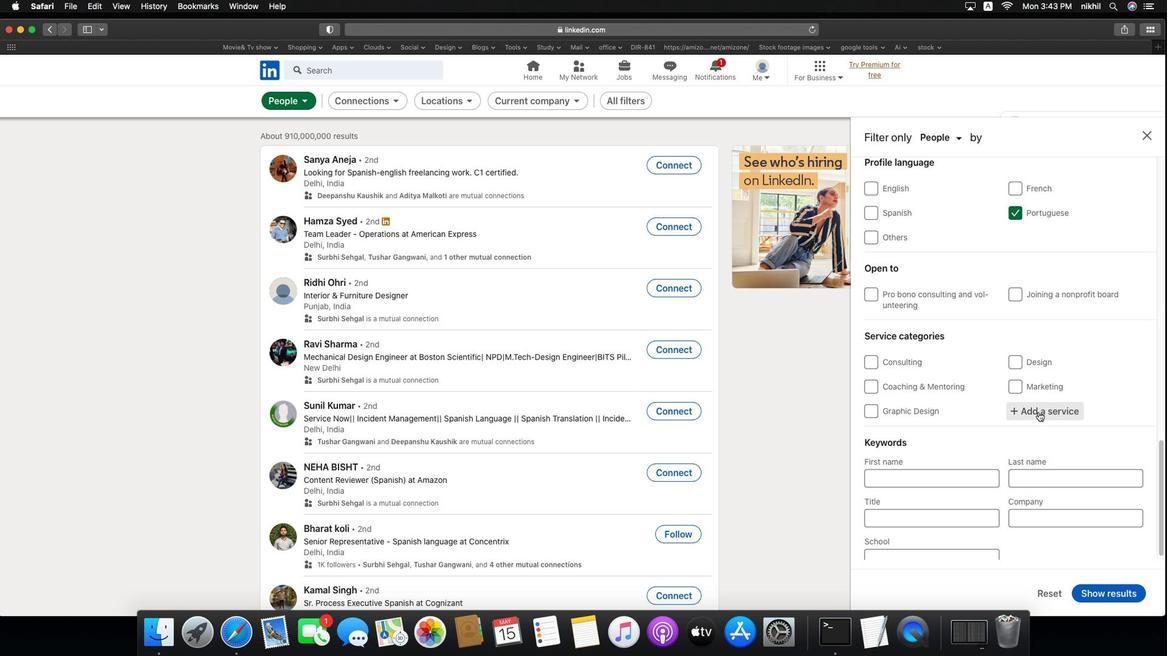 
Action: Mouse pressed left at (1032, 462)
Screenshot: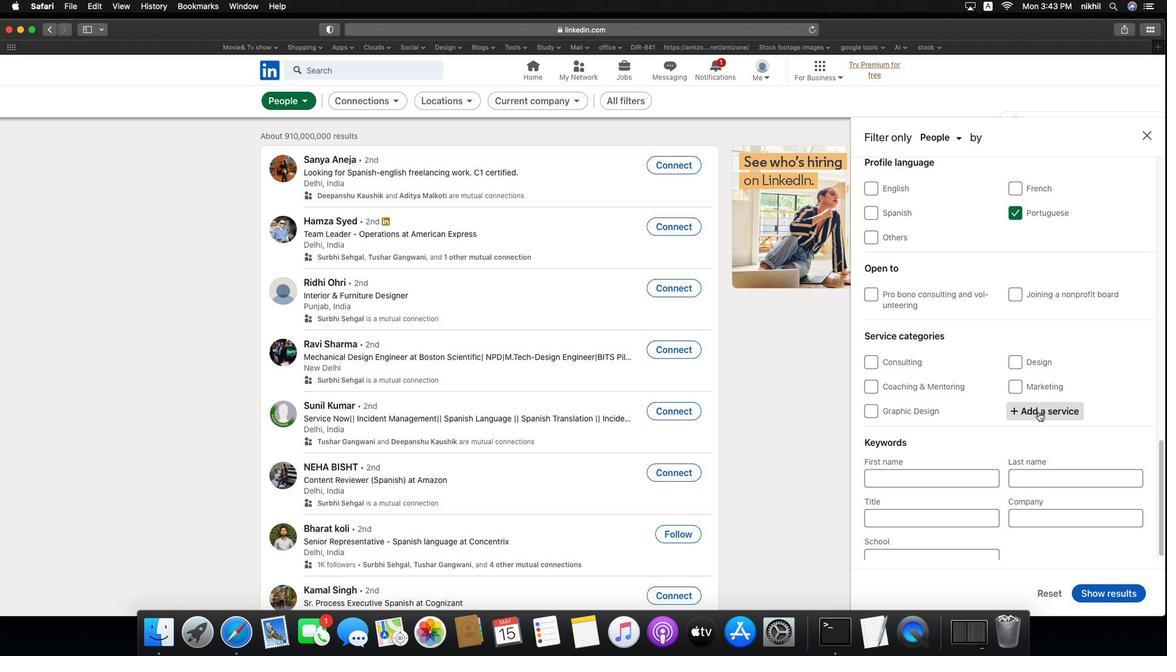 
Action: Mouse scrolled (1032, 462) with delta (-7, -8)
Screenshot: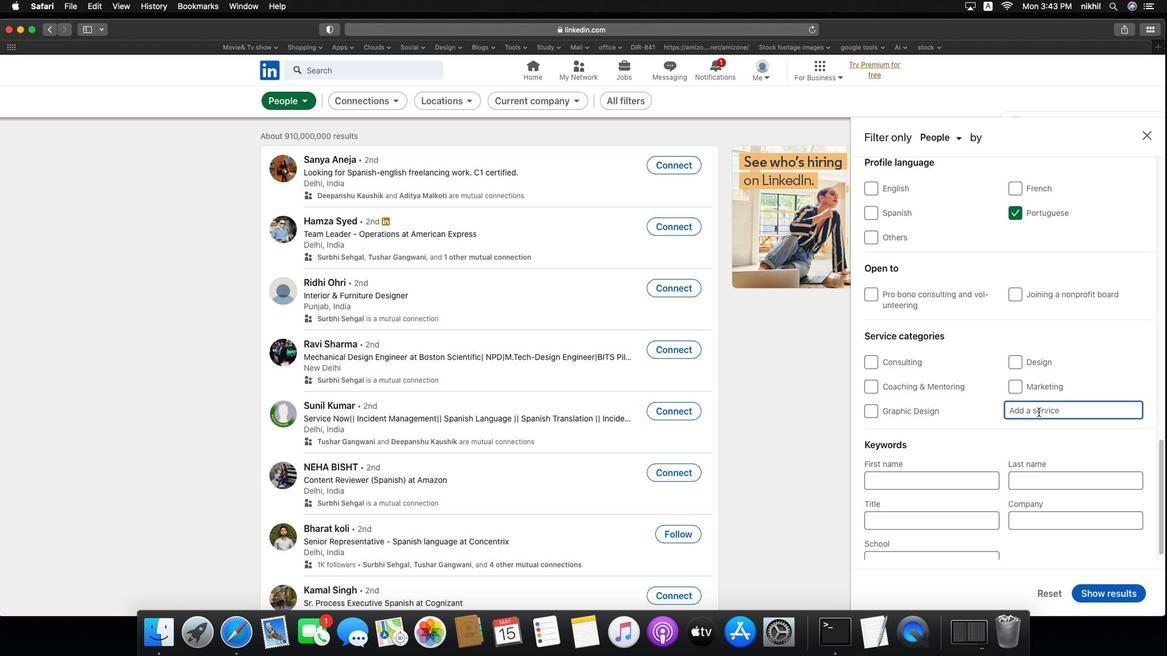 
Action: Mouse scrolled (1032, 462) with delta (-7, -8)
Screenshot: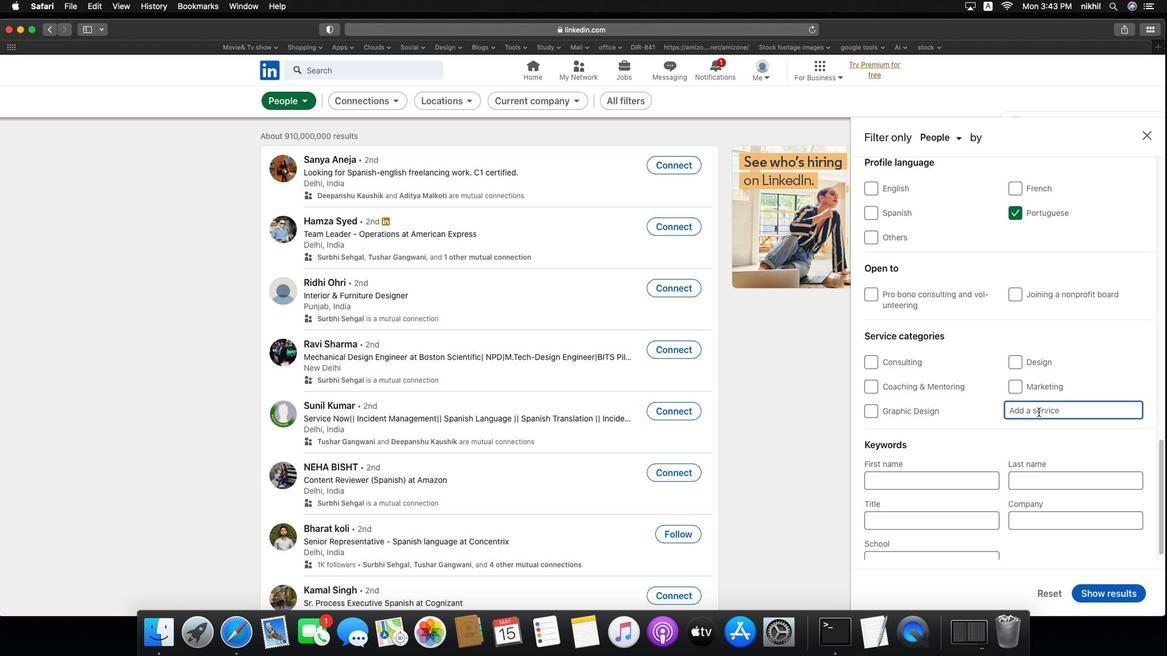 
Action: Mouse scrolled (1032, 462) with delta (-7, -9)
Screenshot: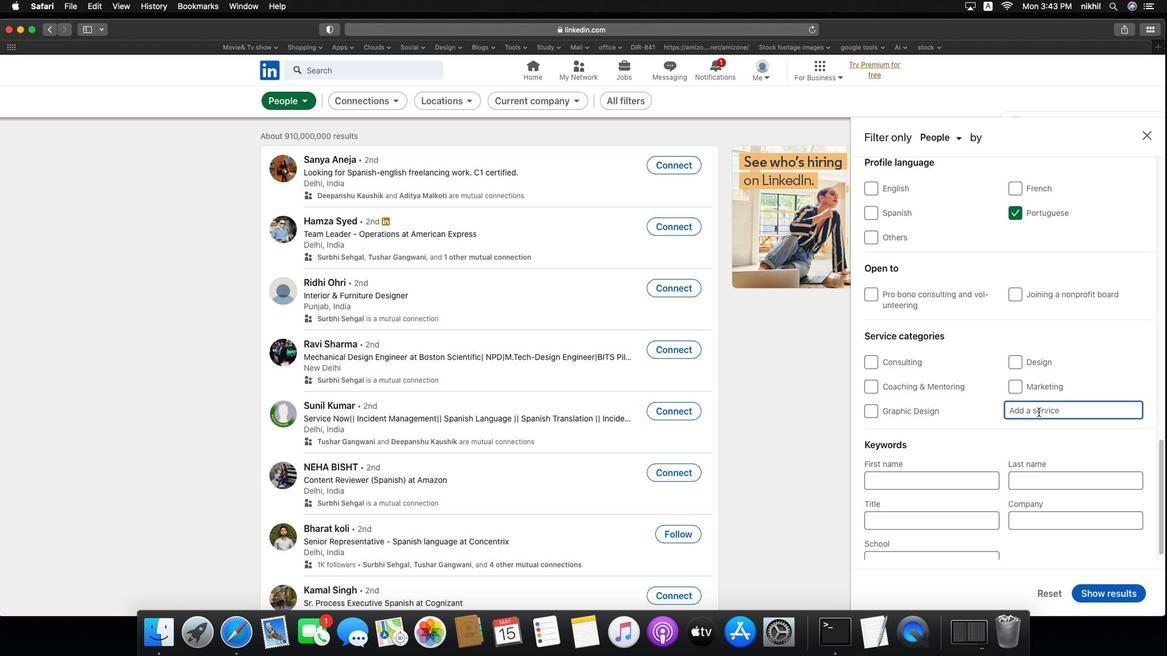 
Action: Mouse scrolled (1032, 462) with delta (-7, -8)
Screenshot: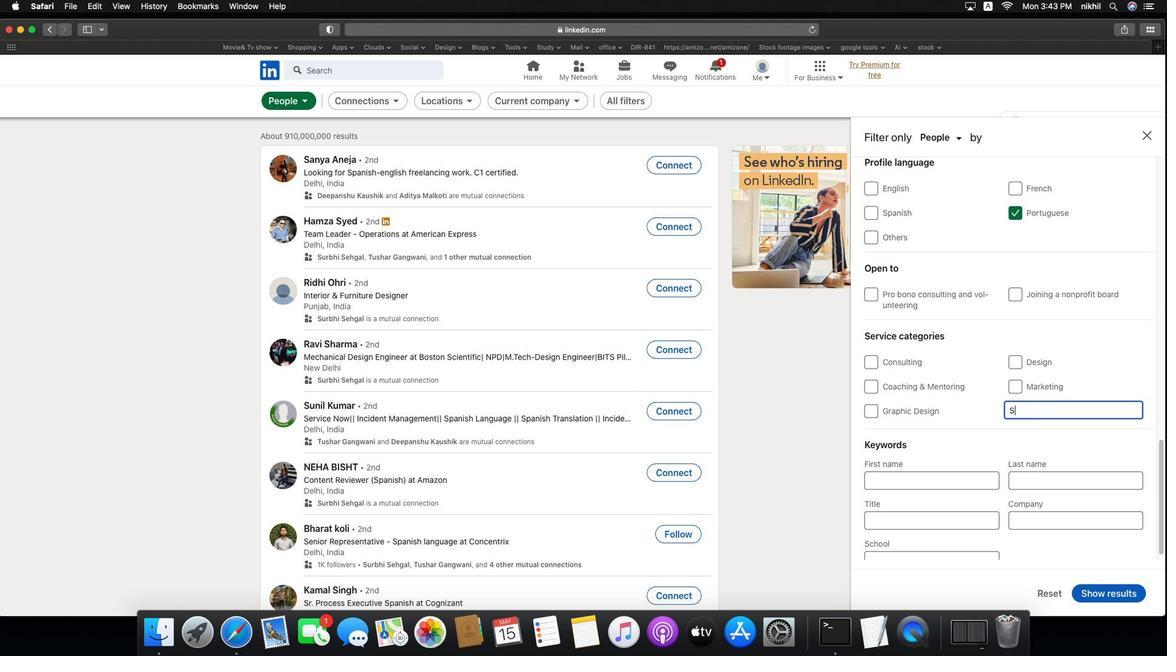 
Action: Mouse scrolled (1032, 462) with delta (-7, -8)
Screenshot: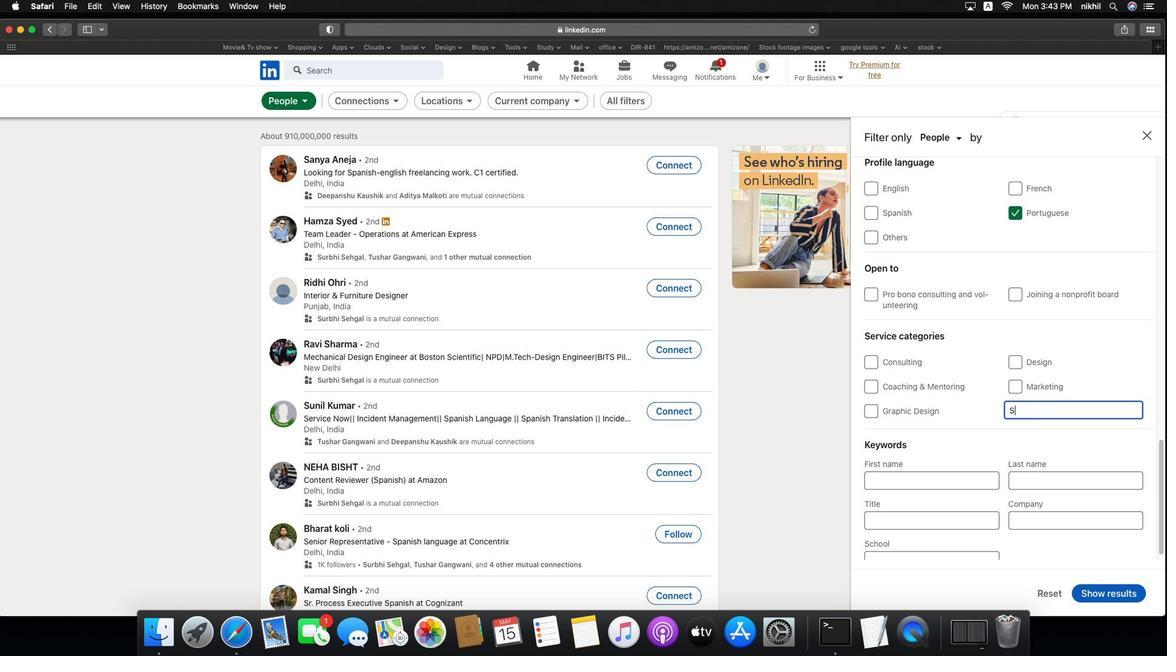 
Action: Mouse scrolled (1032, 462) with delta (-7, -9)
Screenshot: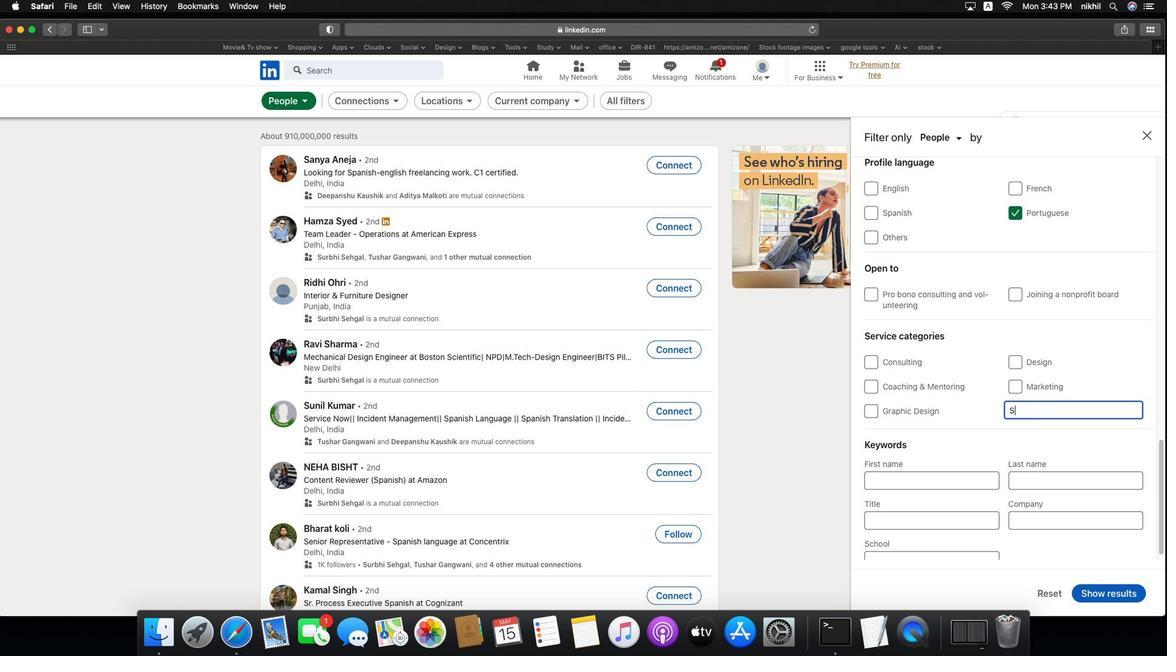
Action: Mouse scrolled (1032, 462) with delta (-7, -10)
Screenshot: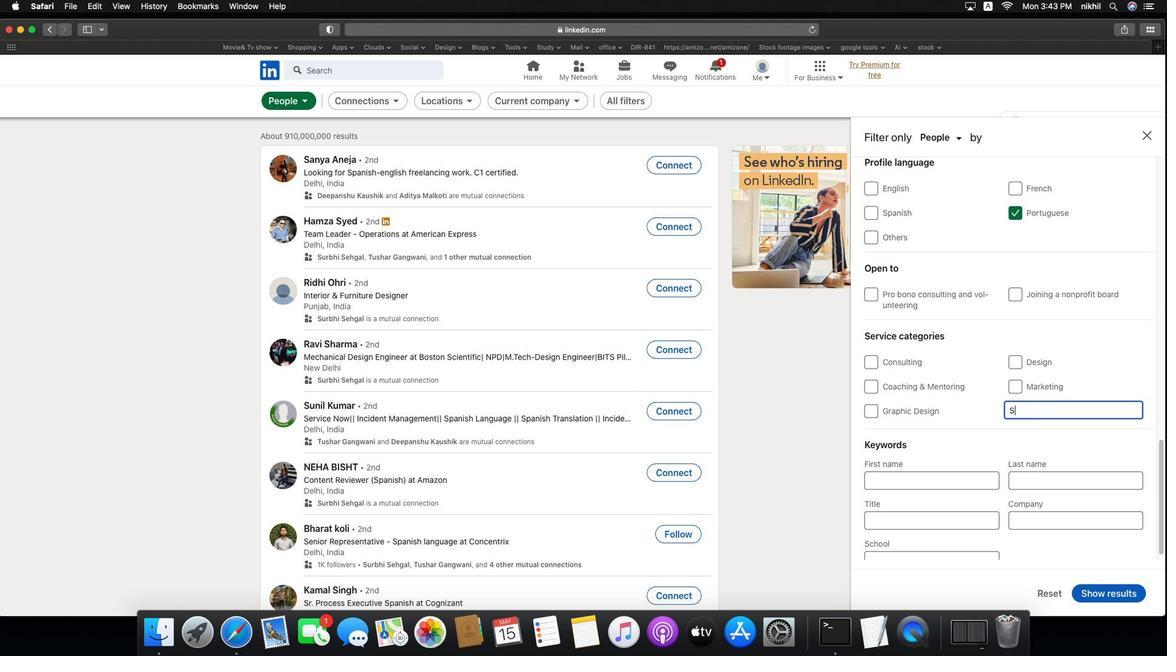 
Action: Mouse moved to (1100, 431)
Screenshot: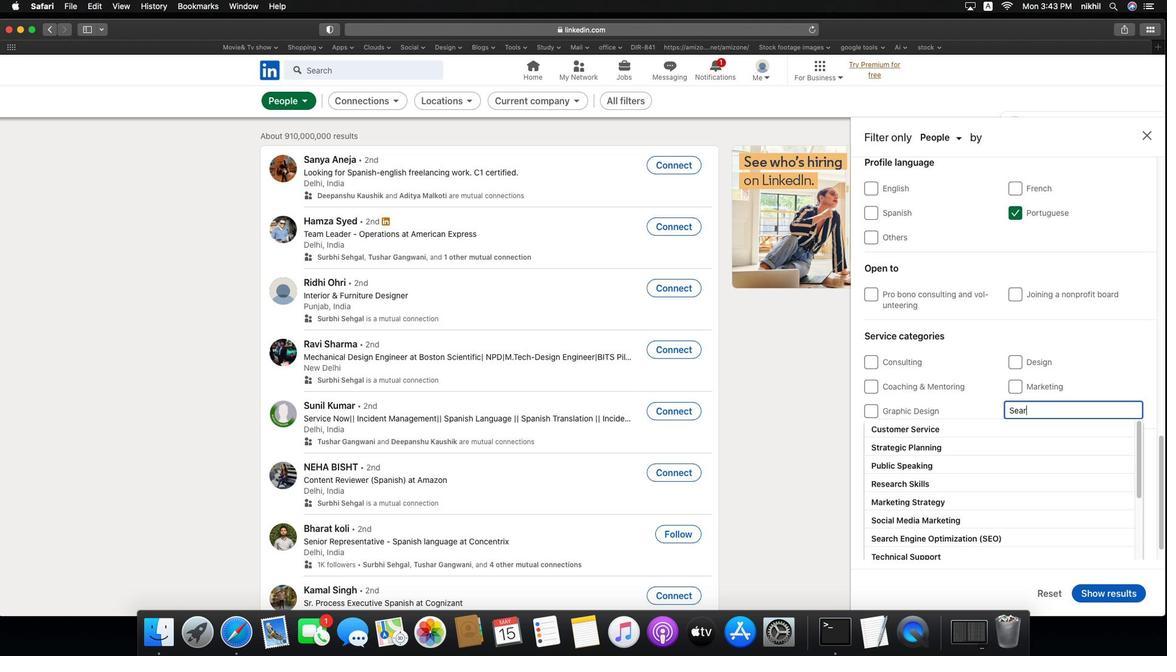 
Action: Mouse pressed left at (1100, 431)
Screenshot: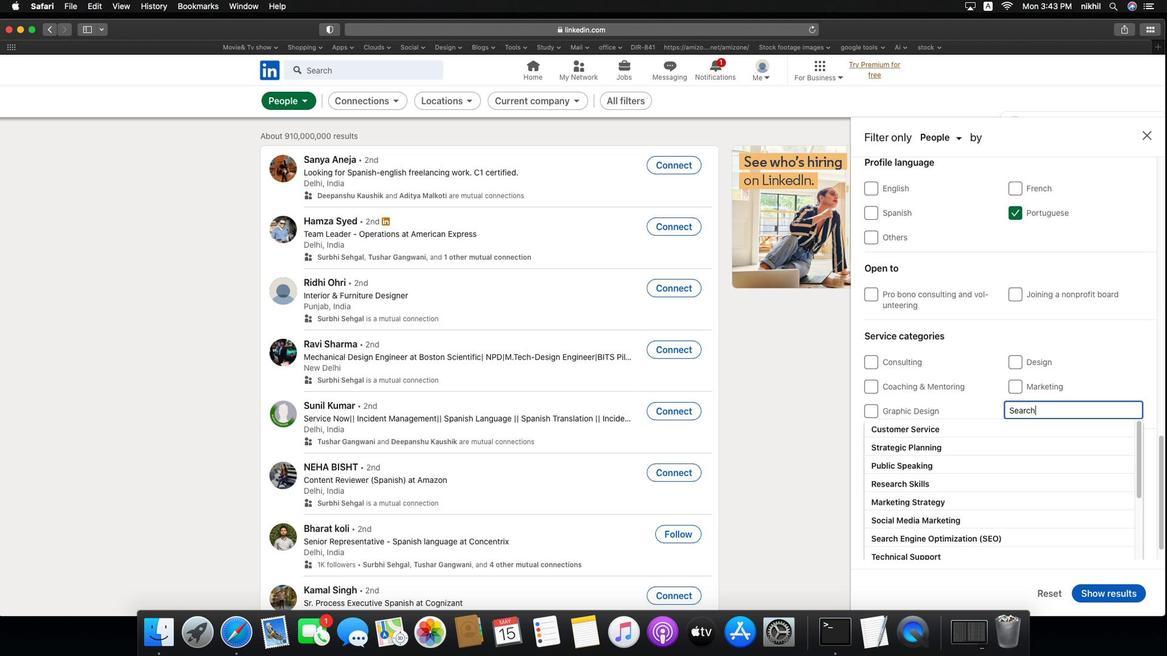 
Action: Key pressed Key.caps_lock'S'Key.caps_lock'e''a''r''c''h'Key.space
Screenshot: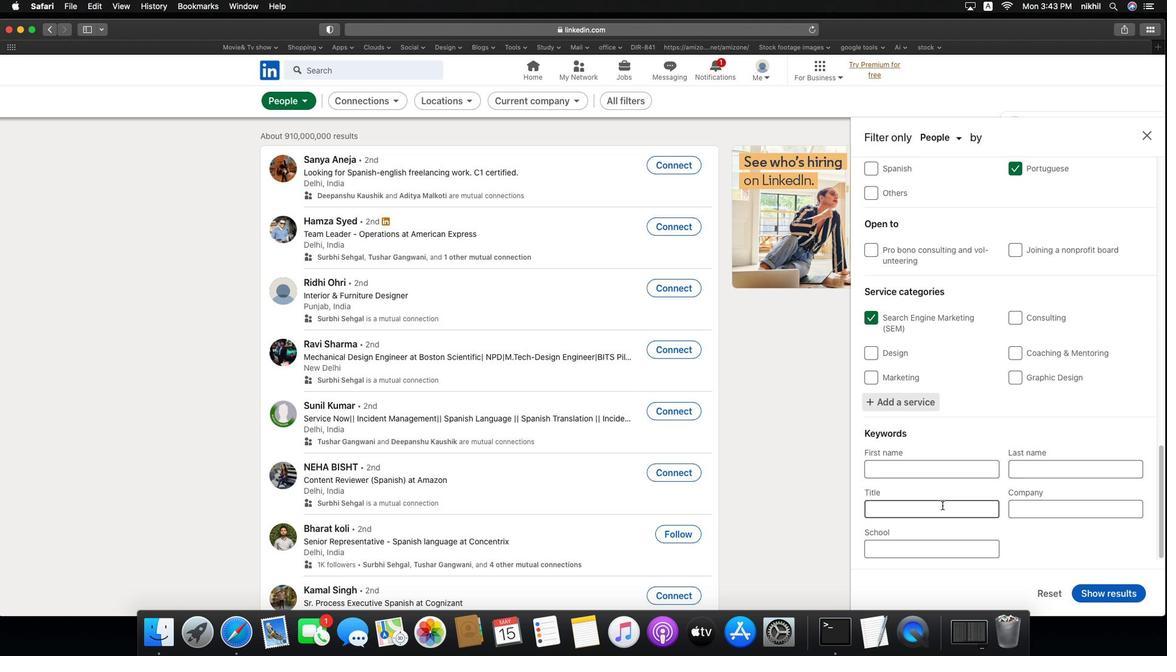 
Action: Mouse moved to (1049, 460)
Screenshot: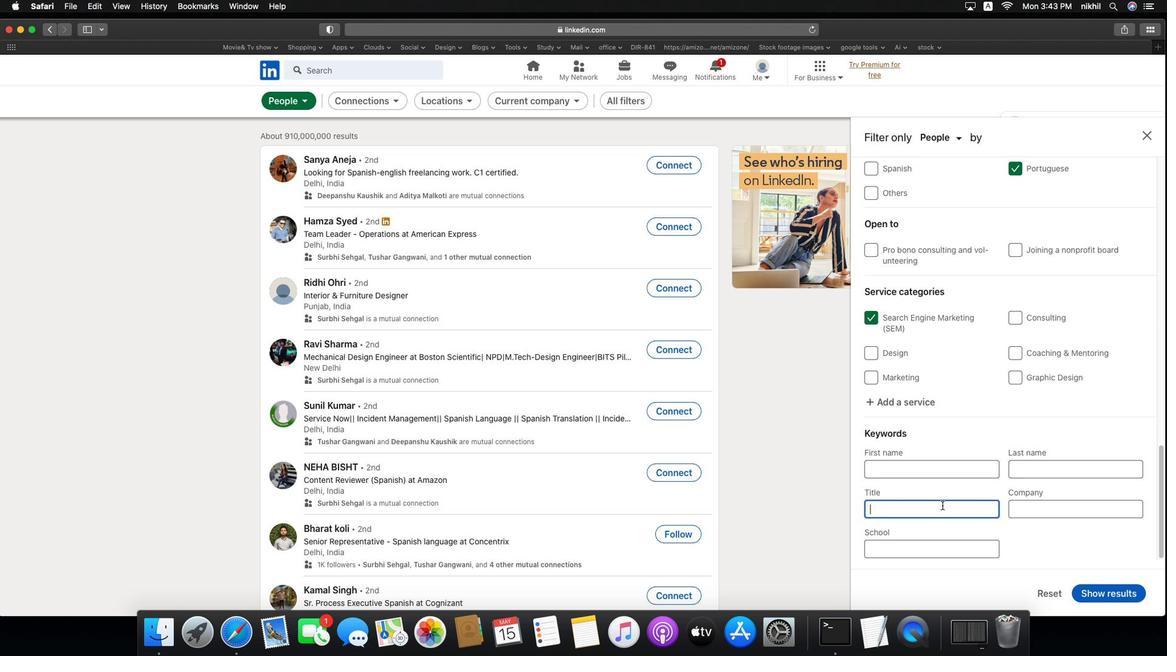 
Action: Mouse pressed left at (1049, 460)
Screenshot: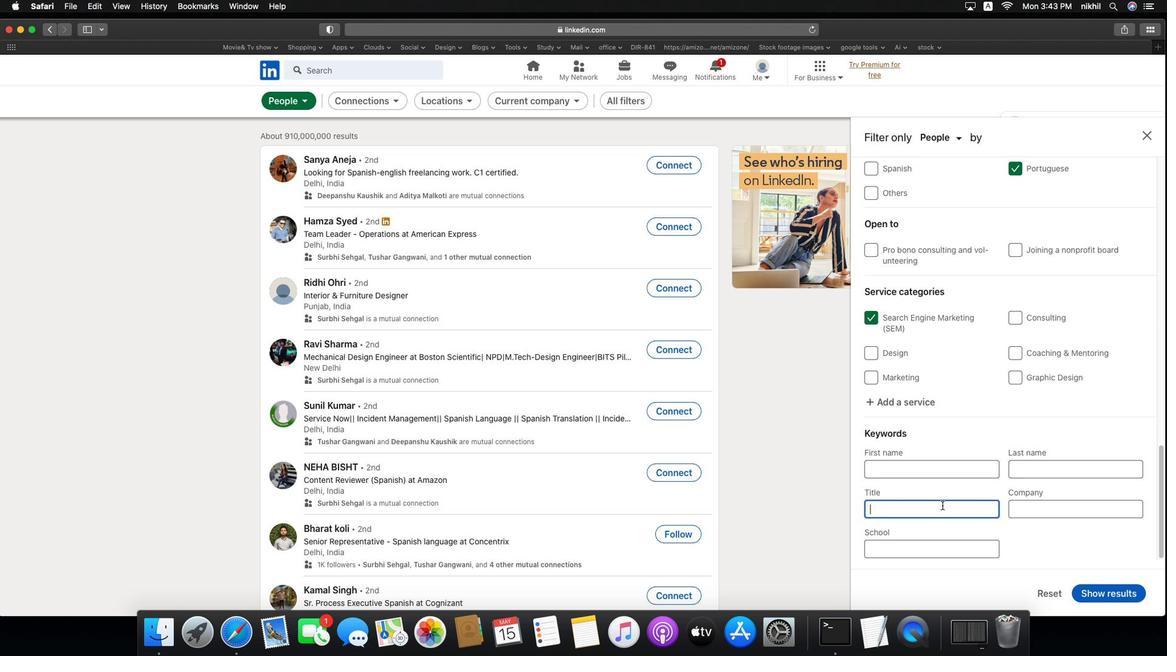
Action: Mouse scrolled (1049, 460) with delta (-7, -8)
Screenshot: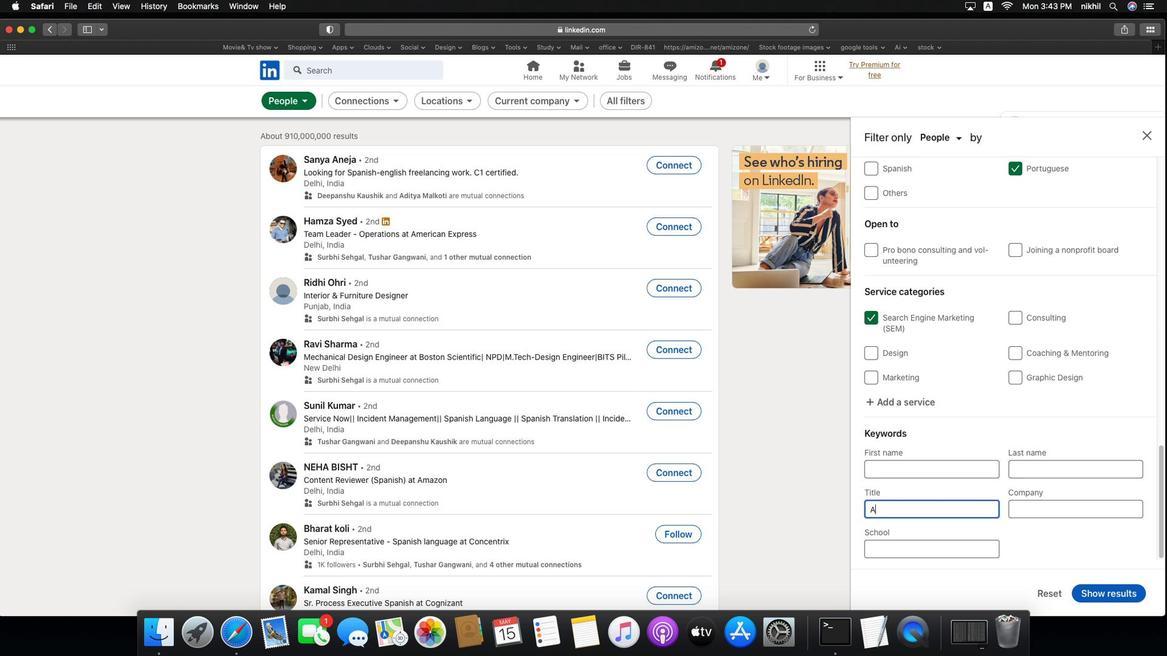 
Action: Mouse scrolled (1049, 460) with delta (-7, -8)
Screenshot: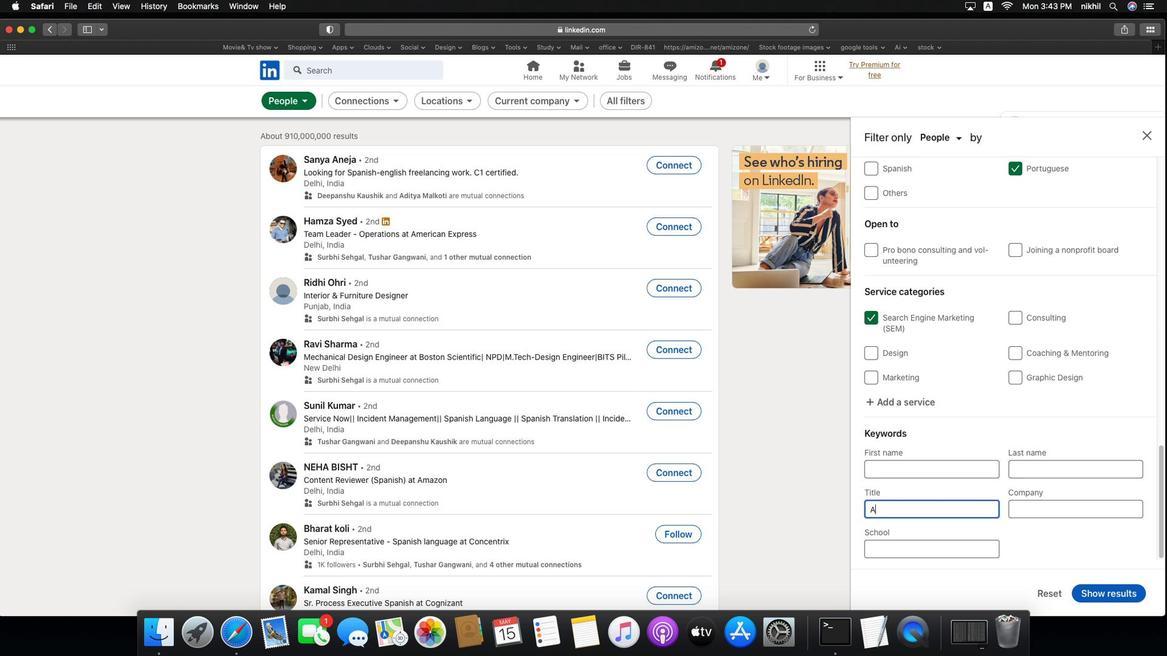
Action: Mouse scrolled (1049, 460) with delta (-7, -9)
Screenshot: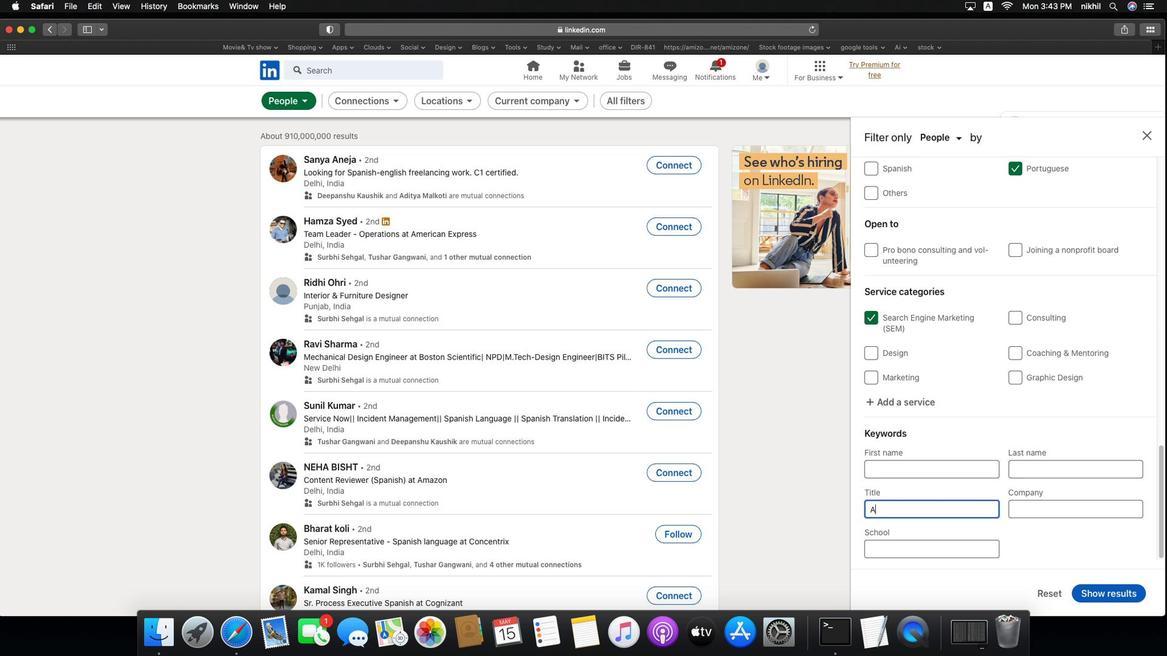 
Action: Mouse scrolled (1049, 460) with delta (-7, -10)
Screenshot: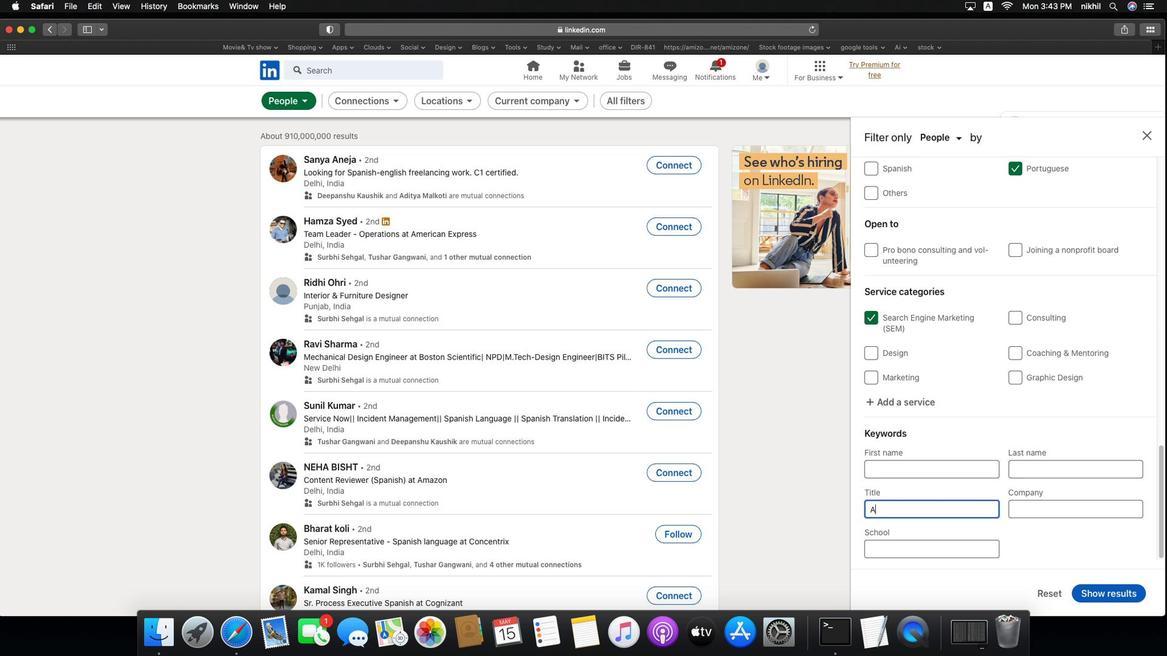 
Action: Mouse moved to (996, 531)
Screenshot: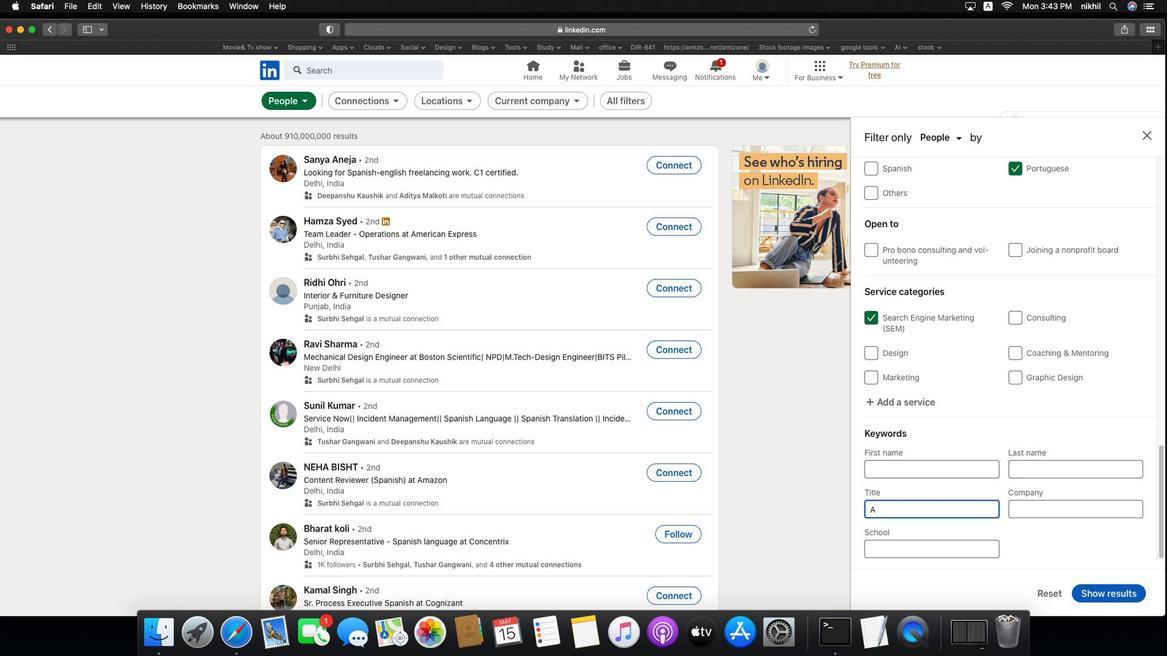 
Action: Mouse pressed left at (996, 531)
Screenshot: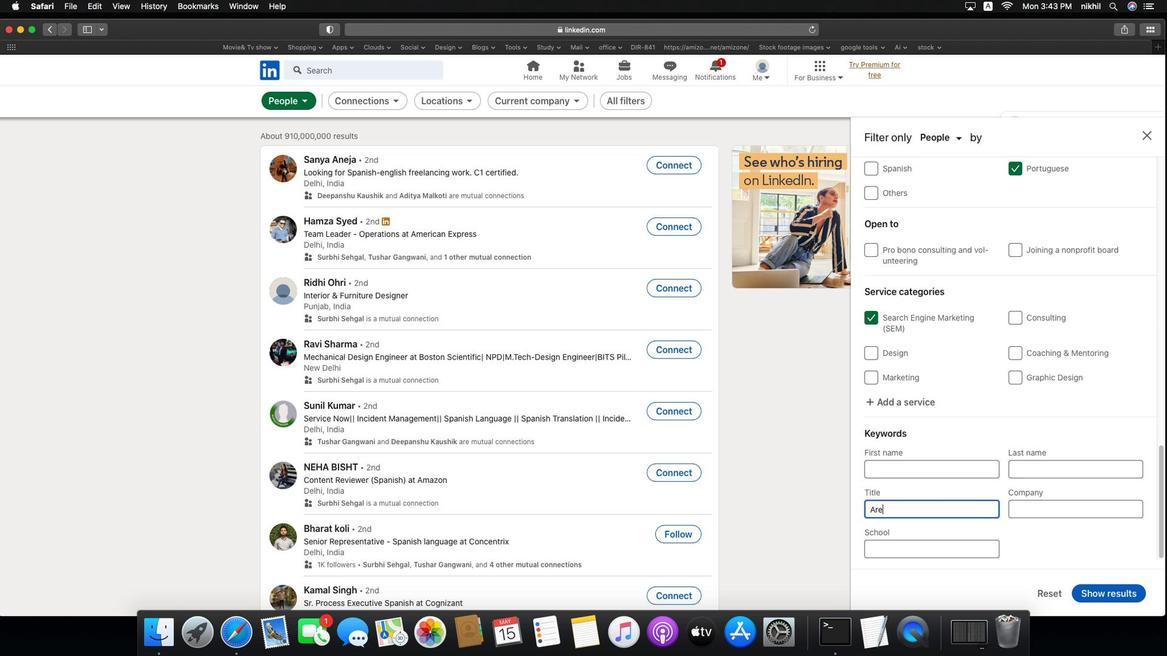 
Action: Key pressed Key.caps_lock'A'Key.caps_lock'r''e''a'Key.spaceKey.caps_lock'S'Key.caps_lock'a''l''e''s'Key.space'm'Key.caps_lock'A''N''A''G''E''R'
Screenshot: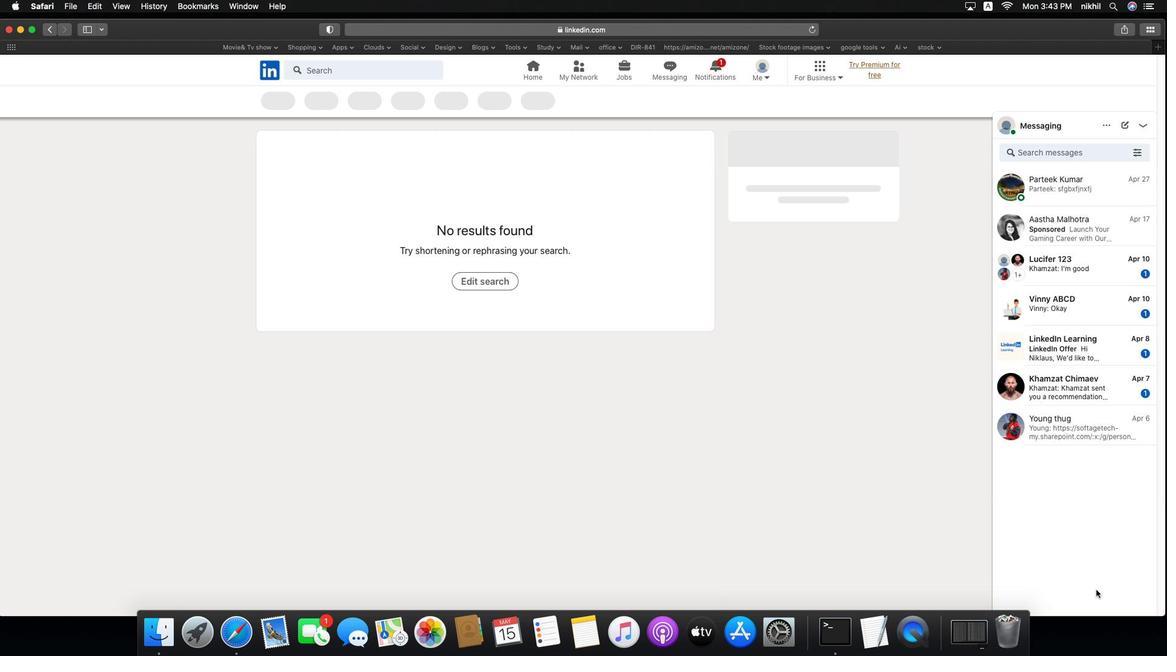 
Action: Mouse moved to (1161, 620)
Screenshot: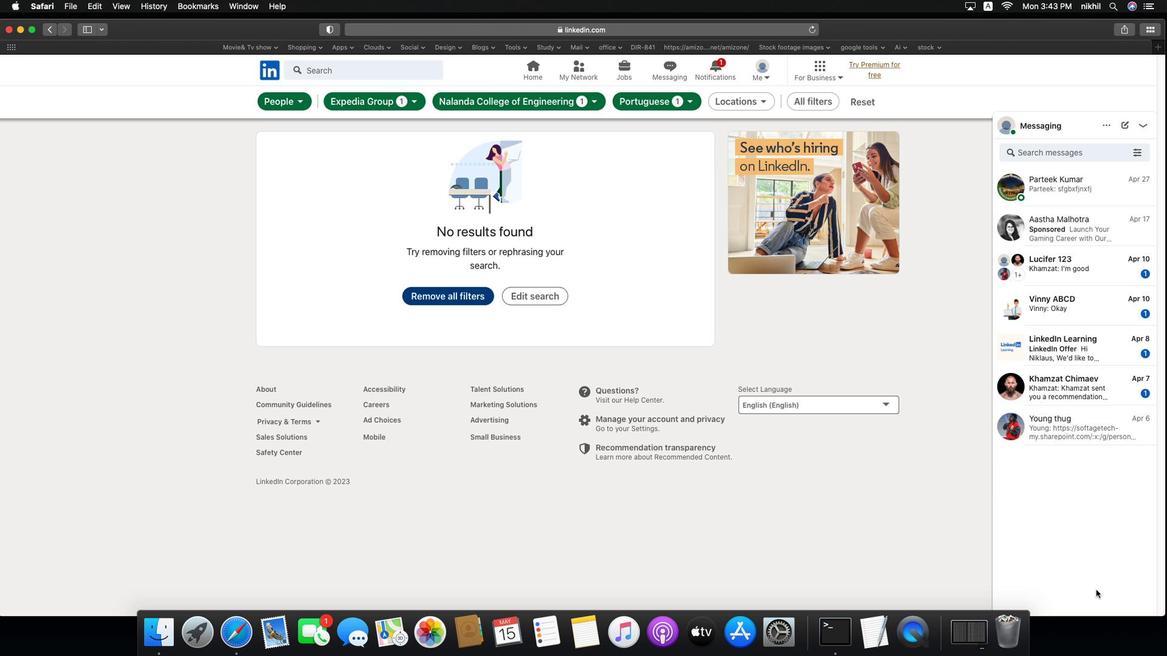 
Action: Mouse pressed left at (1161, 620)
Screenshot: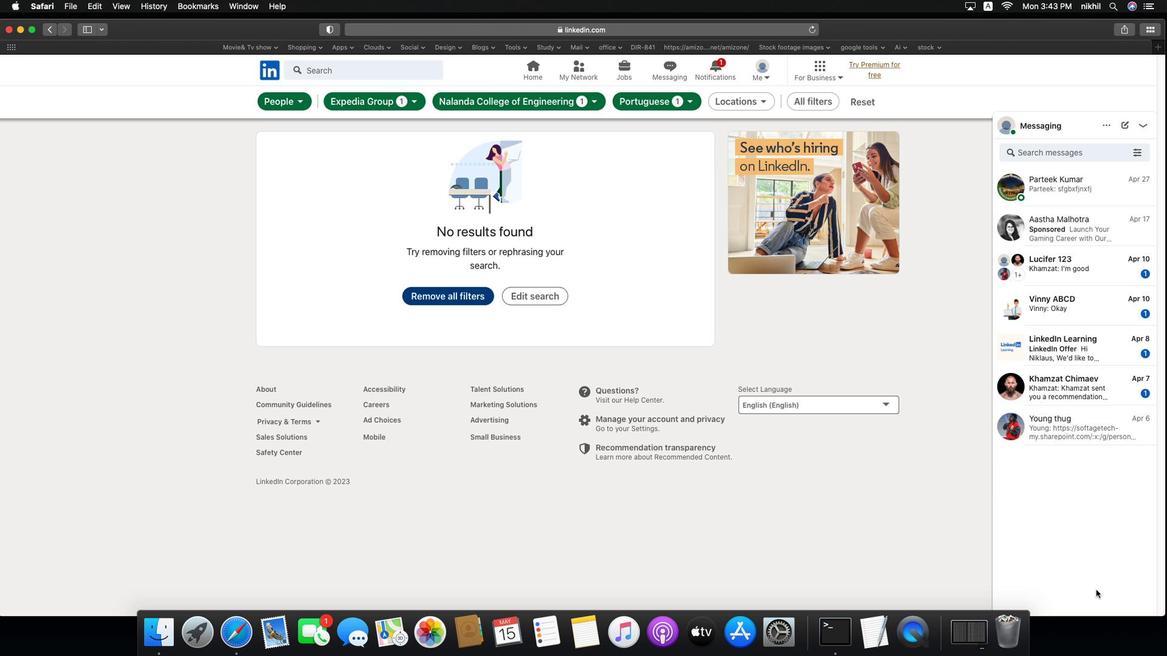 
Action: Key pressed Key.f9
Screenshot: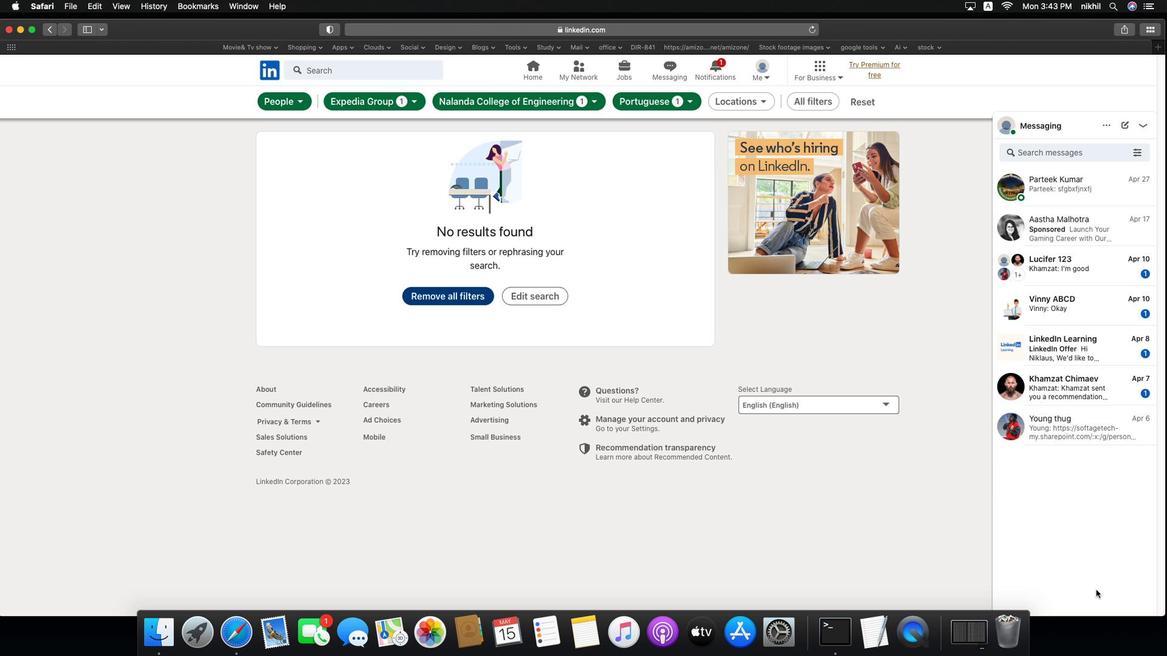 
